 Task: Look for space in Paphos, Cyprus from 21st June, 2023 to 29th June, 2023 for 4 adults in price range Rs.7000 to Rs.12000. Place can be entire place with 2 bedrooms having 2 beds and 2 bathrooms. Property type can be house, flat, guest house. Booking option can be shelf check-in. Required host language is English.
Action: Mouse moved to (513, 103)
Screenshot: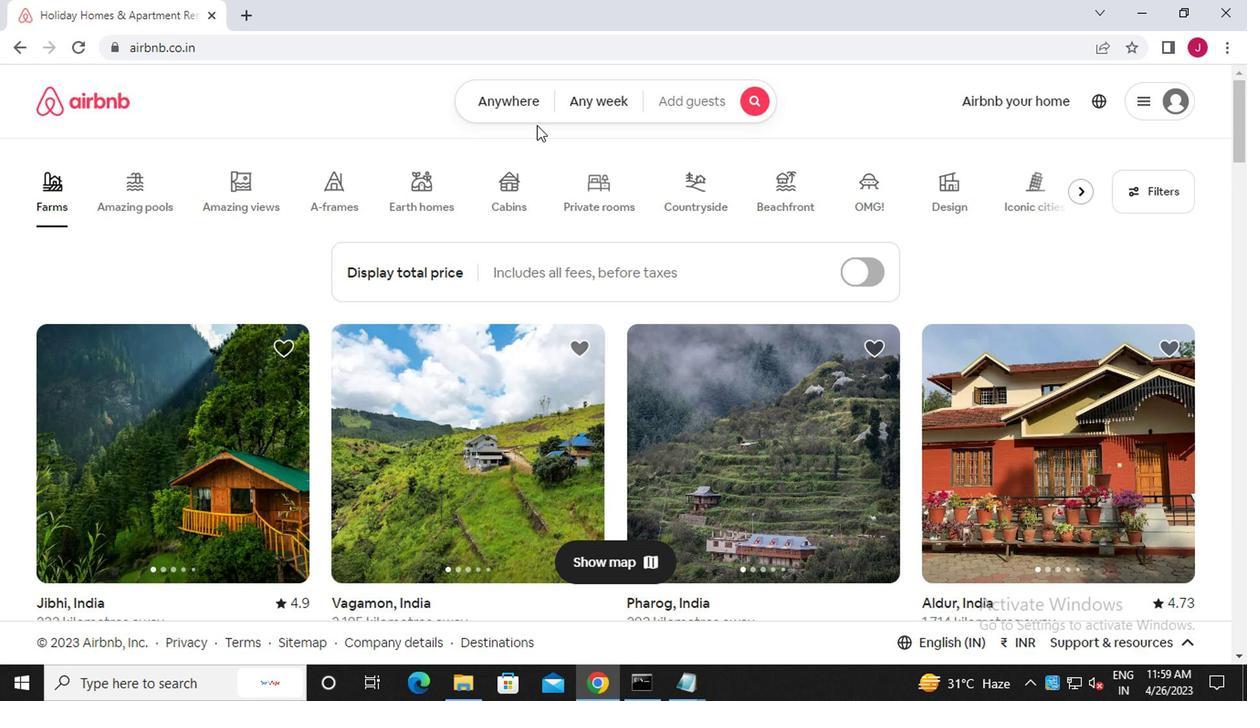
Action: Mouse pressed left at (513, 103)
Screenshot: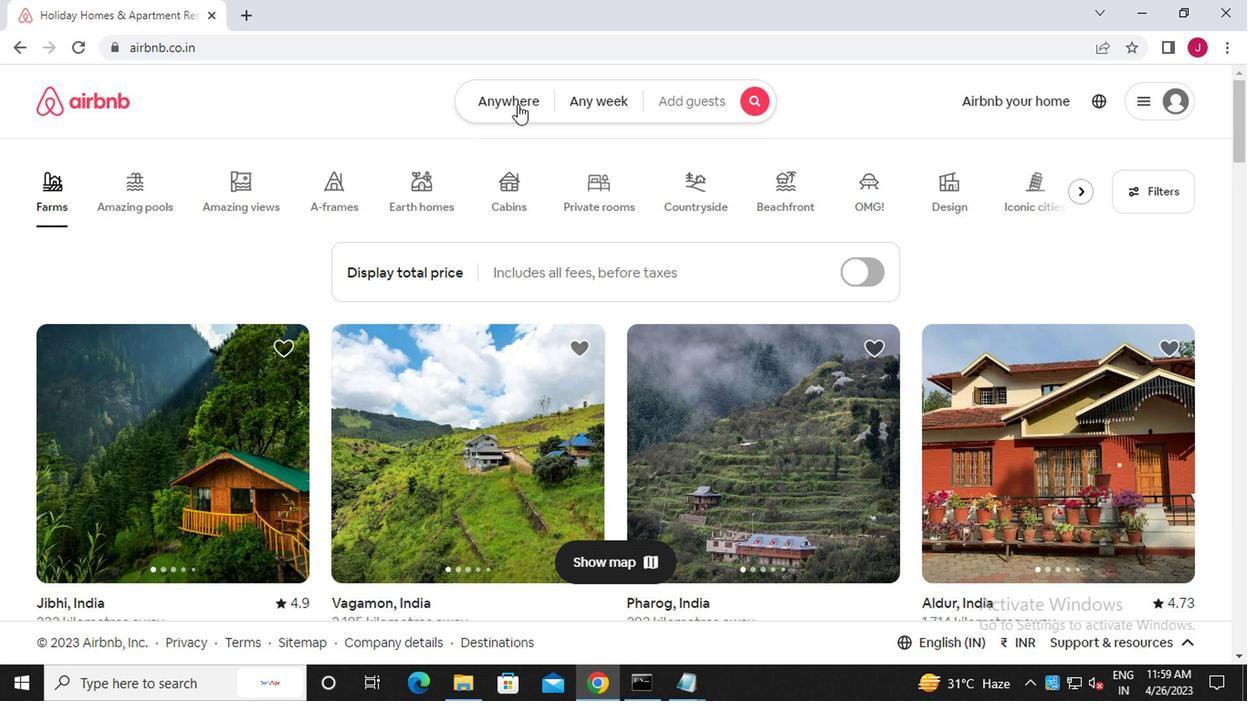 
Action: Mouse moved to (318, 174)
Screenshot: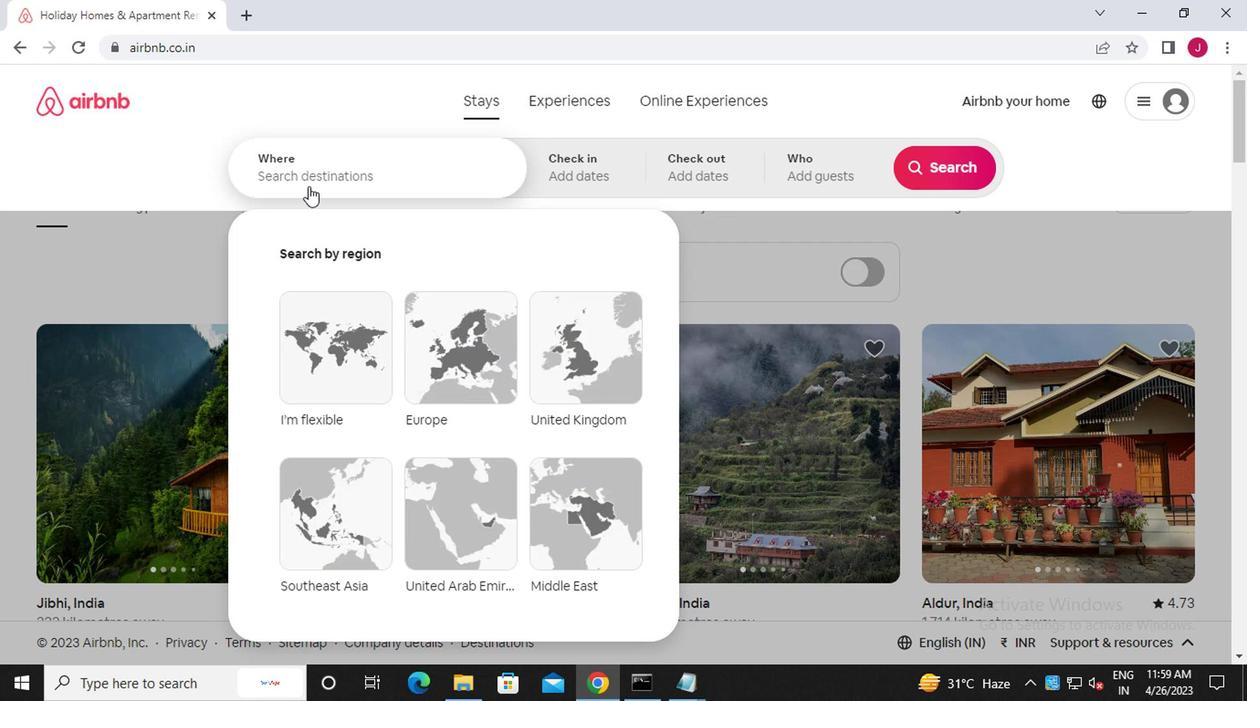 
Action: Mouse pressed left at (318, 174)
Screenshot: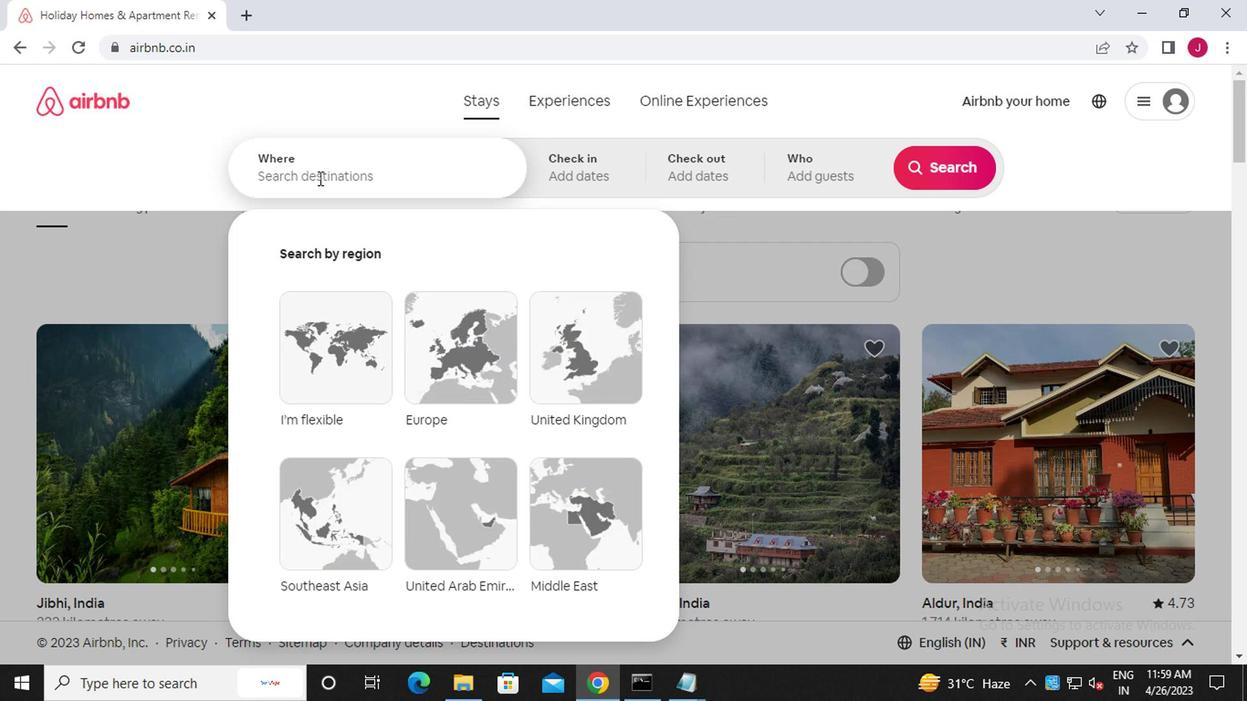 
Action: Key pressed p<Key.caps_lock>aphos
Screenshot: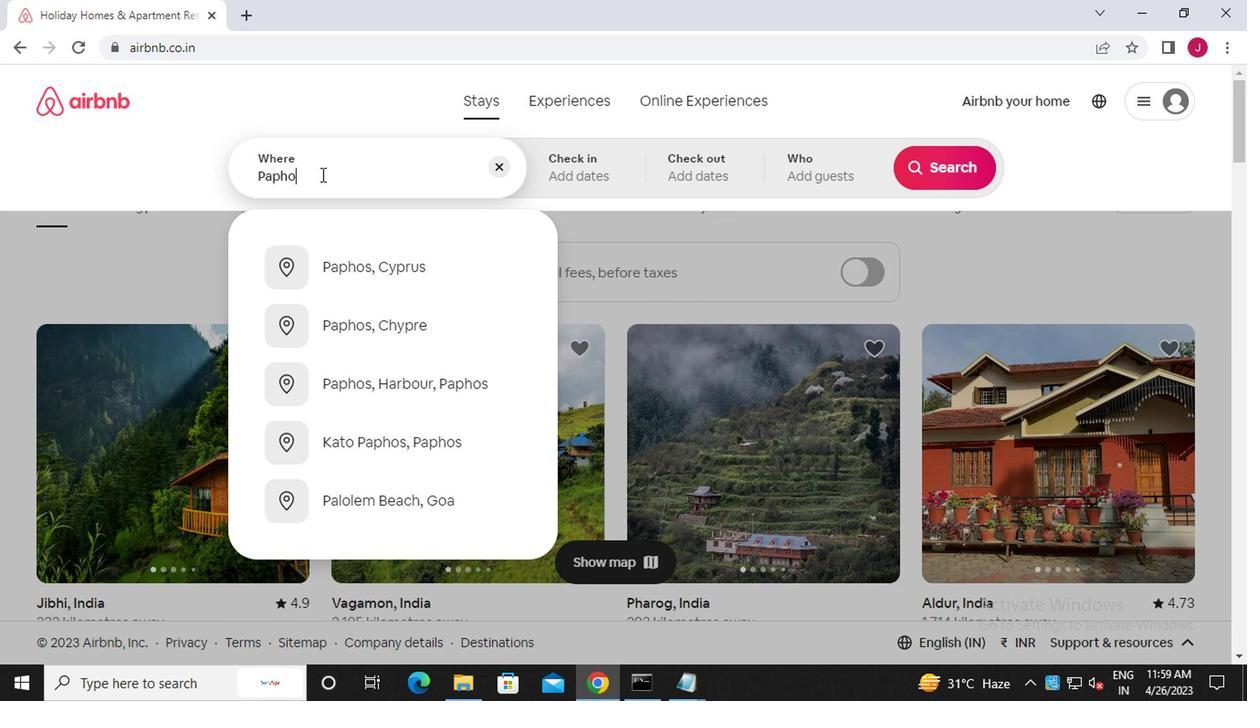 
Action: Mouse moved to (406, 267)
Screenshot: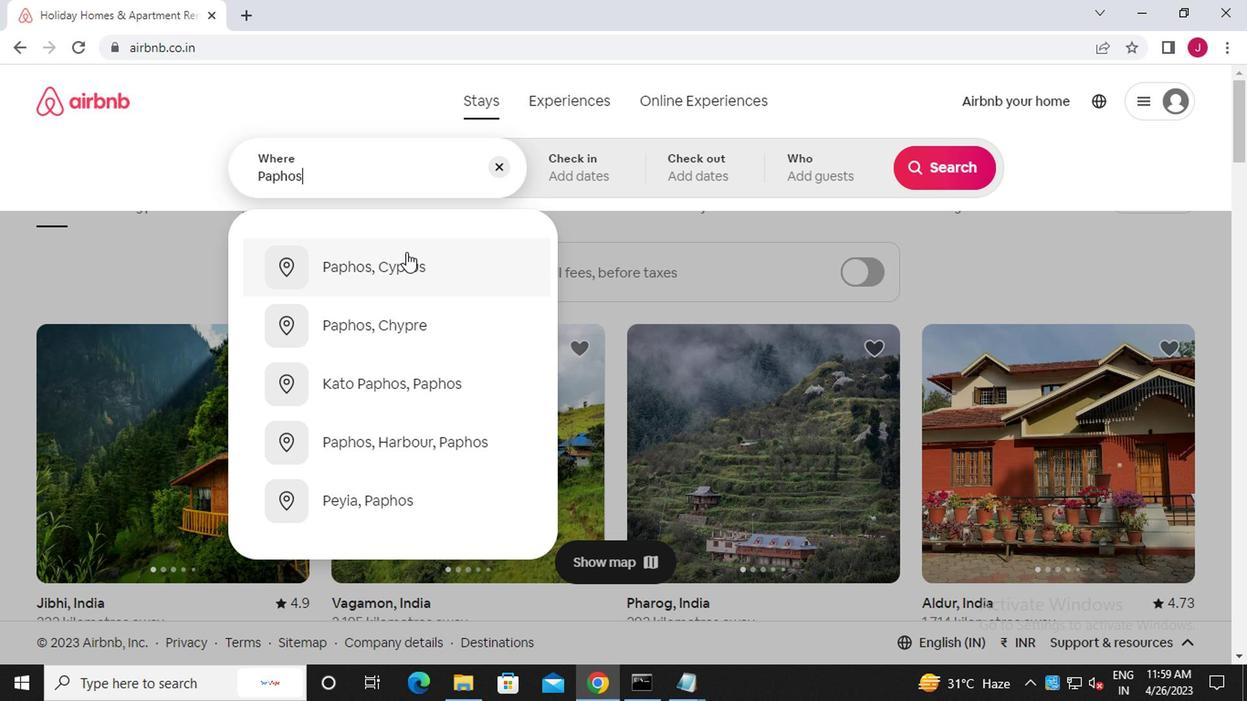 
Action: Mouse pressed left at (406, 267)
Screenshot: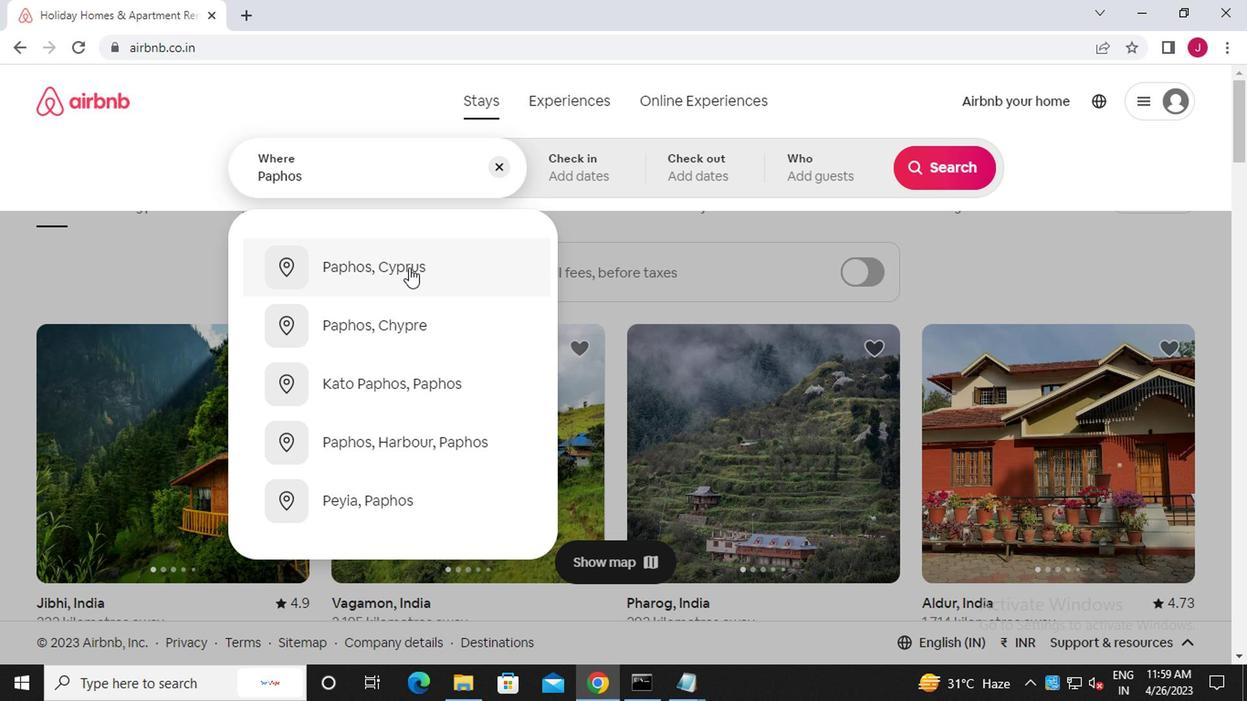 
Action: Mouse moved to (933, 316)
Screenshot: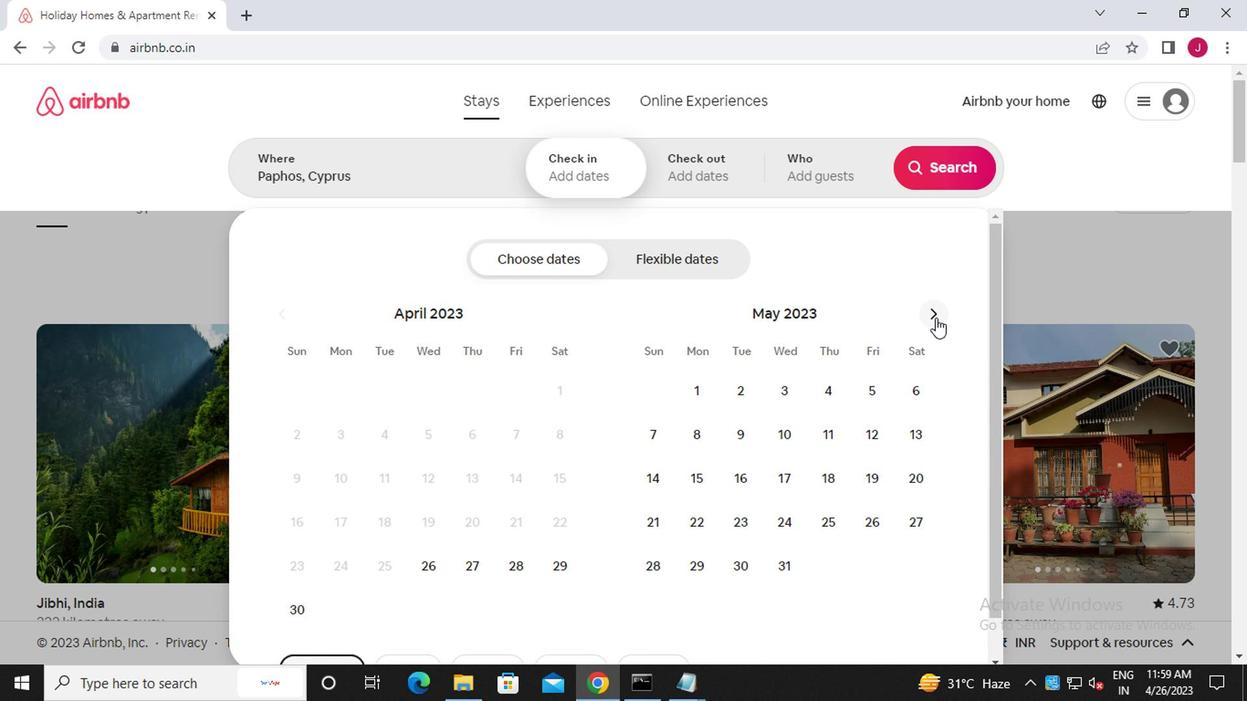 
Action: Mouse pressed left at (933, 316)
Screenshot: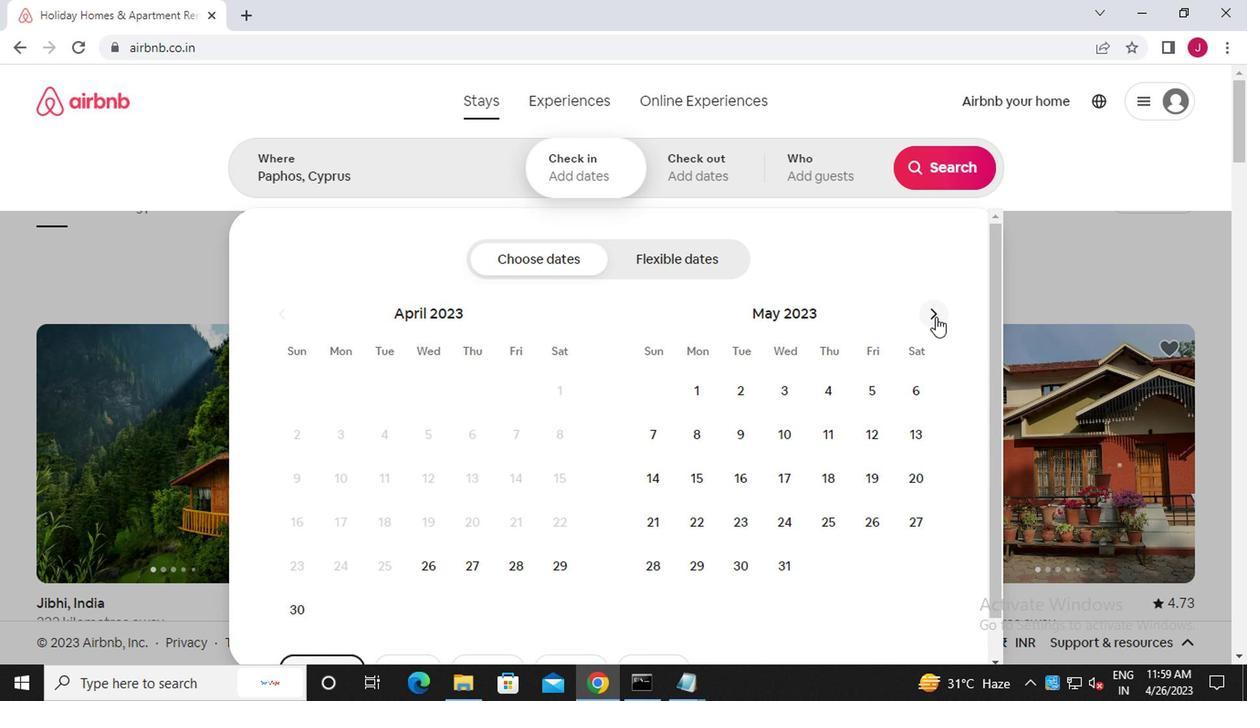 
Action: Mouse moved to (781, 526)
Screenshot: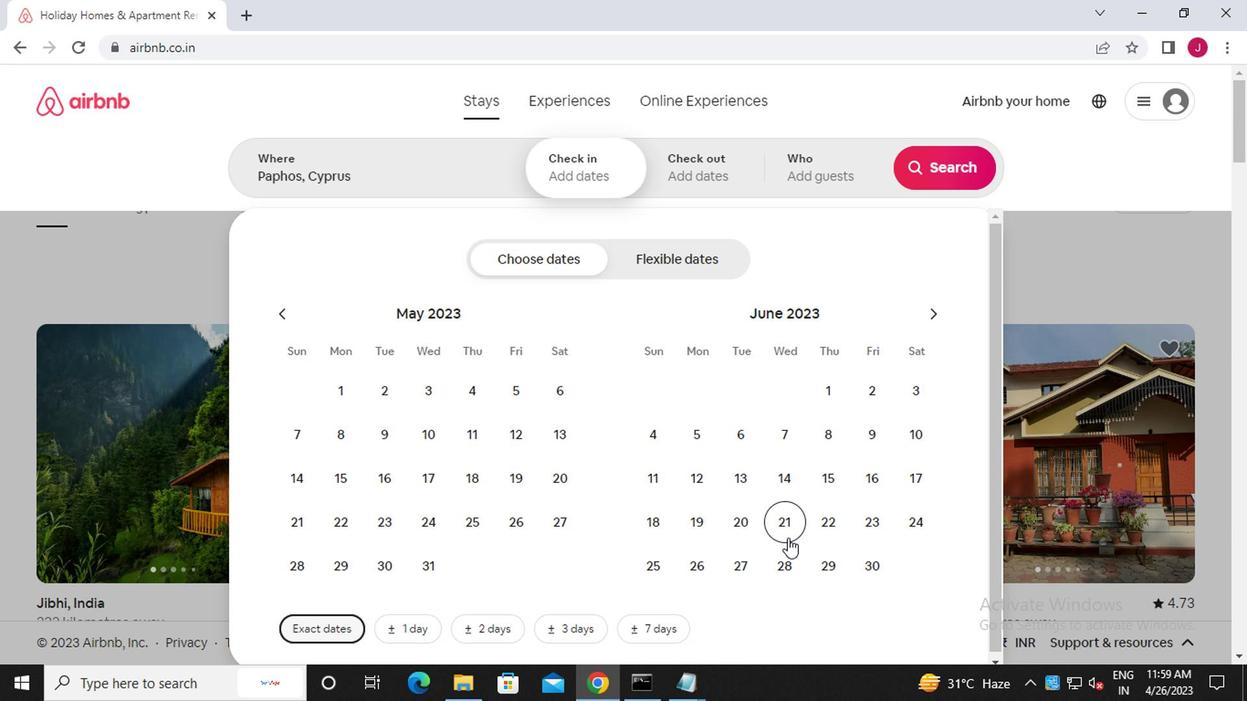
Action: Mouse pressed left at (781, 526)
Screenshot: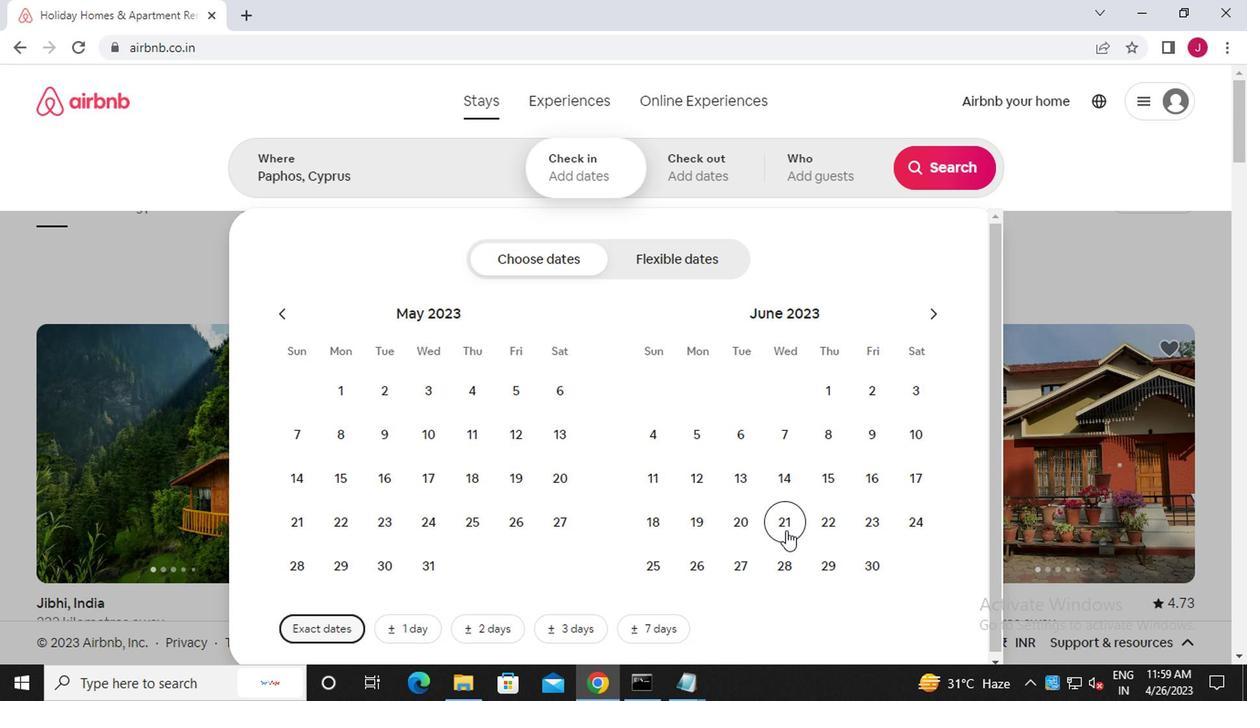 
Action: Mouse moved to (823, 564)
Screenshot: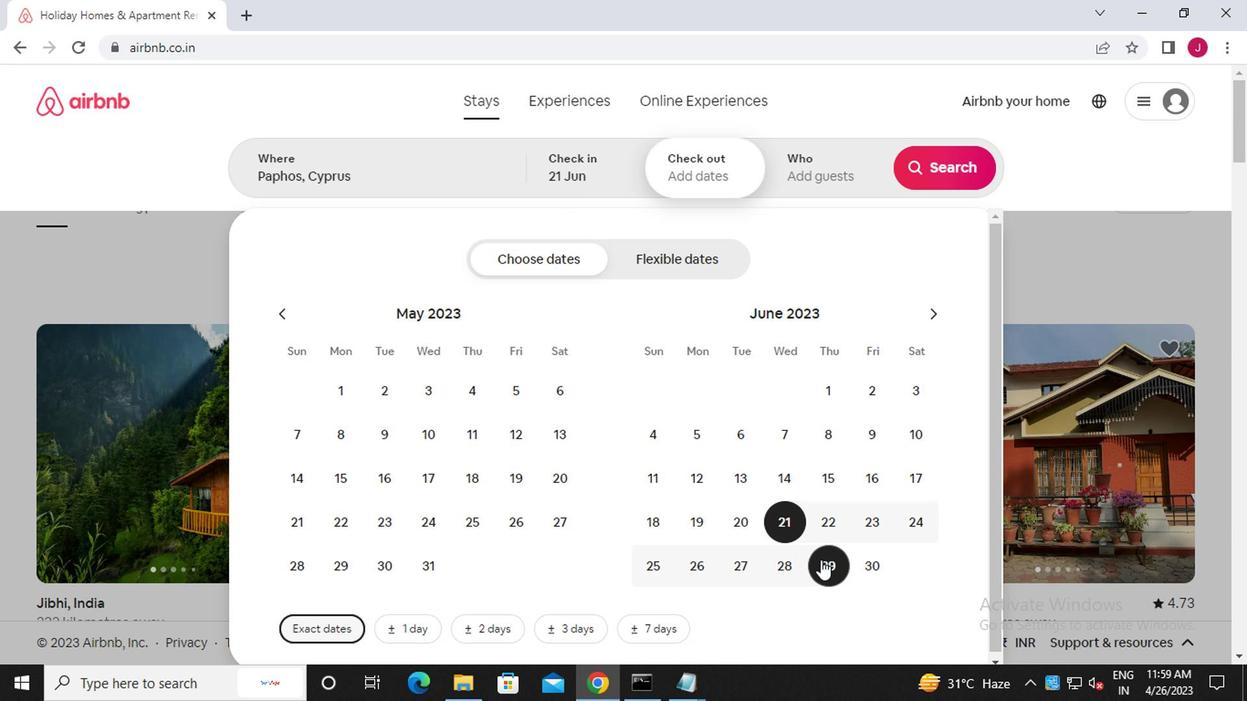 
Action: Mouse pressed left at (823, 564)
Screenshot: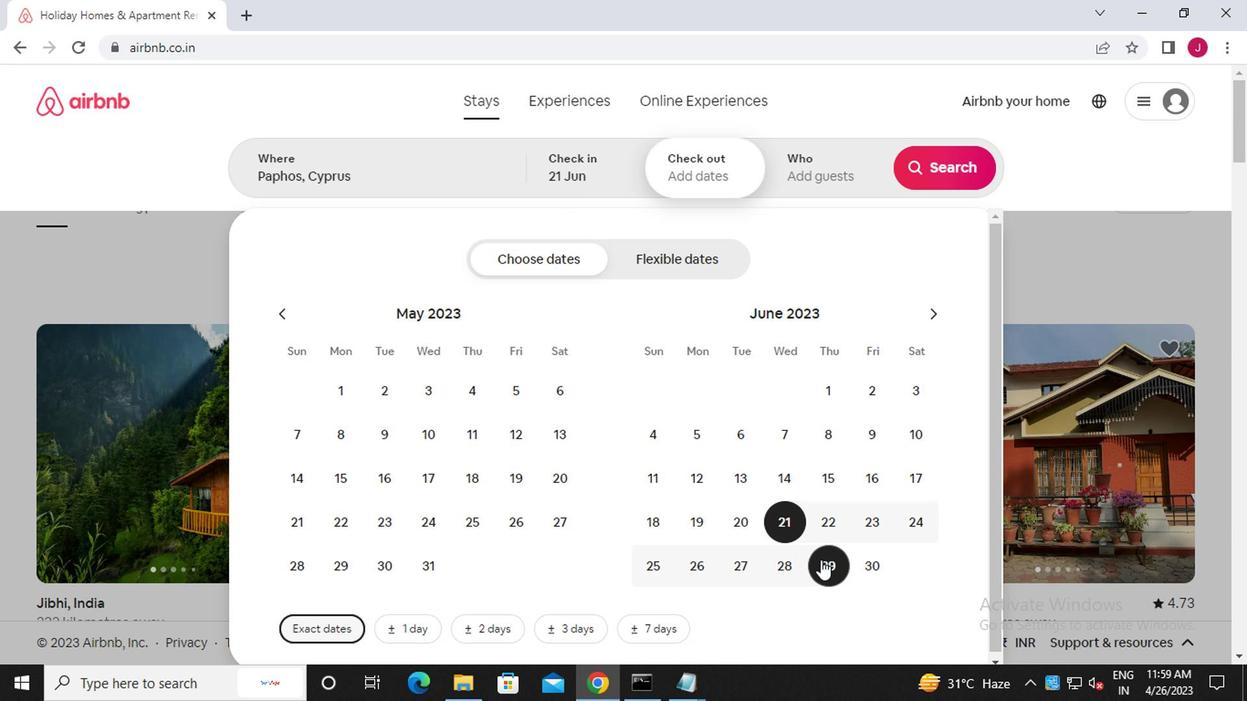 
Action: Mouse moved to (822, 174)
Screenshot: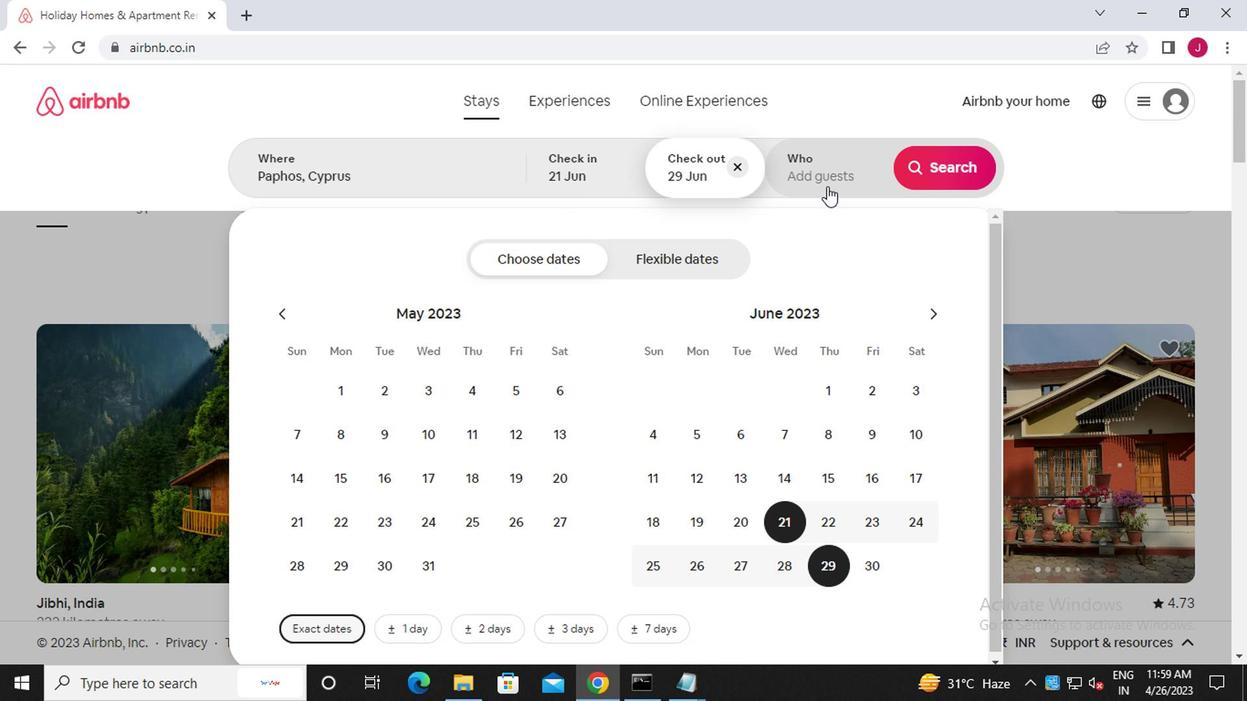 
Action: Mouse pressed left at (822, 174)
Screenshot: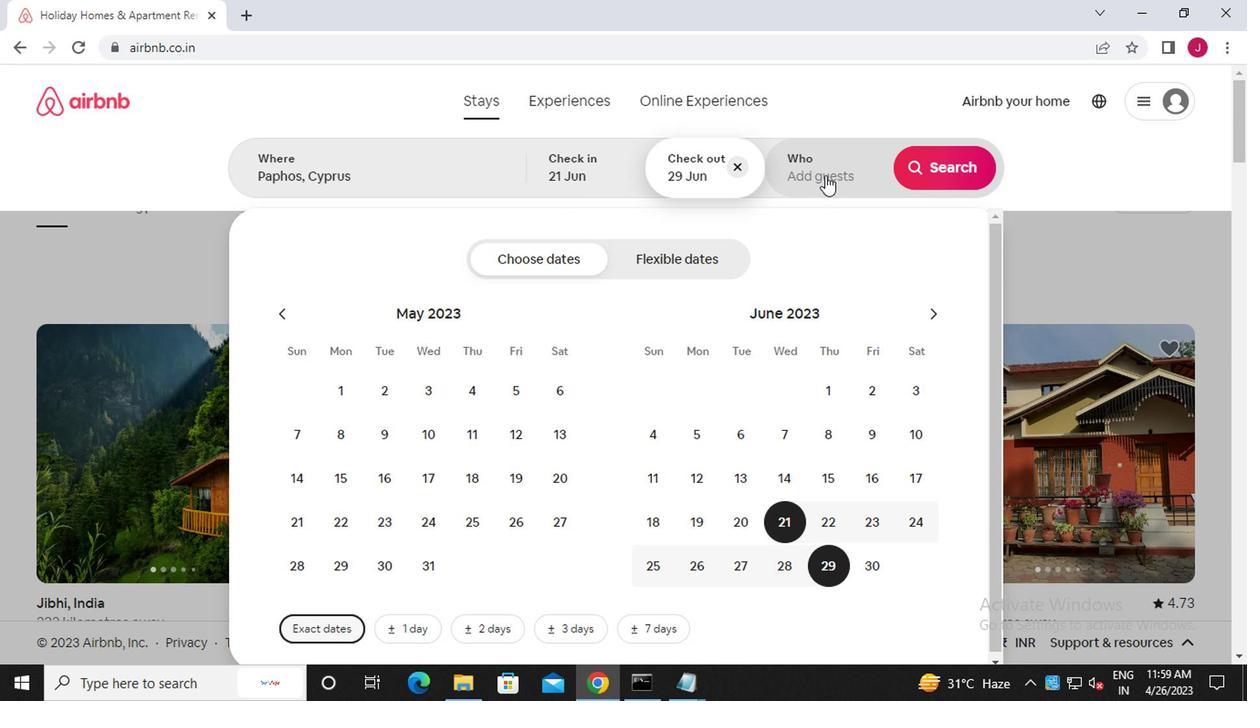 
Action: Mouse moved to (951, 272)
Screenshot: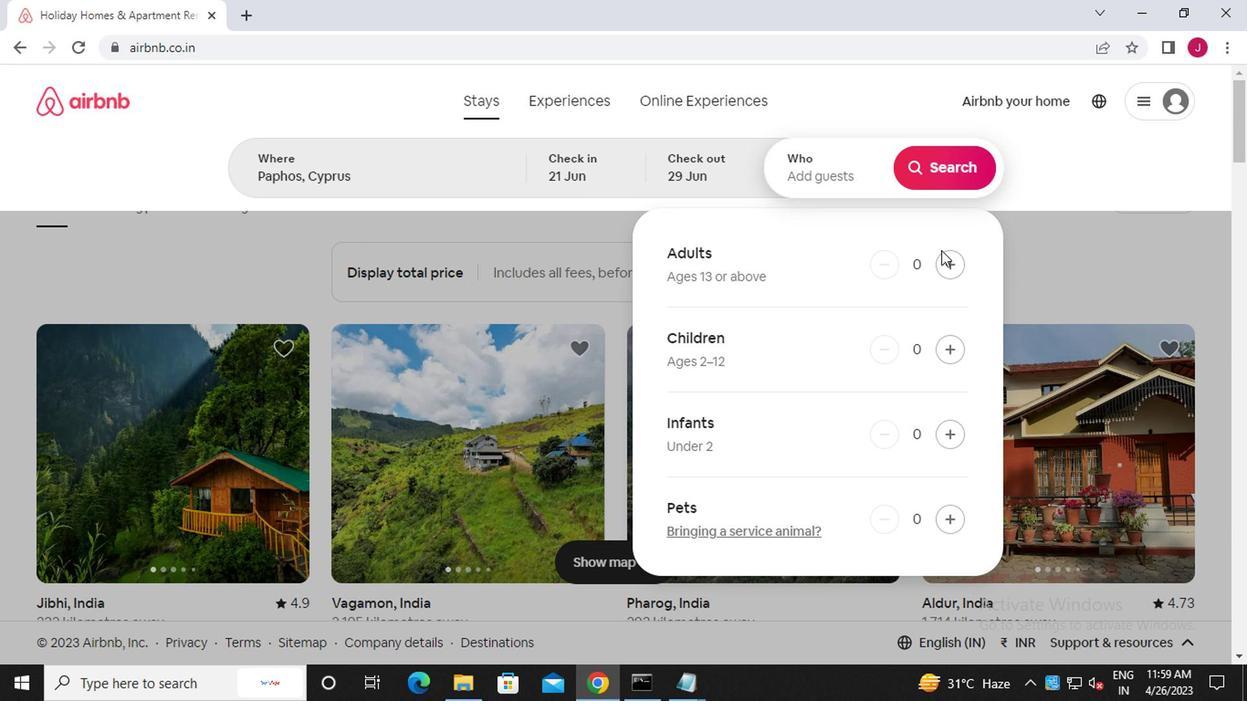 
Action: Mouse pressed left at (951, 272)
Screenshot: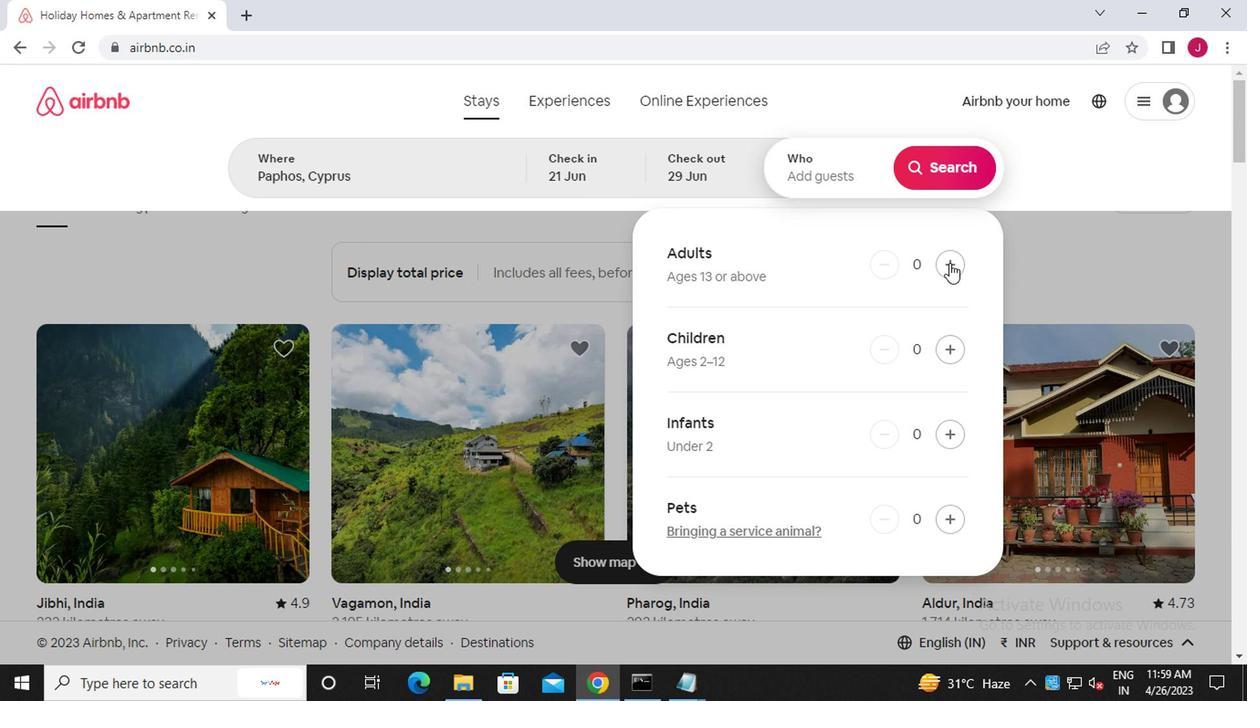 
Action: Mouse moved to (952, 272)
Screenshot: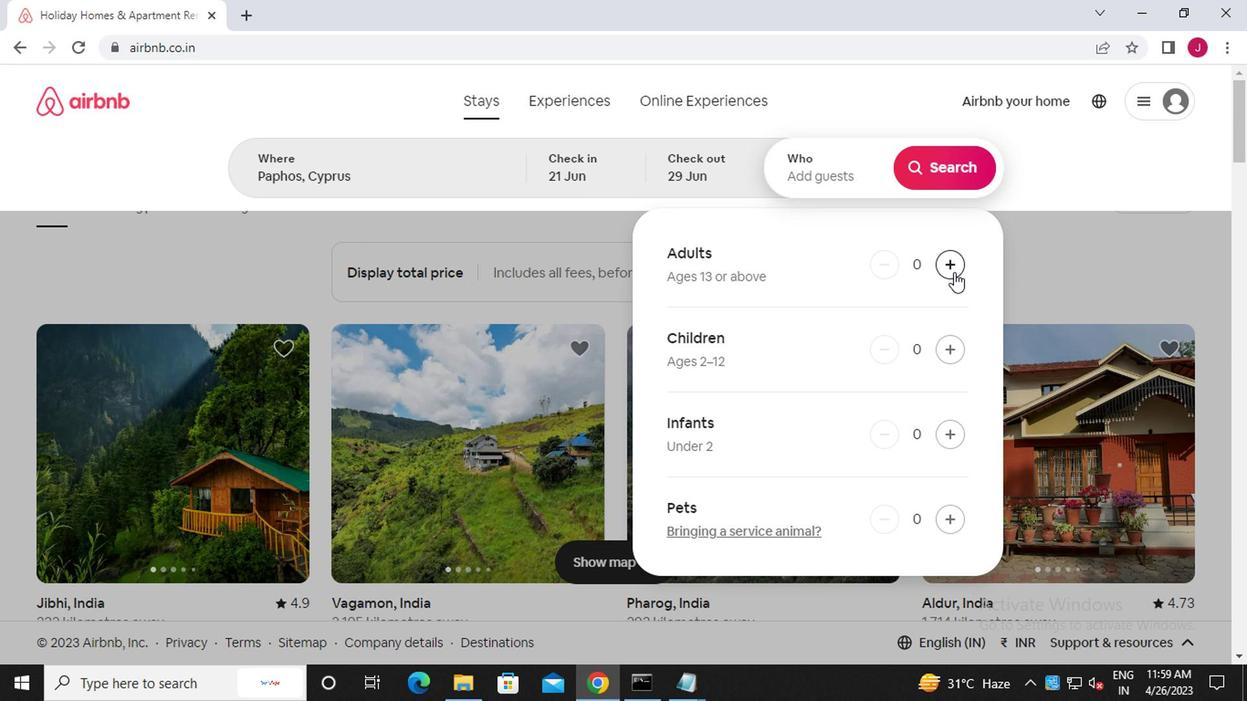 
Action: Mouse pressed left at (952, 272)
Screenshot: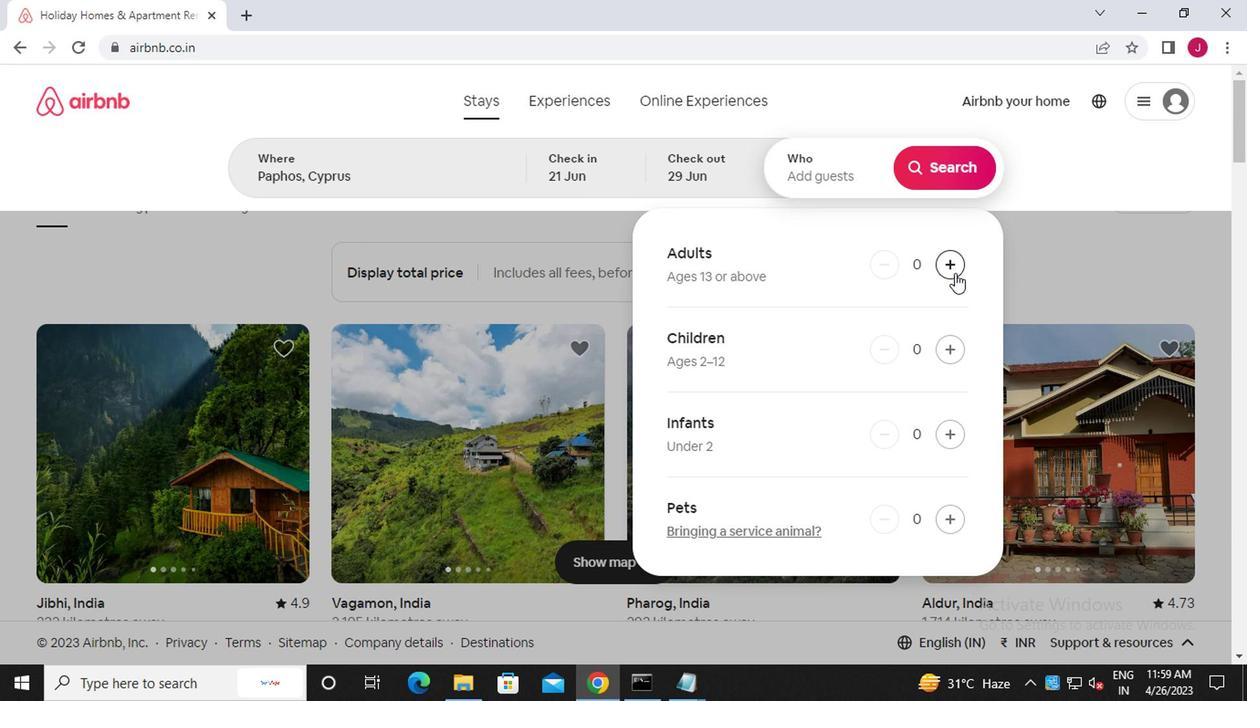 
Action: Mouse pressed left at (952, 272)
Screenshot: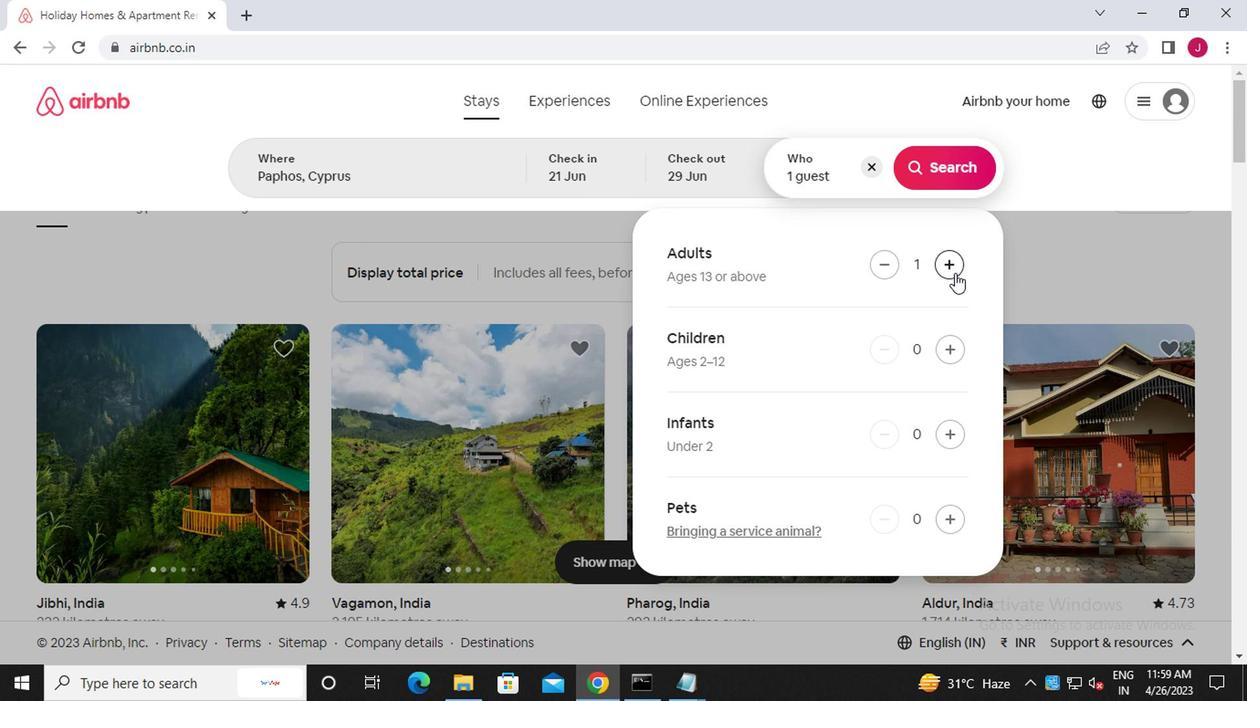 
Action: Mouse pressed left at (952, 272)
Screenshot: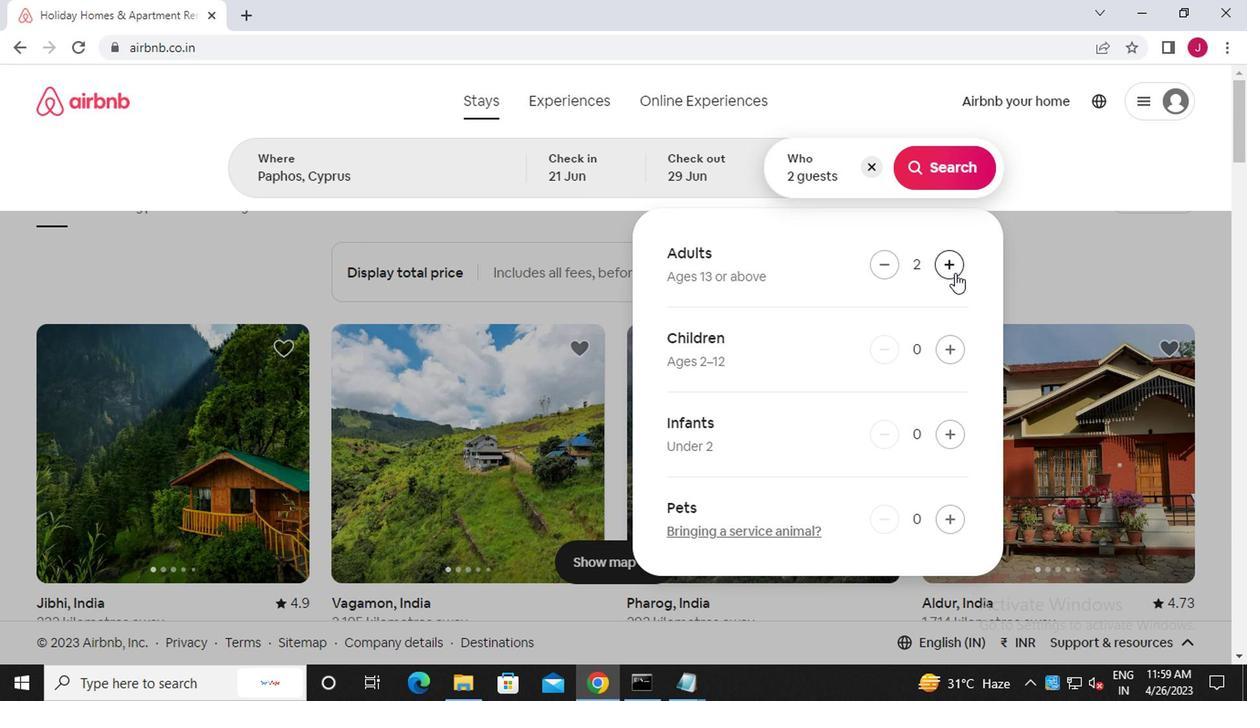 
Action: Mouse moved to (958, 166)
Screenshot: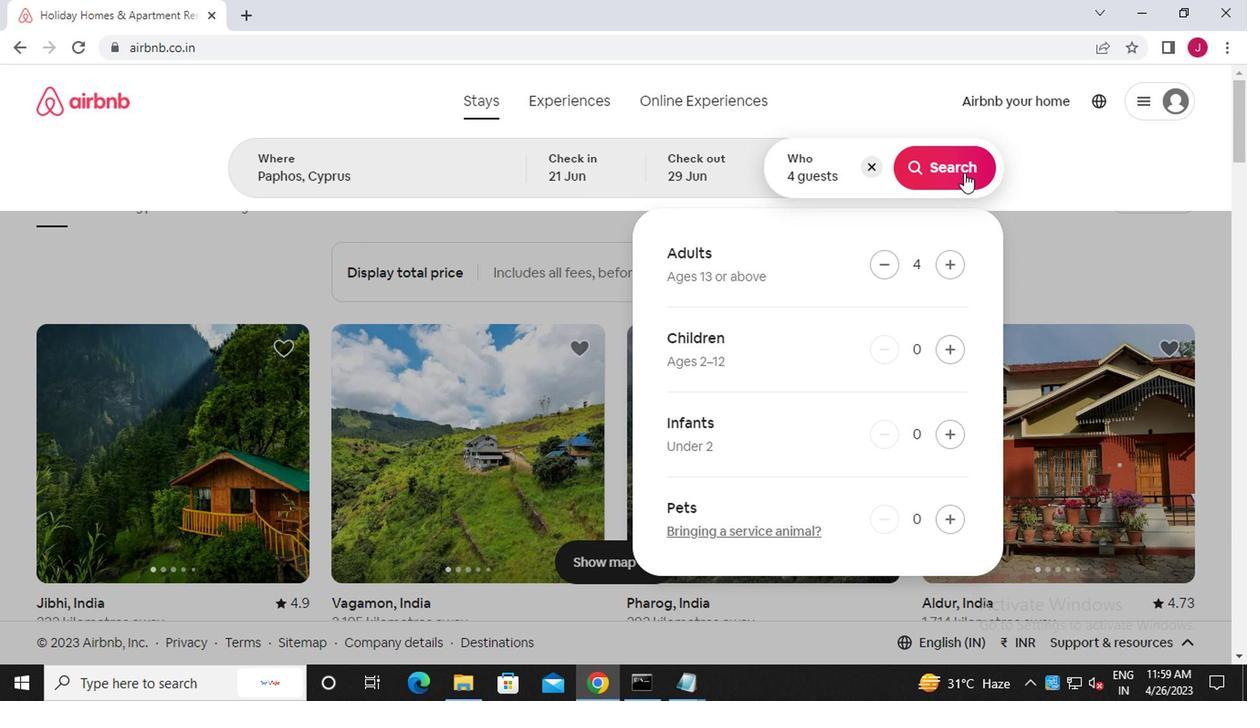 
Action: Mouse pressed left at (958, 166)
Screenshot: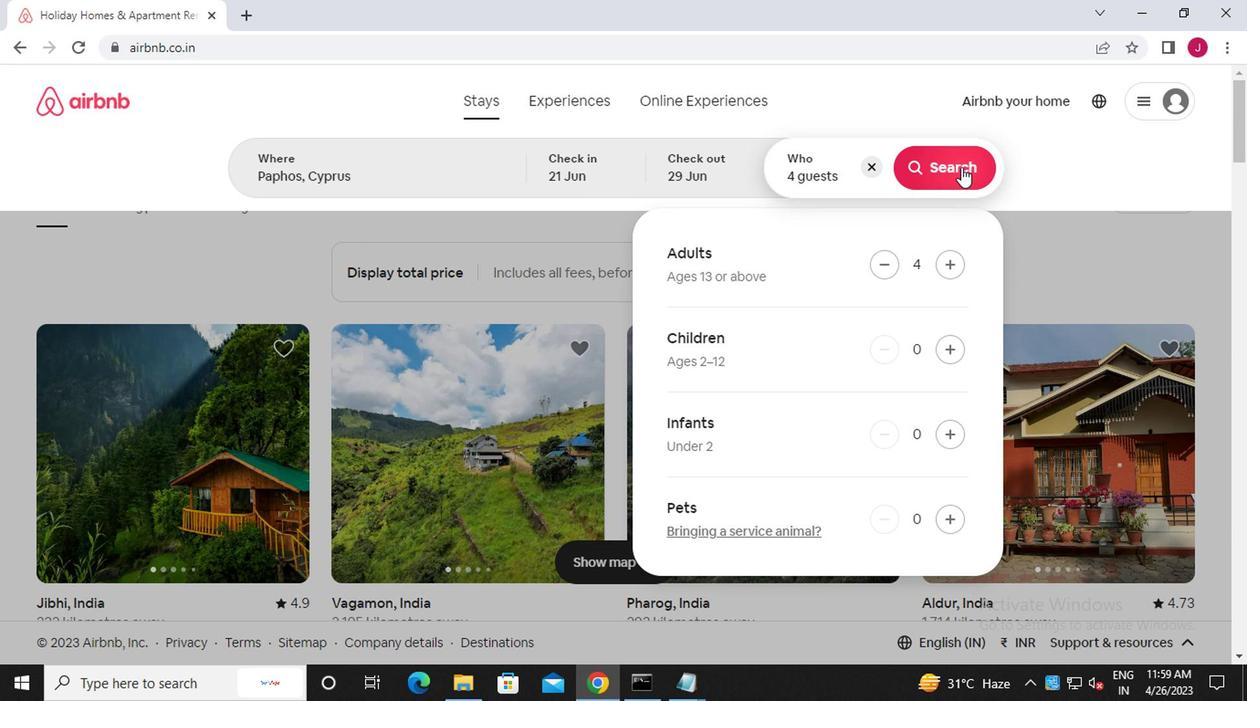 
Action: Mouse moved to (1180, 174)
Screenshot: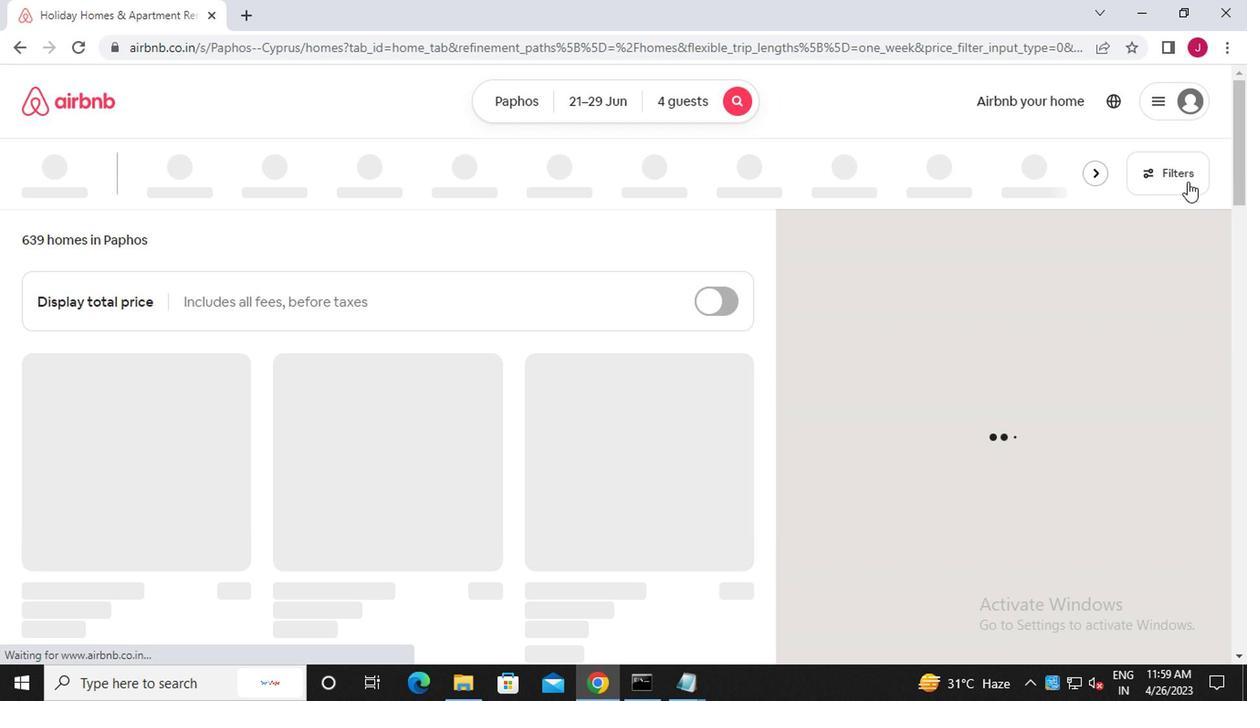 
Action: Mouse pressed left at (1180, 174)
Screenshot: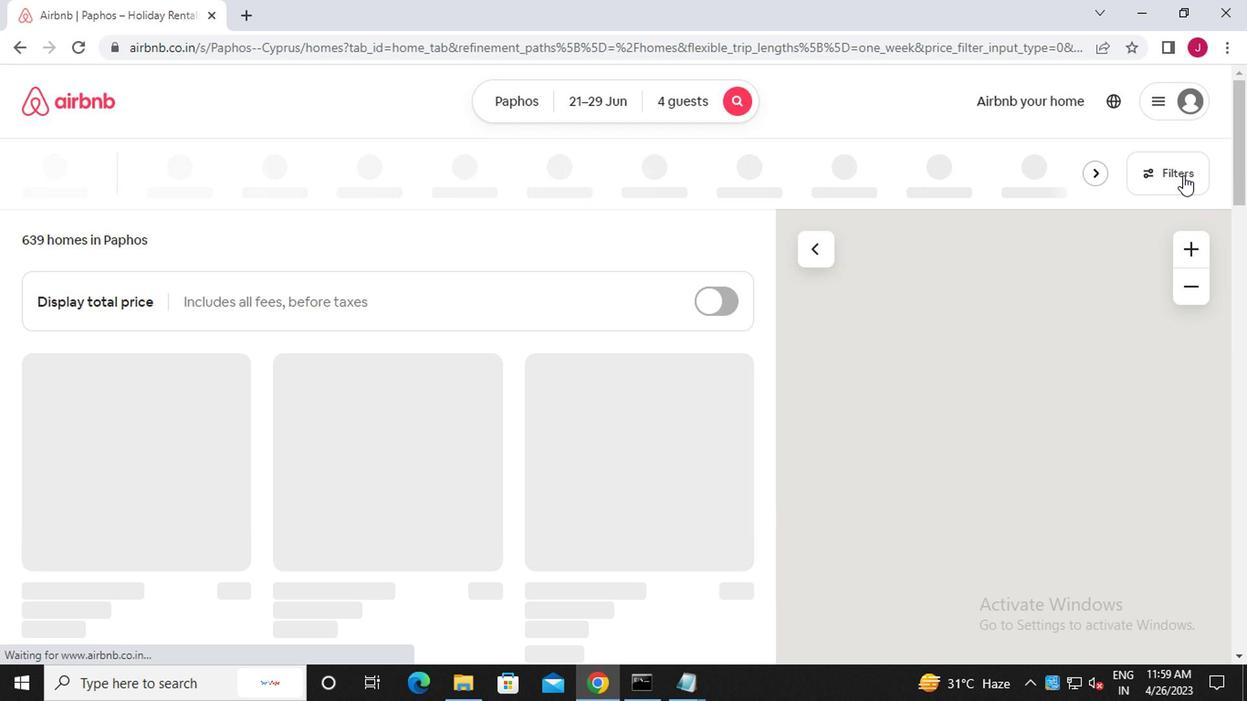 
Action: Mouse moved to (435, 408)
Screenshot: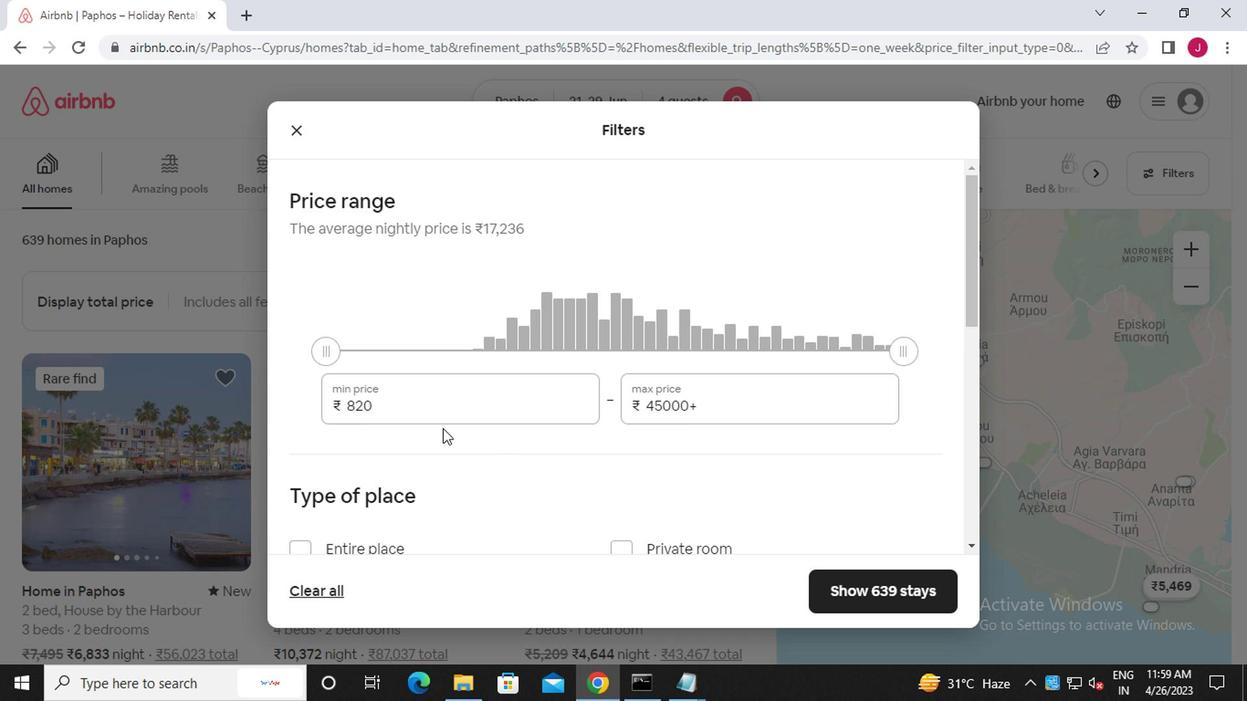 
Action: Mouse pressed left at (435, 408)
Screenshot: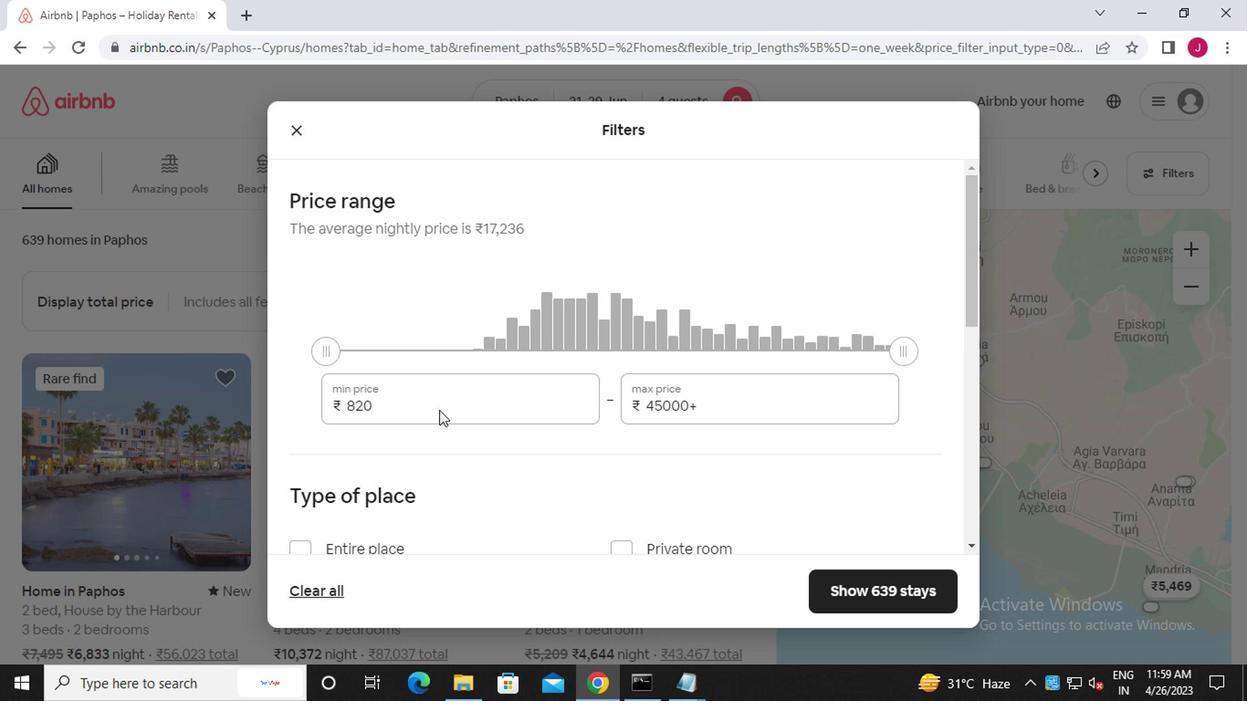 
Action: Mouse moved to (434, 403)
Screenshot: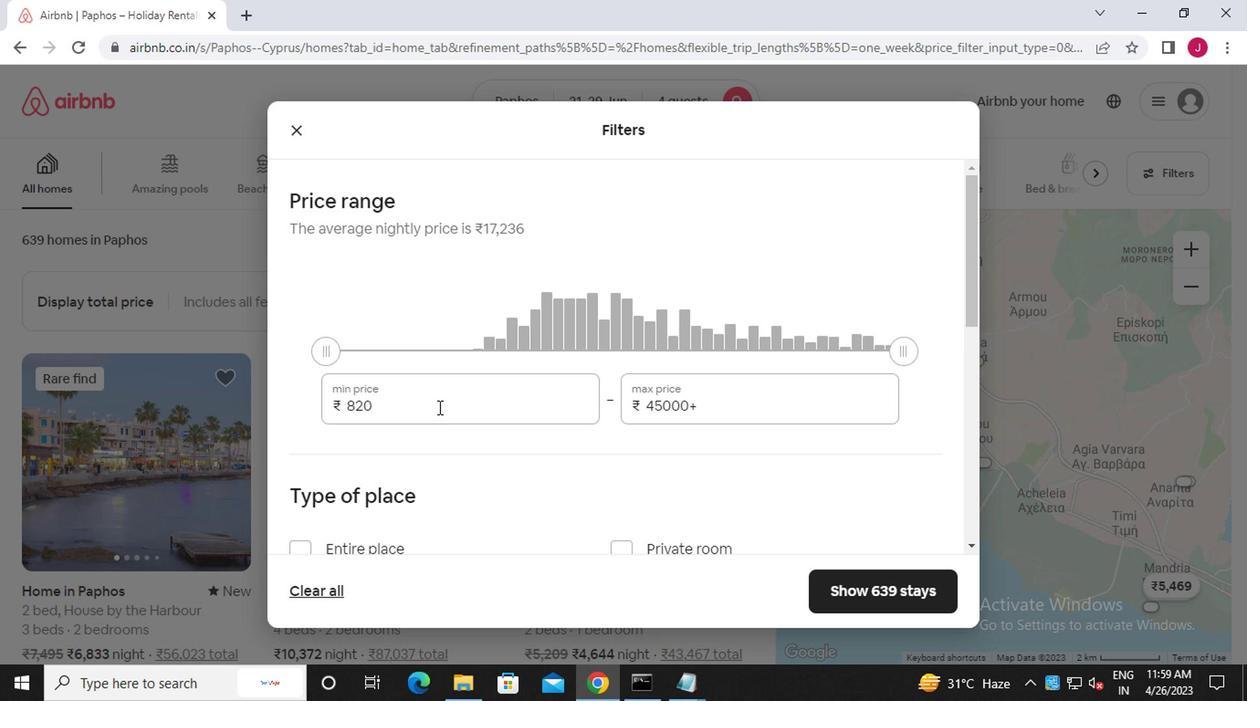 
Action: Key pressed <Key.backspace><Key.backspace><Key.backspace><<103>><<96>><<96>><<96>>
Screenshot: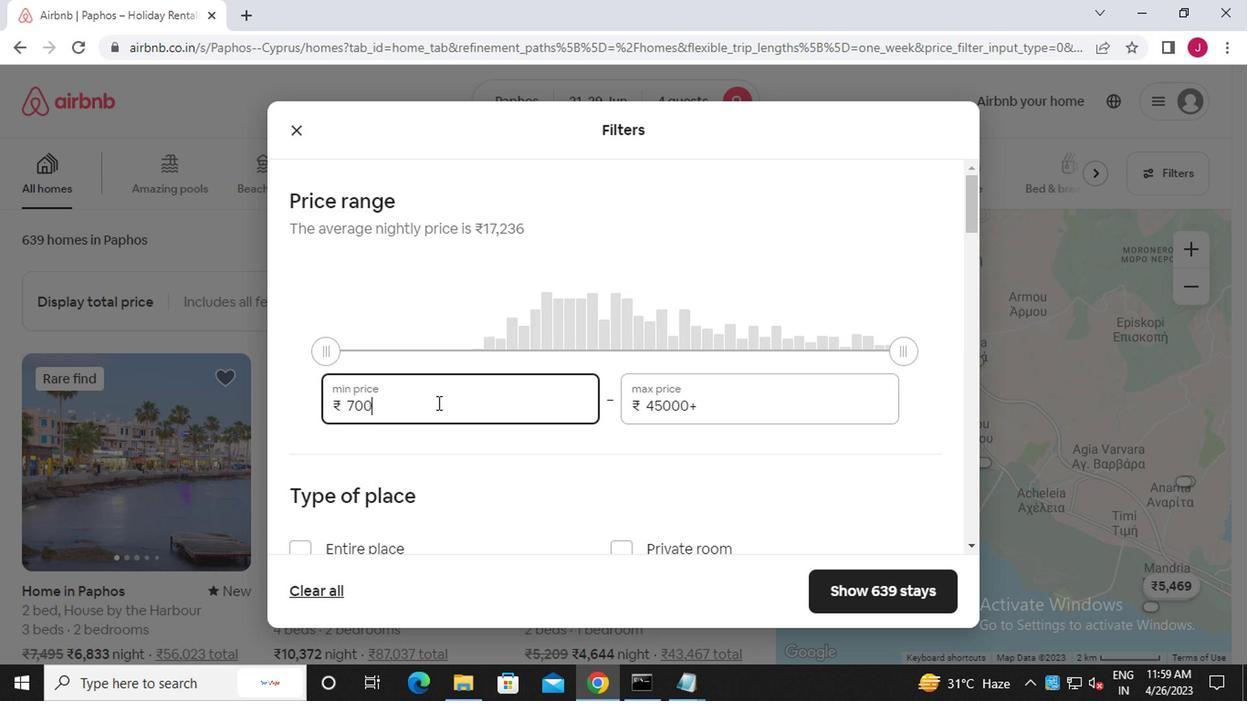 
Action: Mouse moved to (723, 408)
Screenshot: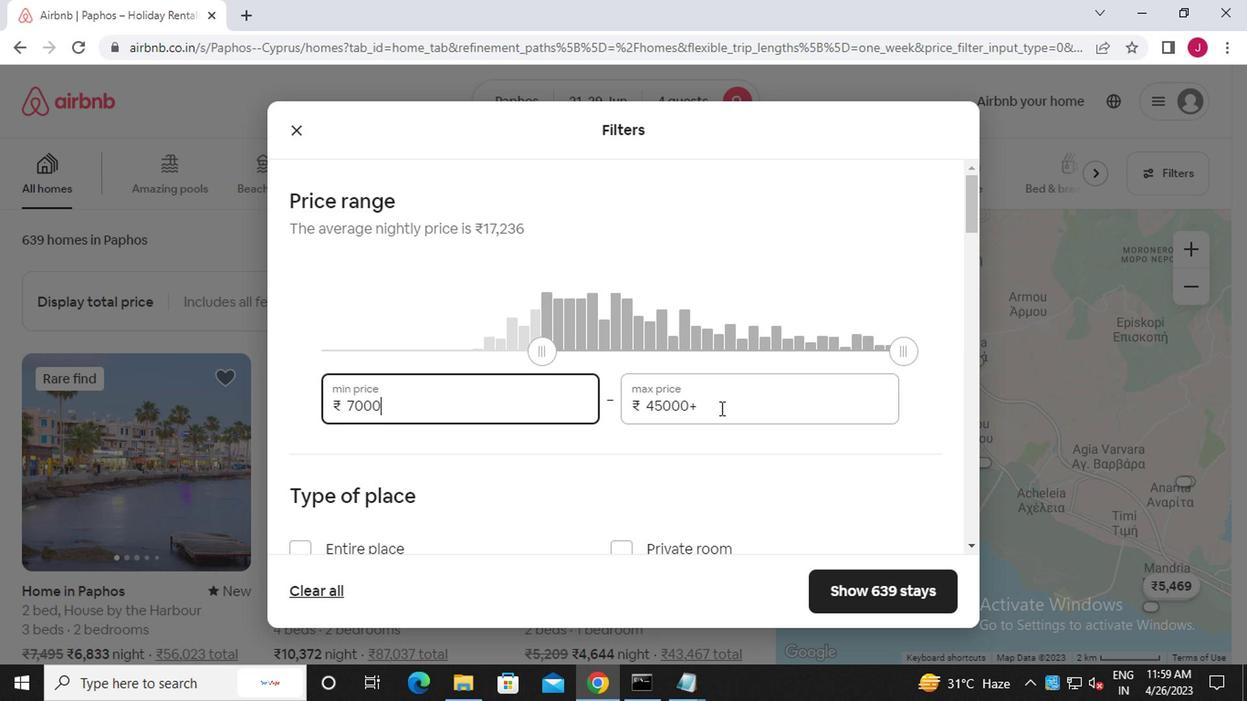 
Action: Mouse pressed left at (723, 408)
Screenshot: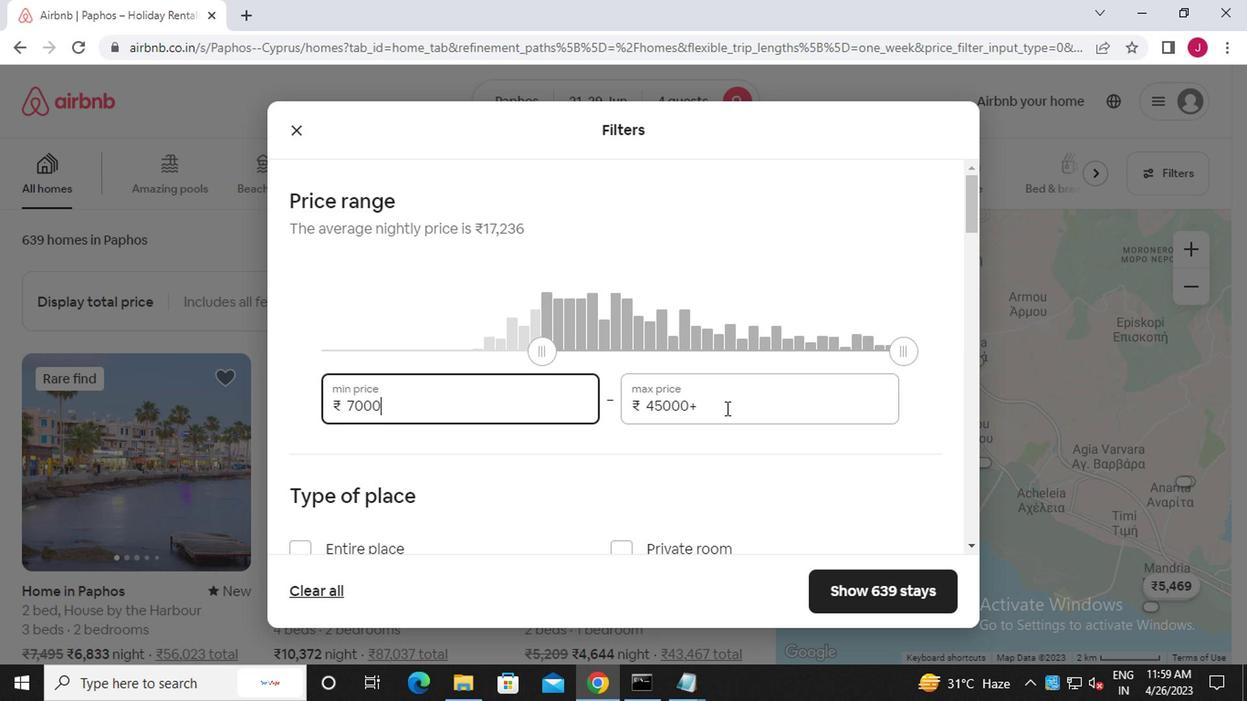 
Action: Mouse moved to (723, 408)
Screenshot: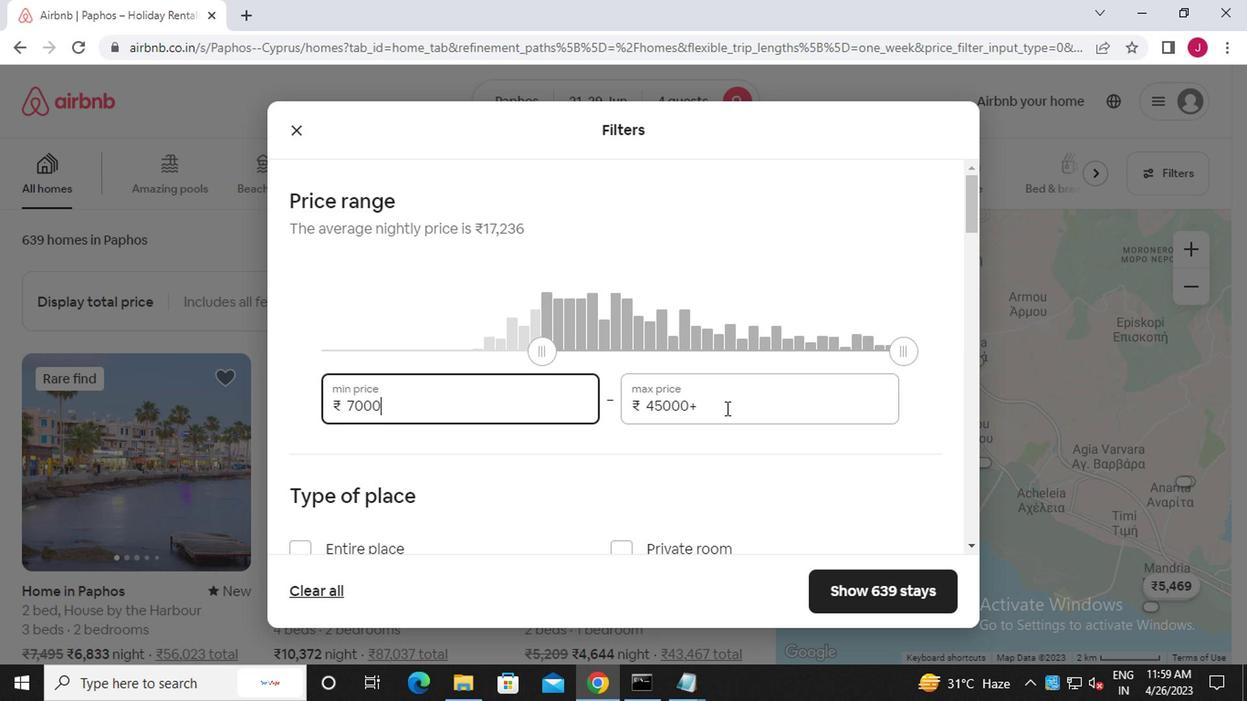 
Action: Key pressed <Key.backspace><Key.backspace><Key.backspace><Key.backspace><Key.backspace><Key.backspace><Key.backspace><Key.backspace><Key.backspace><Key.backspace><<97>><<98>><<96>><<96>><<96>>
Screenshot: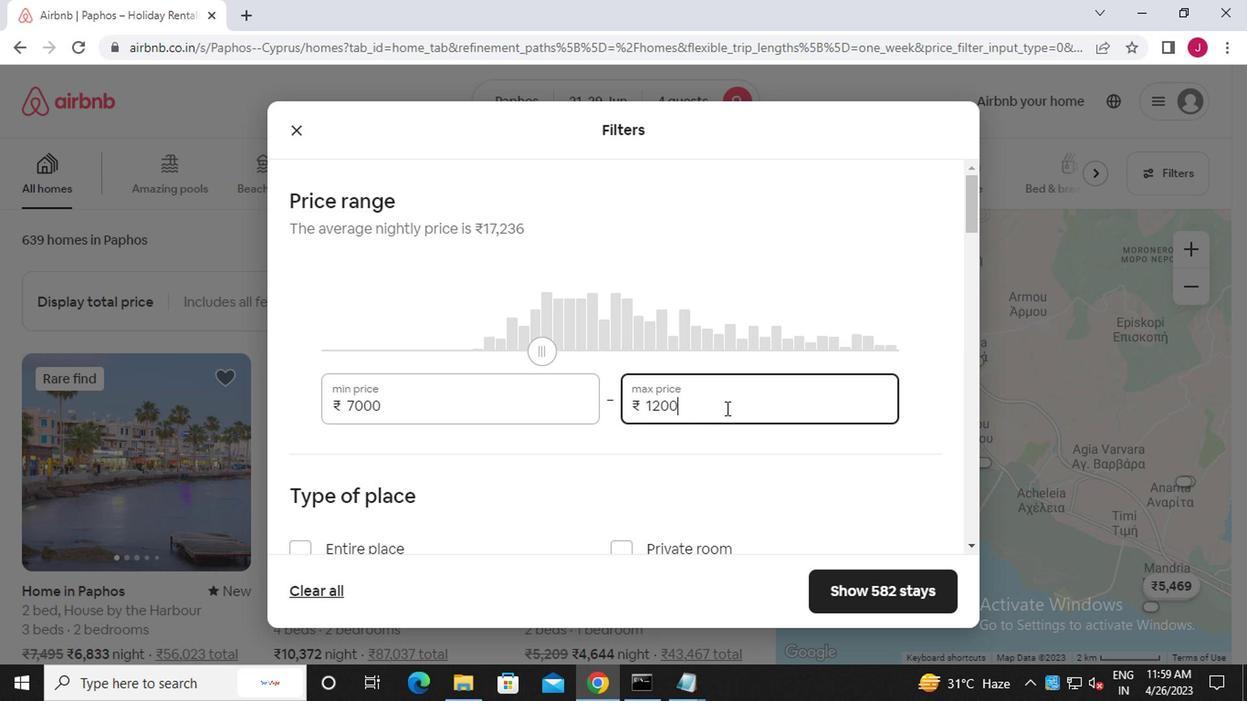 
Action: Mouse scrolled (723, 408) with delta (0, 0)
Screenshot: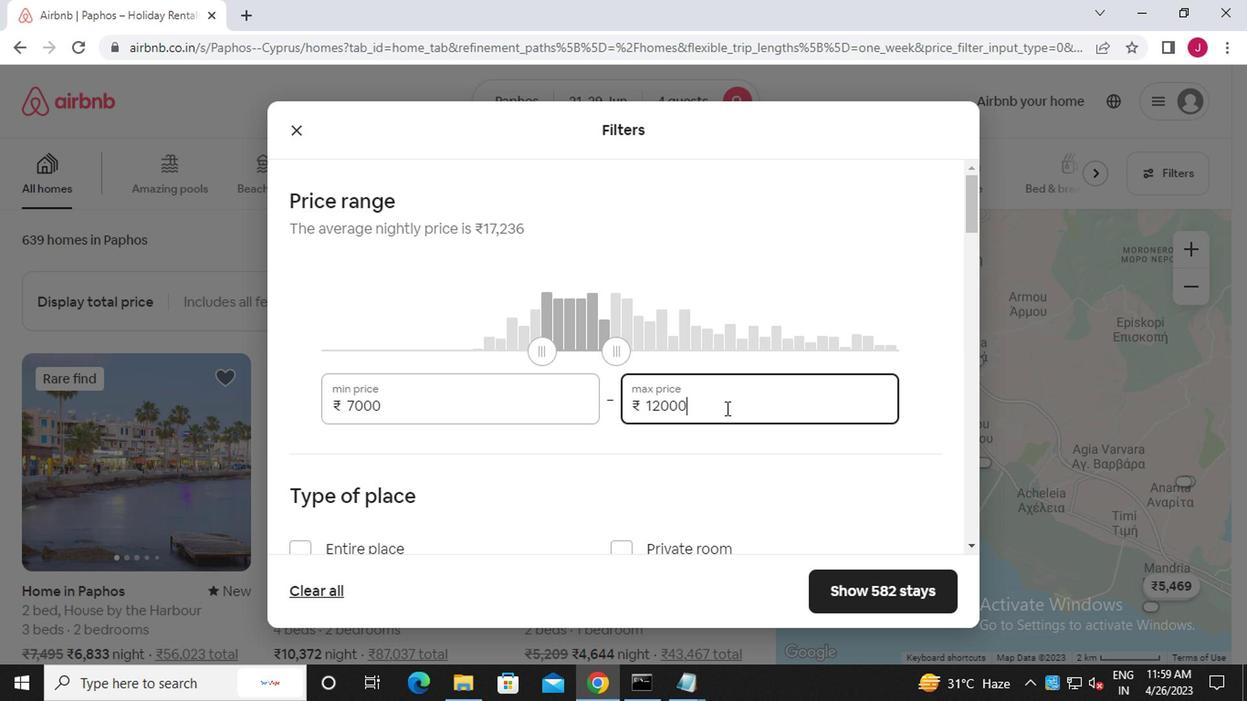 
Action: Mouse scrolled (723, 408) with delta (0, 0)
Screenshot: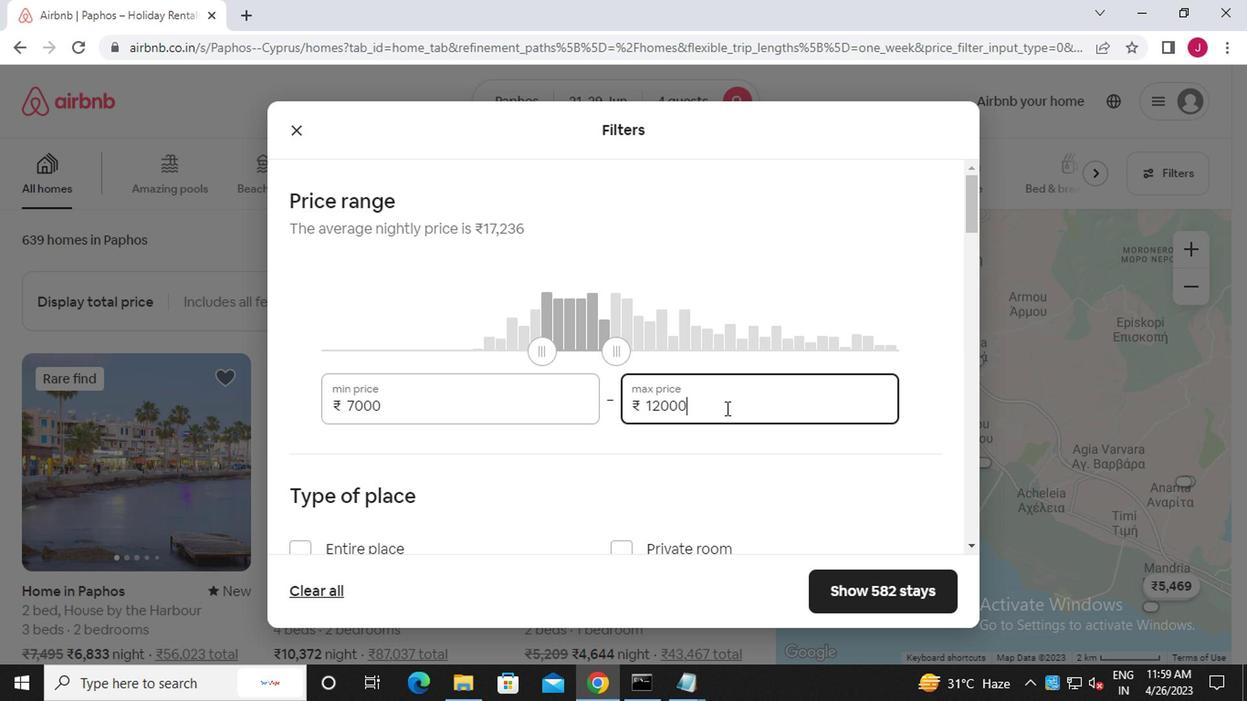 
Action: Mouse moved to (720, 408)
Screenshot: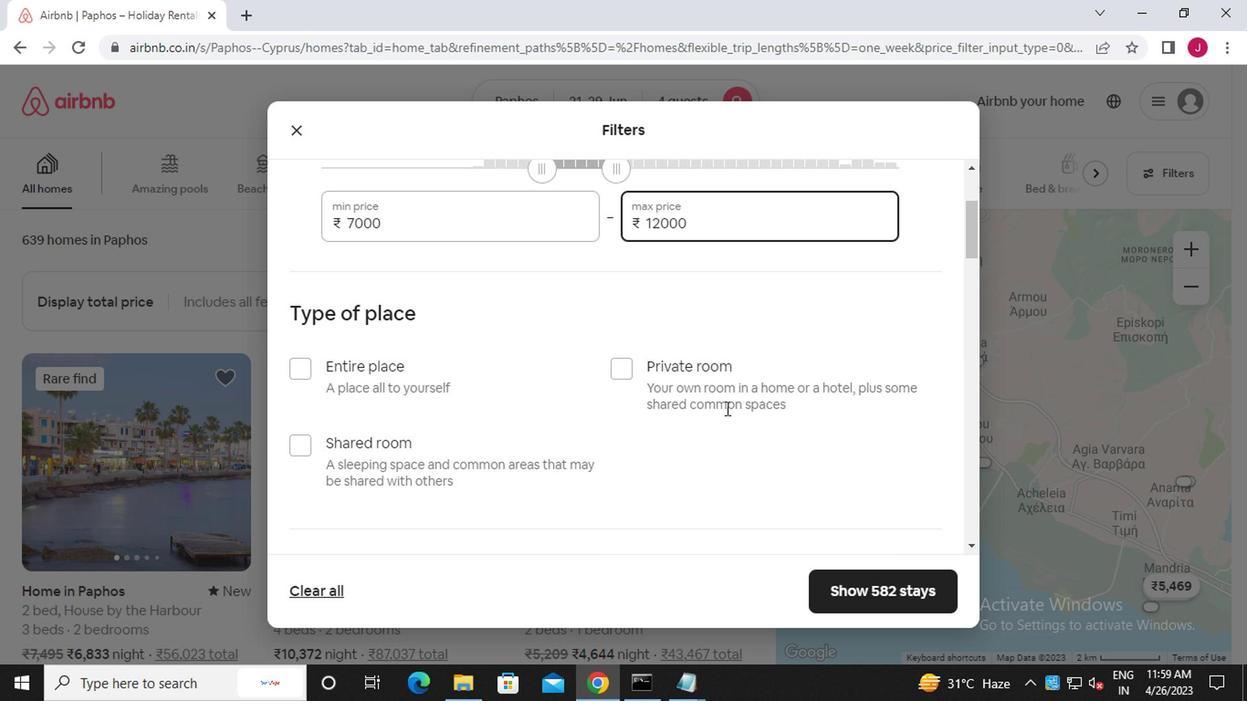 
Action: Mouse scrolled (720, 408) with delta (0, 0)
Screenshot: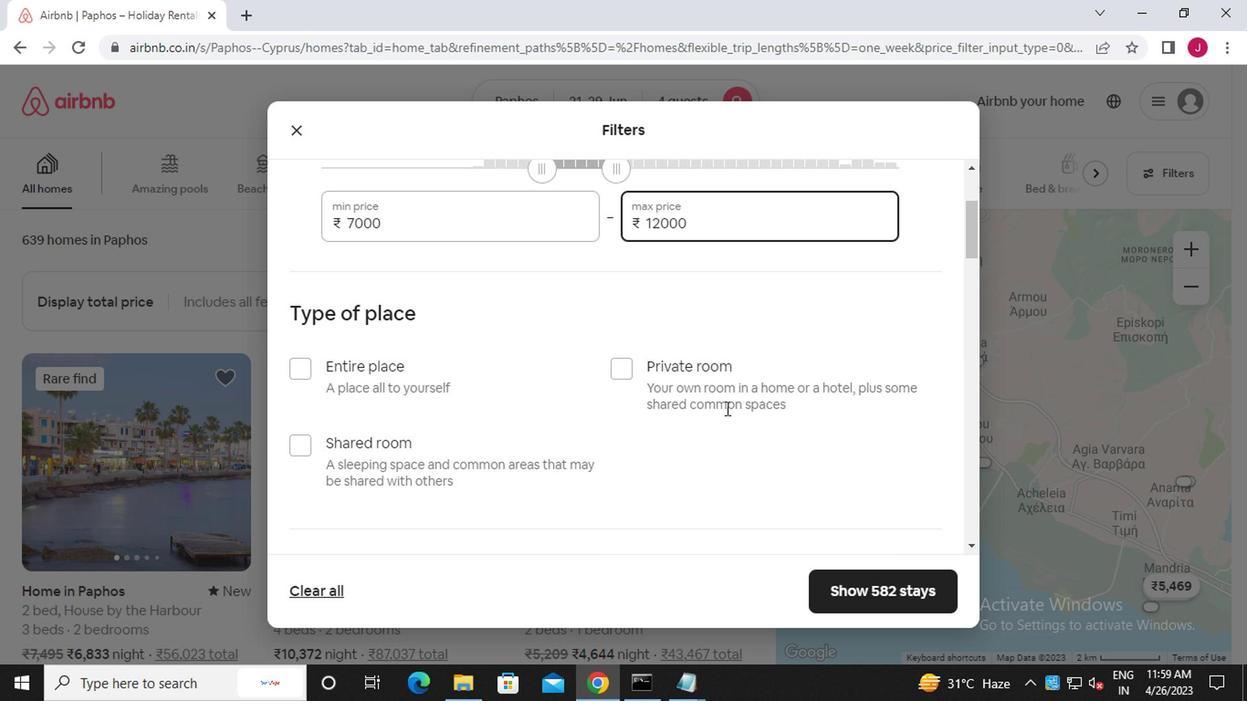 
Action: Mouse scrolled (720, 408) with delta (0, 0)
Screenshot: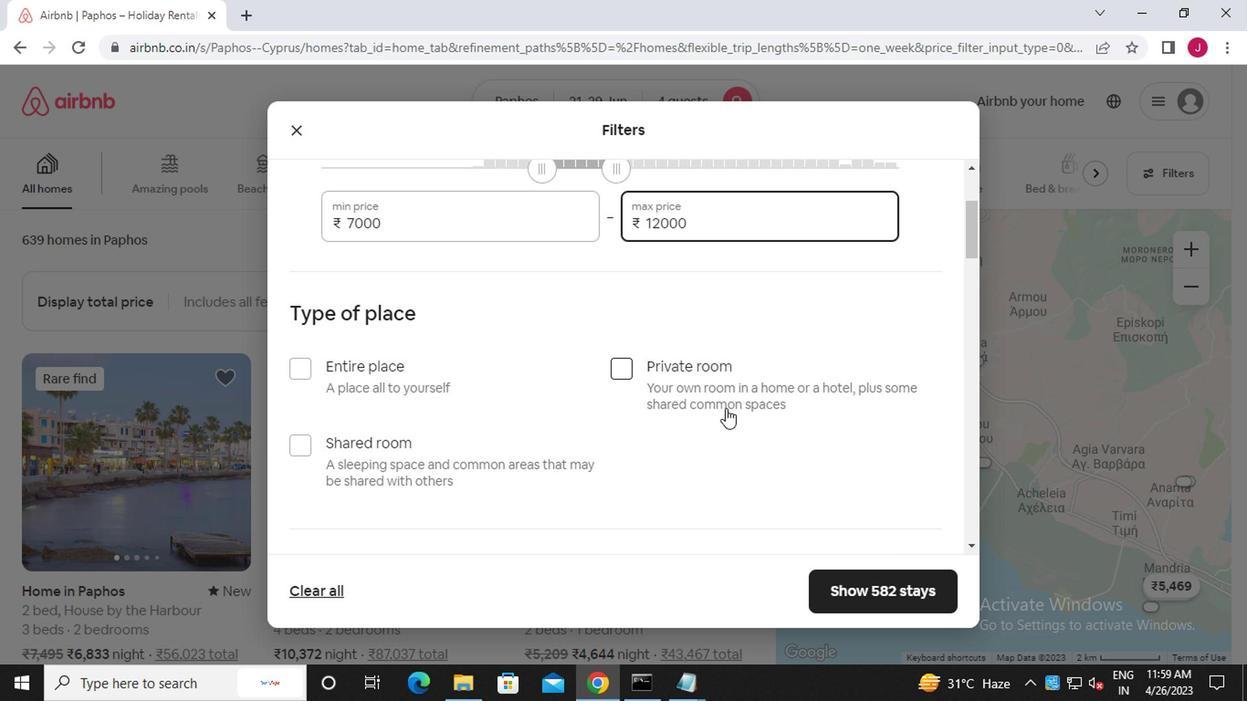 
Action: Mouse scrolled (720, 408) with delta (0, 0)
Screenshot: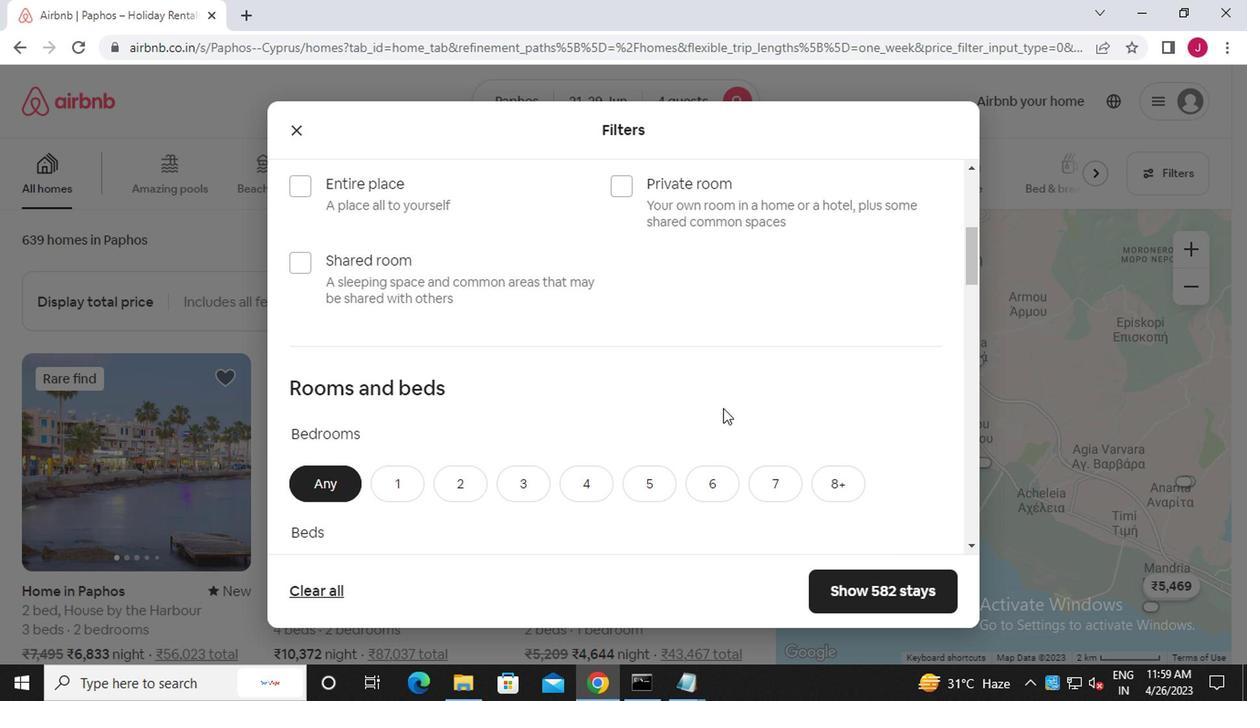 
Action: Mouse moved to (422, 317)
Screenshot: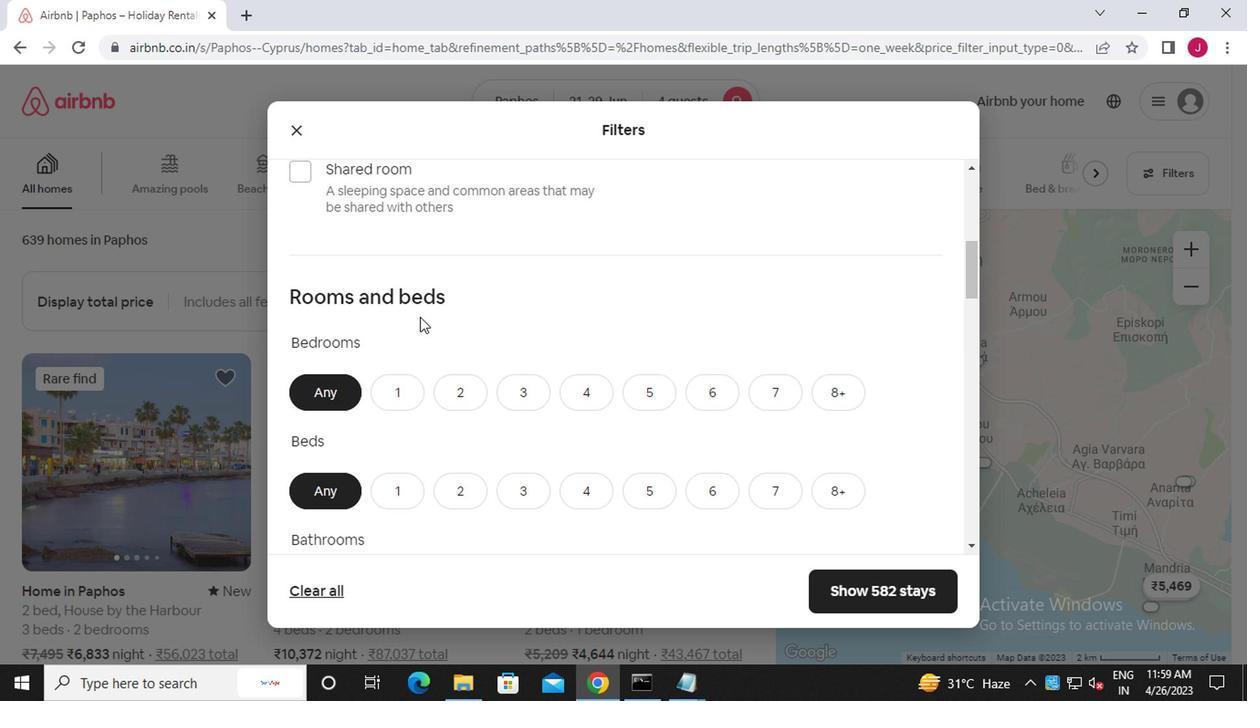 
Action: Mouse scrolled (422, 317) with delta (0, 0)
Screenshot: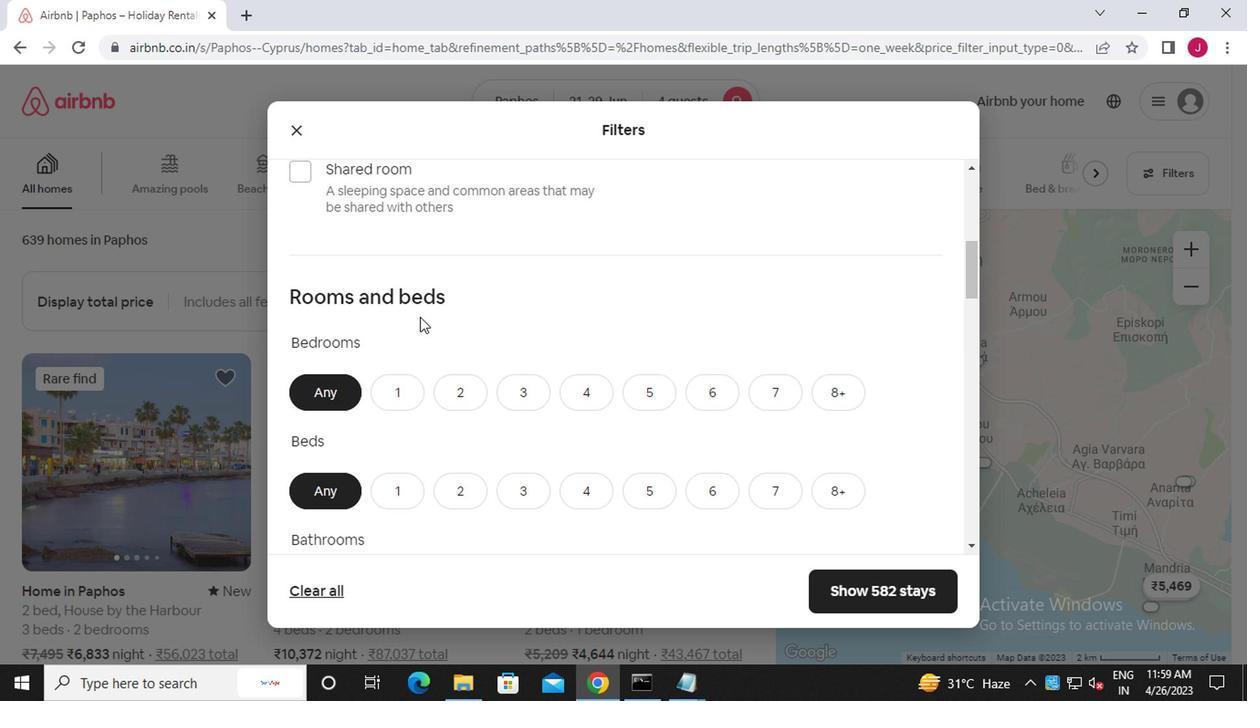 
Action: Mouse scrolled (422, 317) with delta (0, 0)
Screenshot: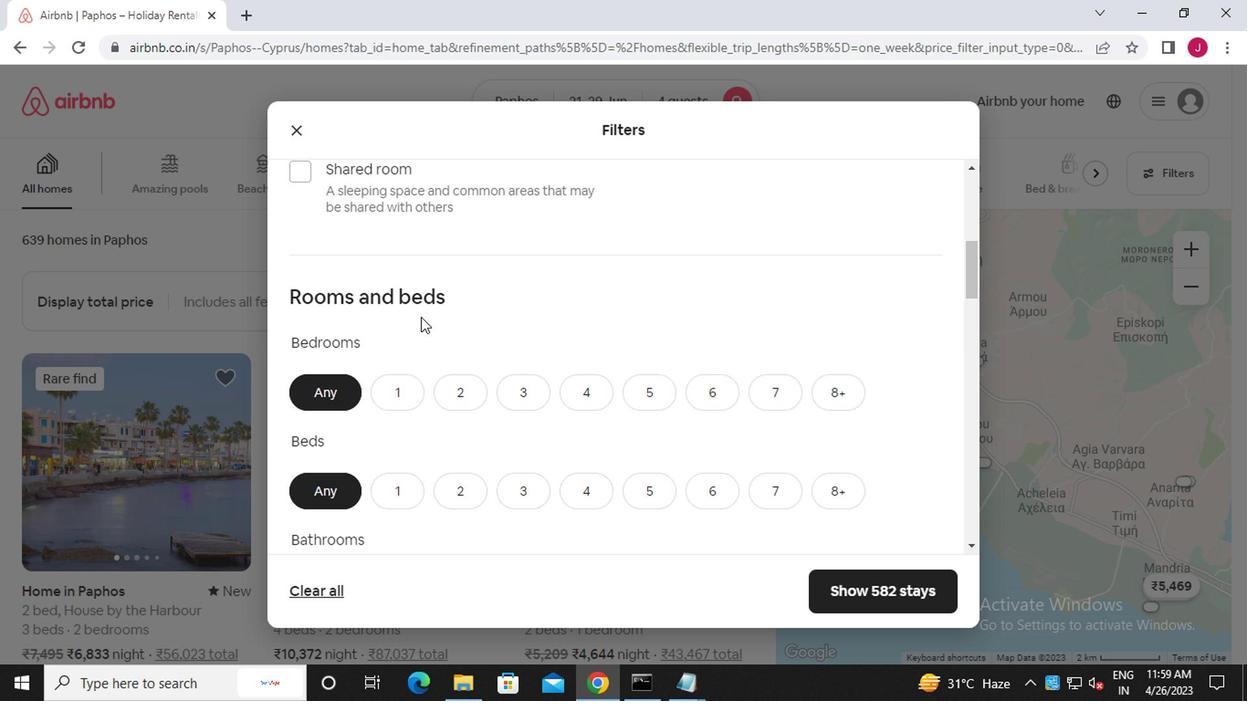 
Action: Mouse moved to (296, 276)
Screenshot: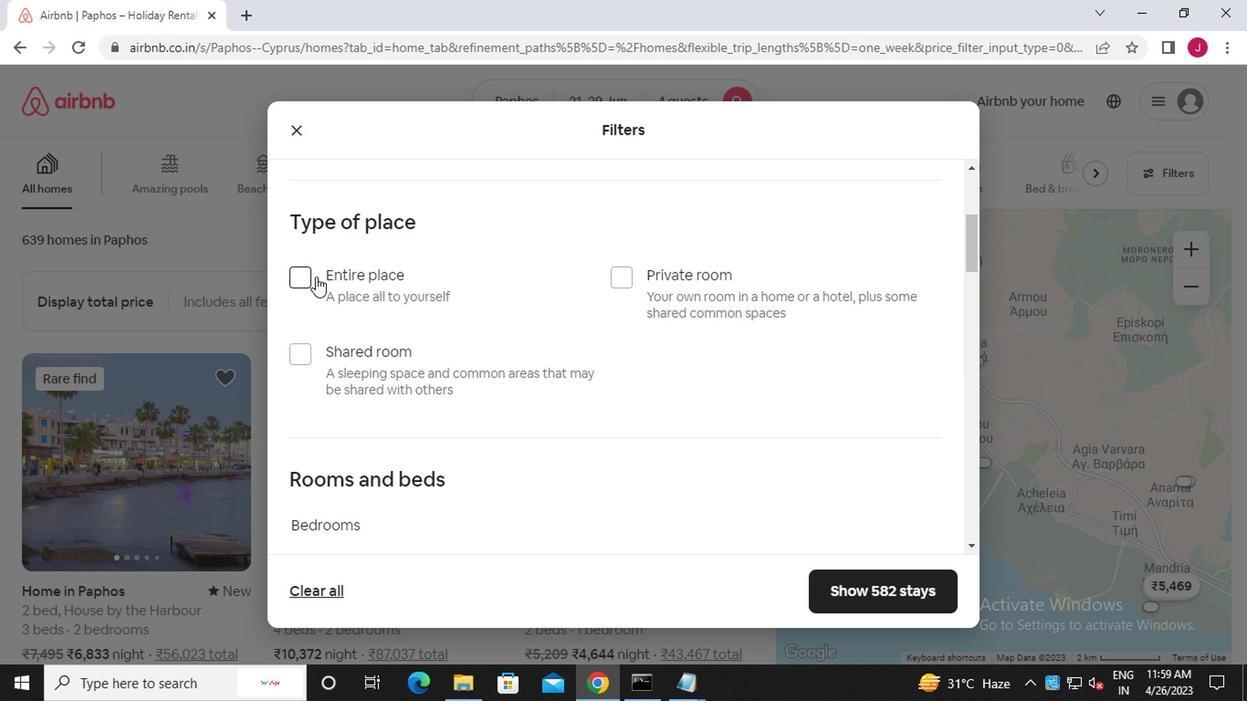 
Action: Mouse pressed left at (296, 276)
Screenshot: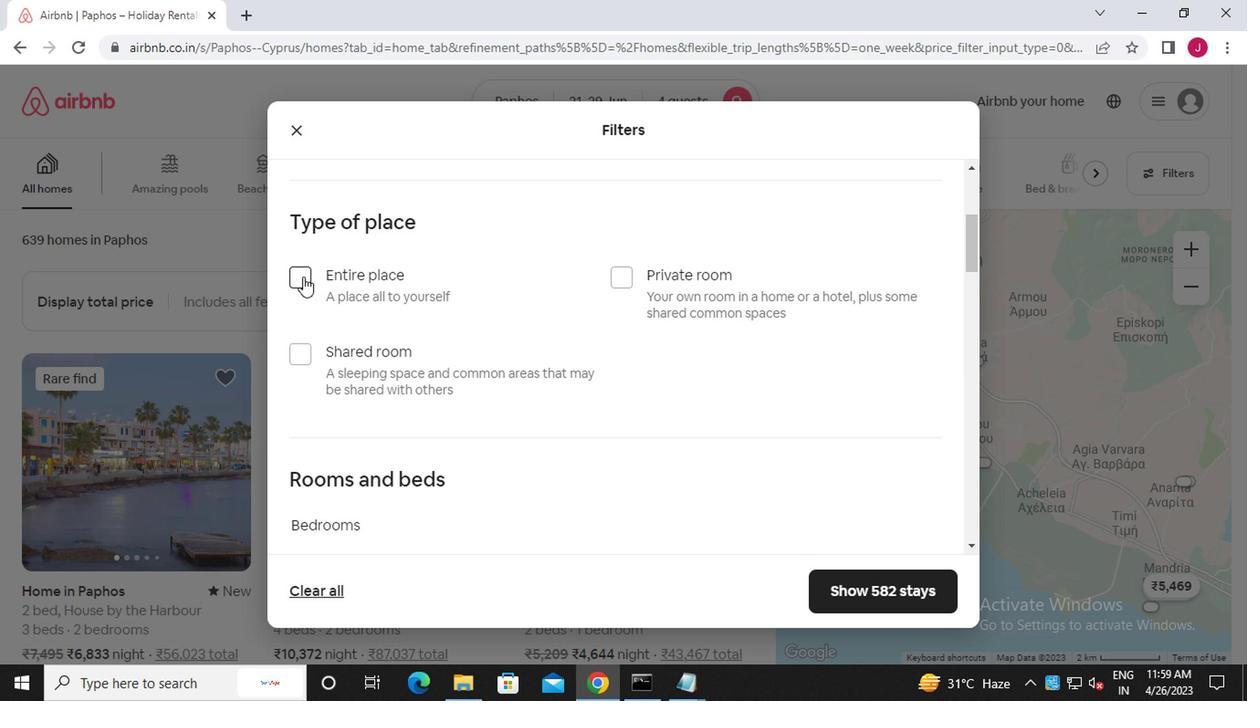 
Action: Mouse moved to (447, 330)
Screenshot: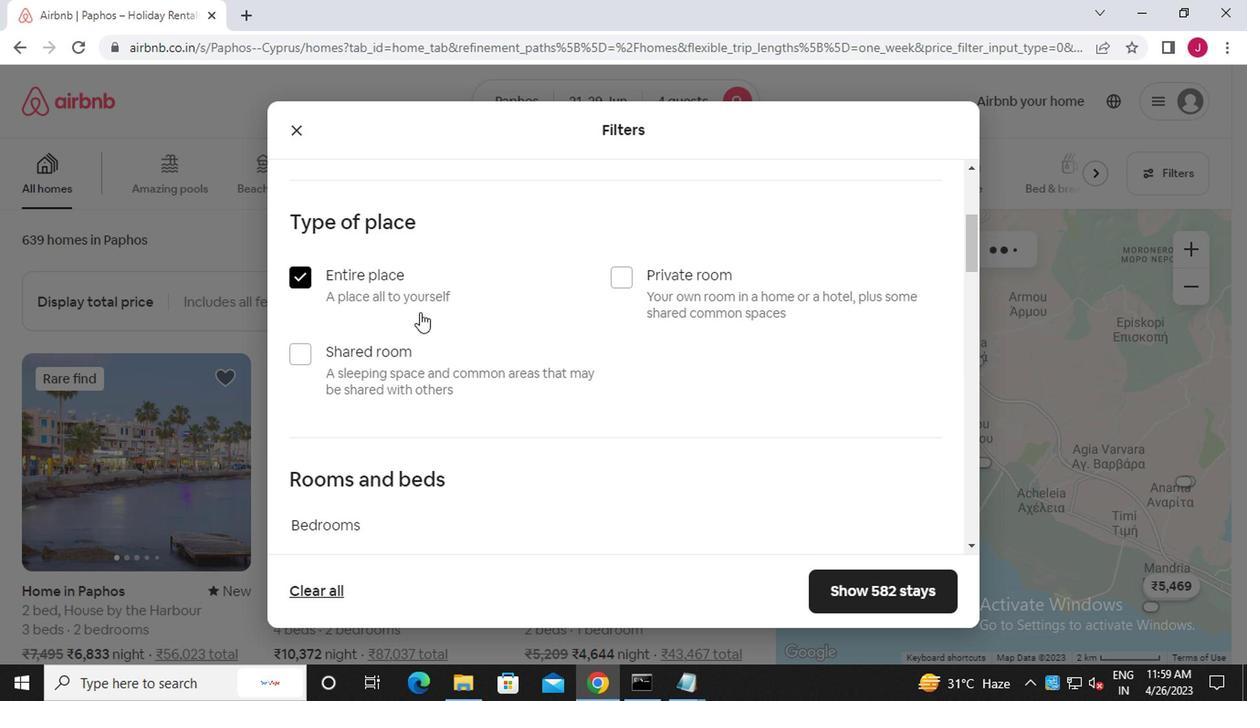 
Action: Mouse scrolled (447, 330) with delta (0, 0)
Screenshot: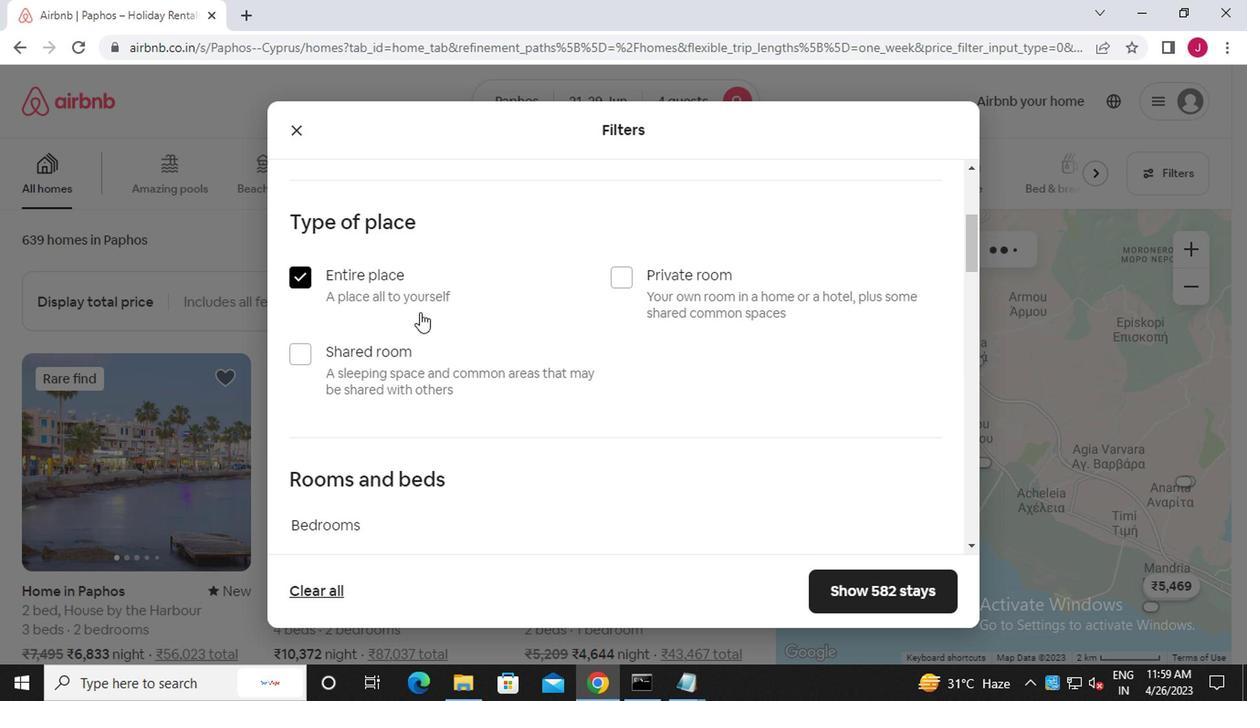 
Action: Mouse moved to (447, 332)
Screenshot: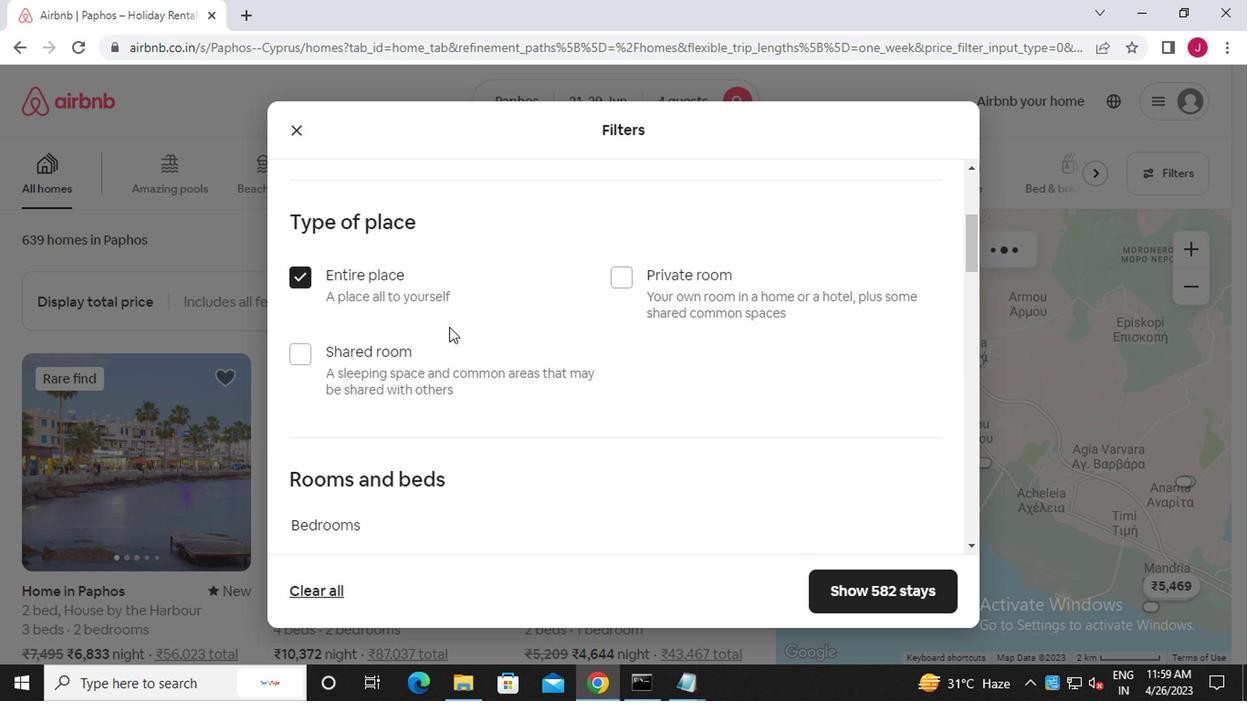 
Action: Mouse scrolled (447, 332) with delta (0, 0)
Screenshot: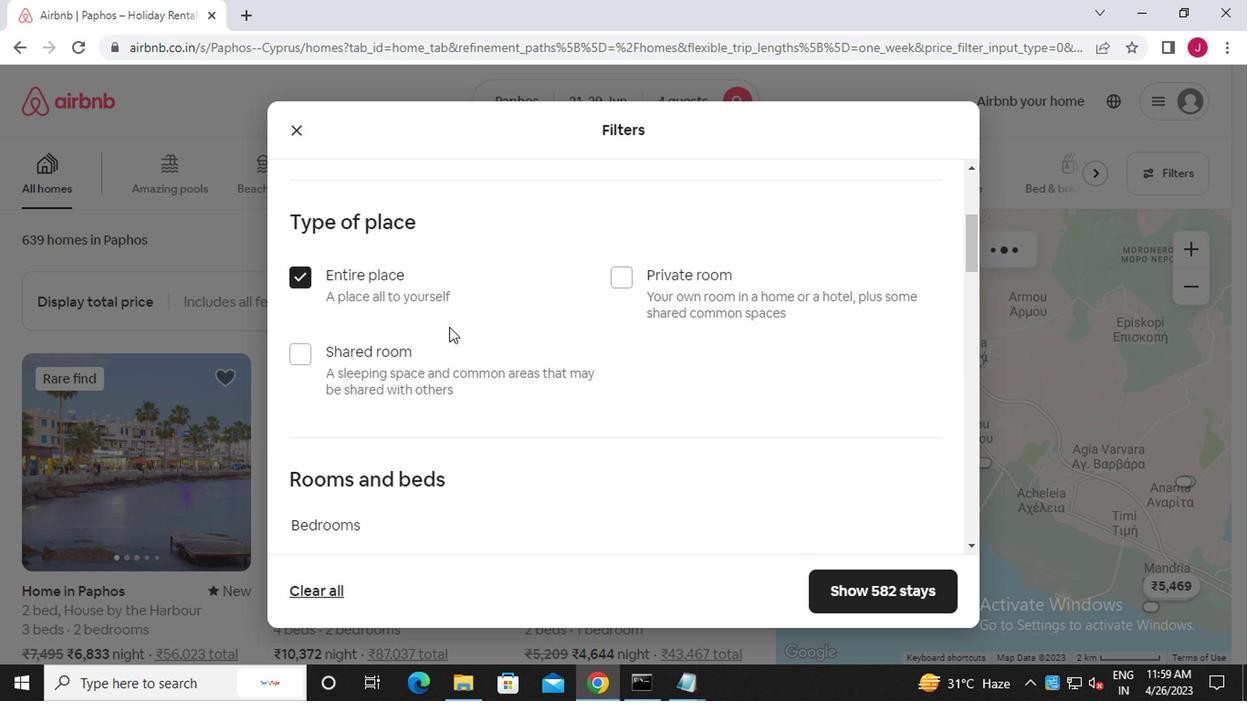 
Action: Mouse scrolled (447, 332) with delta (0, 0)
Screenshot: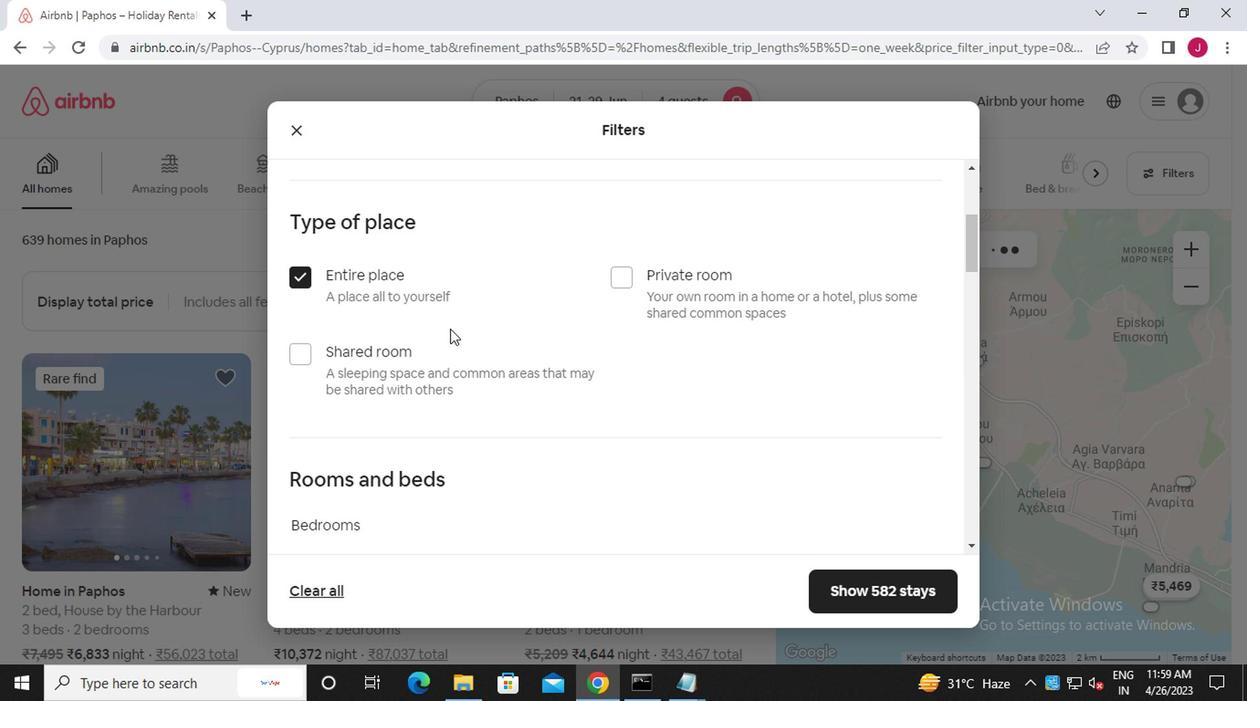 
Action: Mouse scrolled (447, 332) with delta (0, 0)
Screenshot: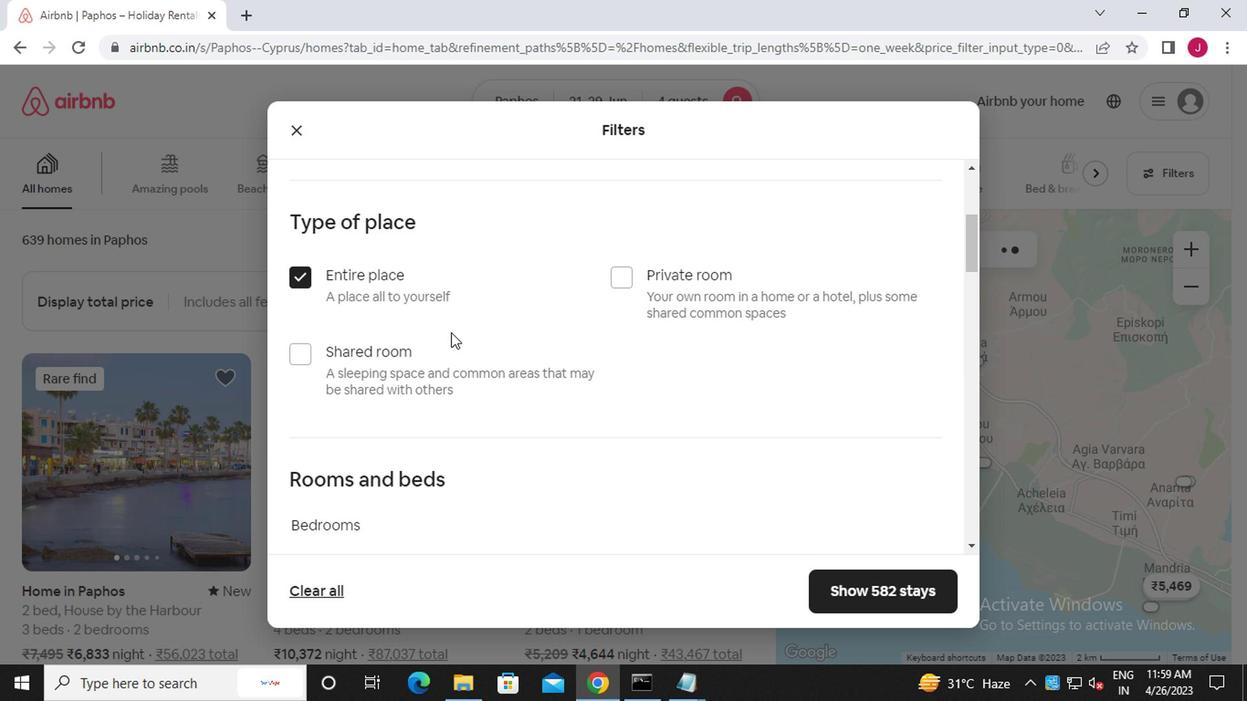
Action: Mouse scrolled (447, 332) with delta (0, 0)
Screenshot: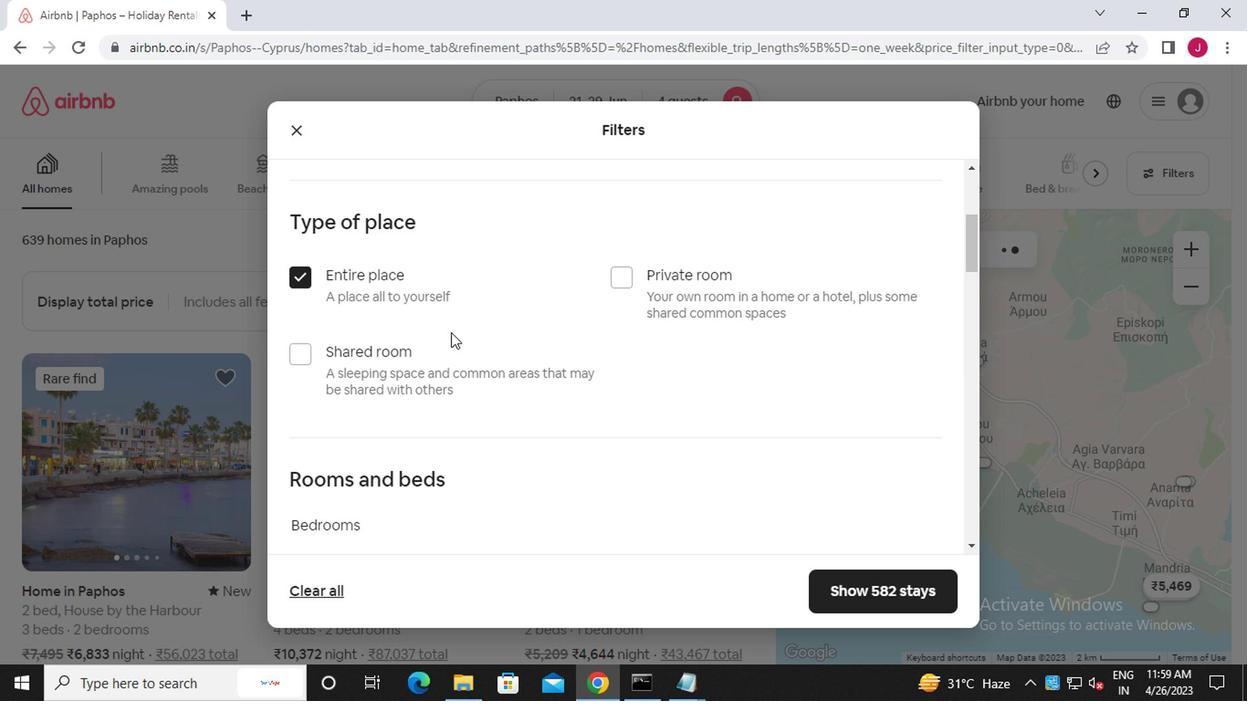 
Action: Mouse moved to (436, 207)
Screenshot: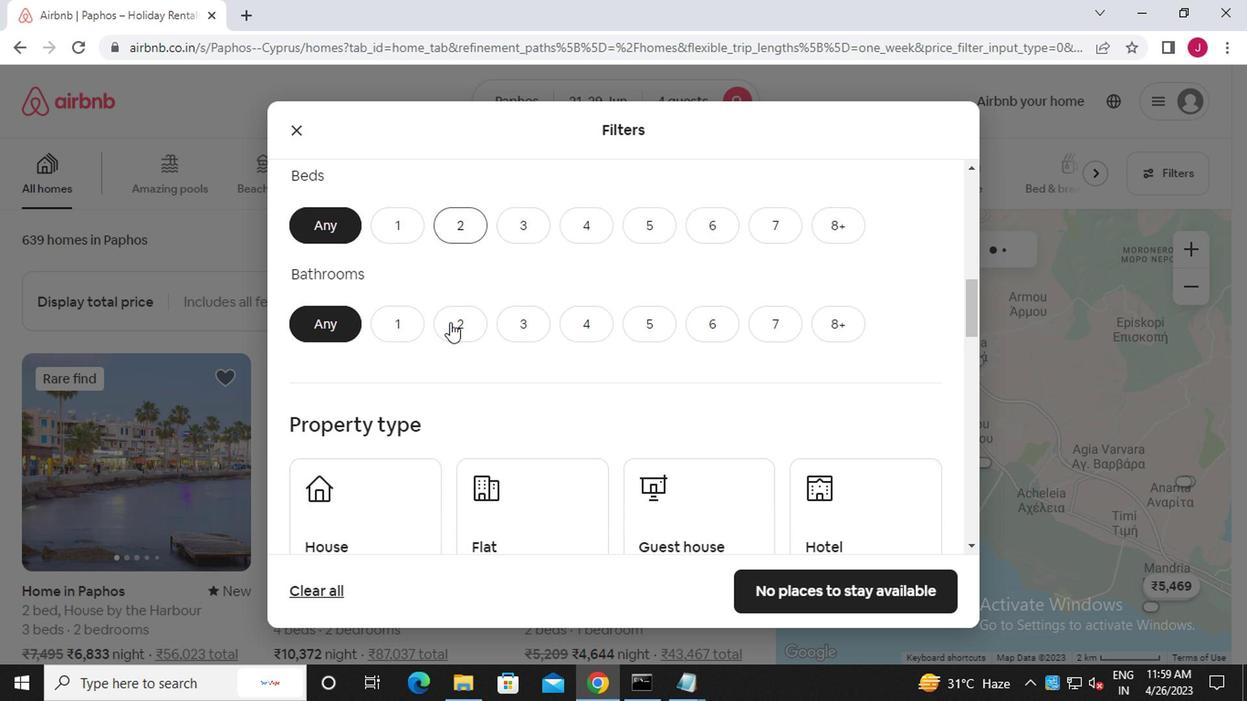 
Action: Mouse scrolled (436, 208) with delta (0, 0)
Screenshot: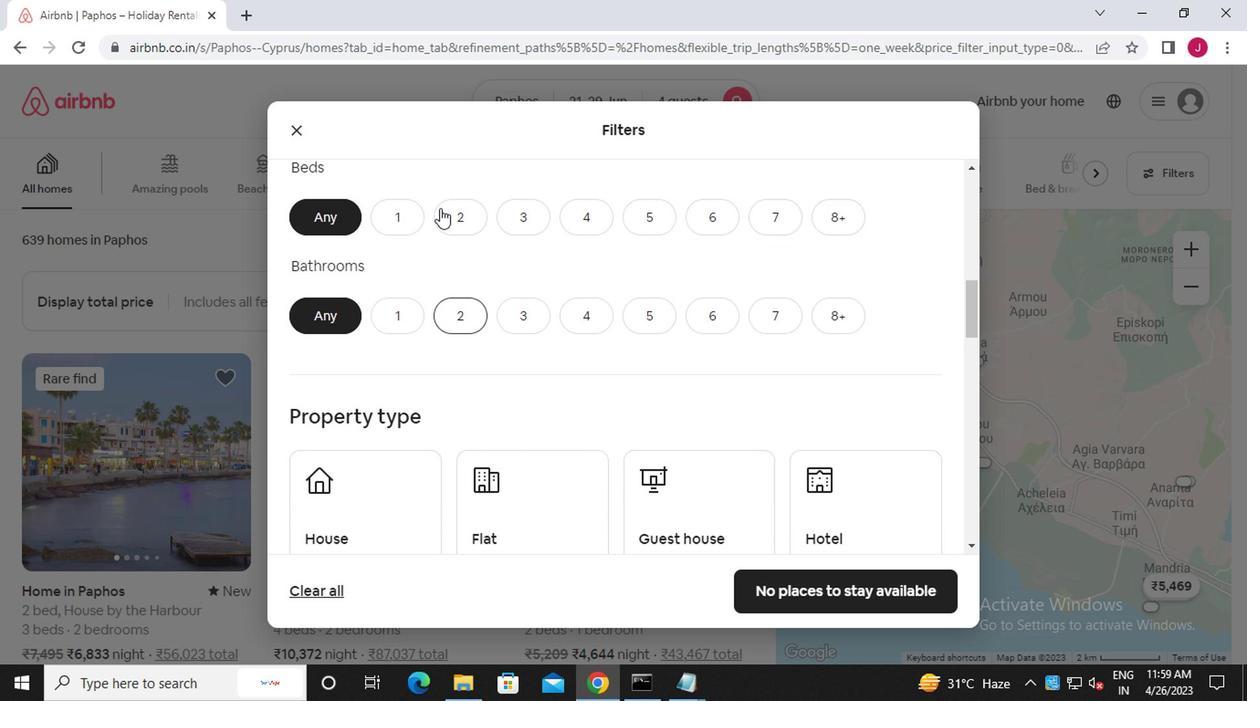 
Action: Mouse moved to (447, 209)
Screenshot: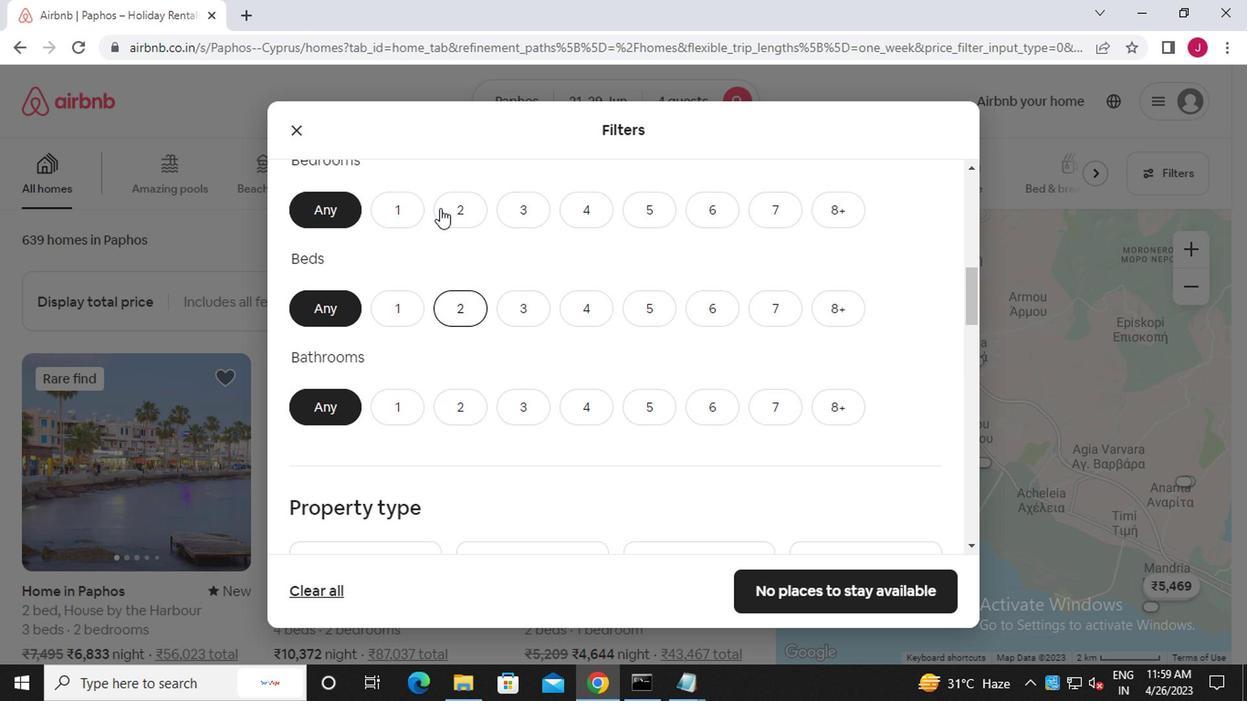 
Action: Mouse pressed left at (447, 209)
Screenshot: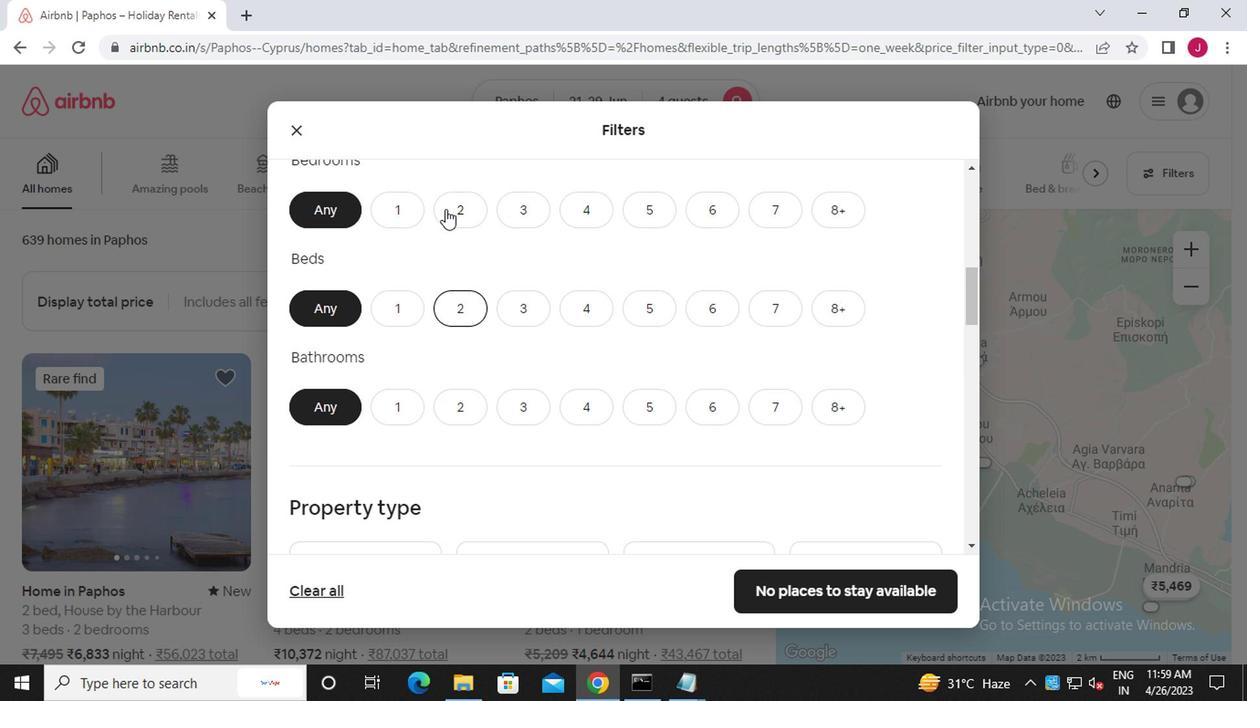 
Action: Mouse moved to (454, 308)
Screenshot: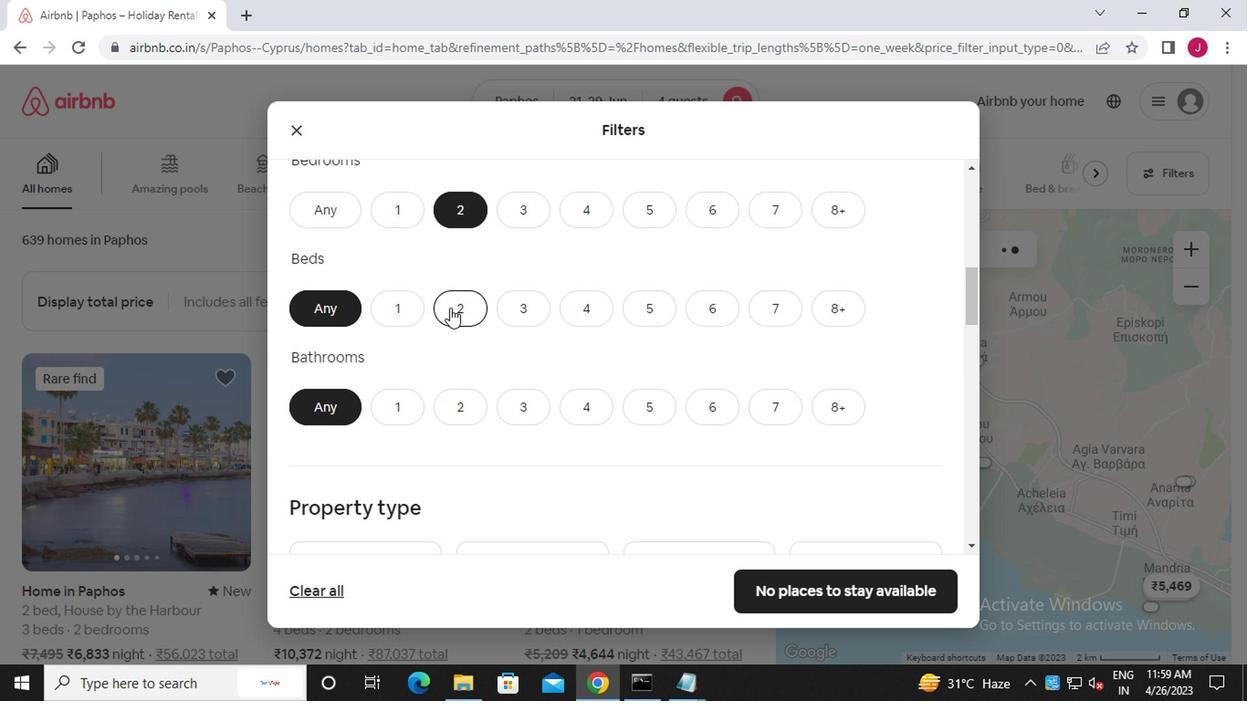
Action: Mouse pressed left at (454, 308)
Screenshot: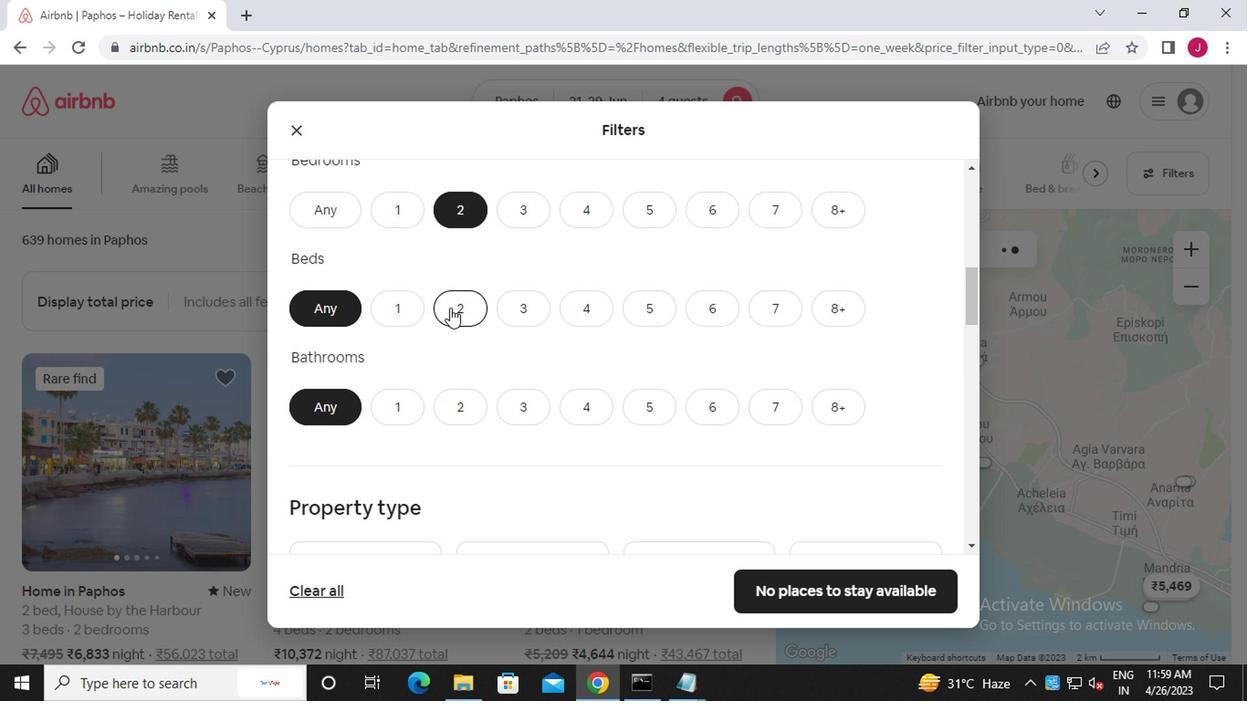 
Action: Mouse moved to (452, 401)
Screenshot: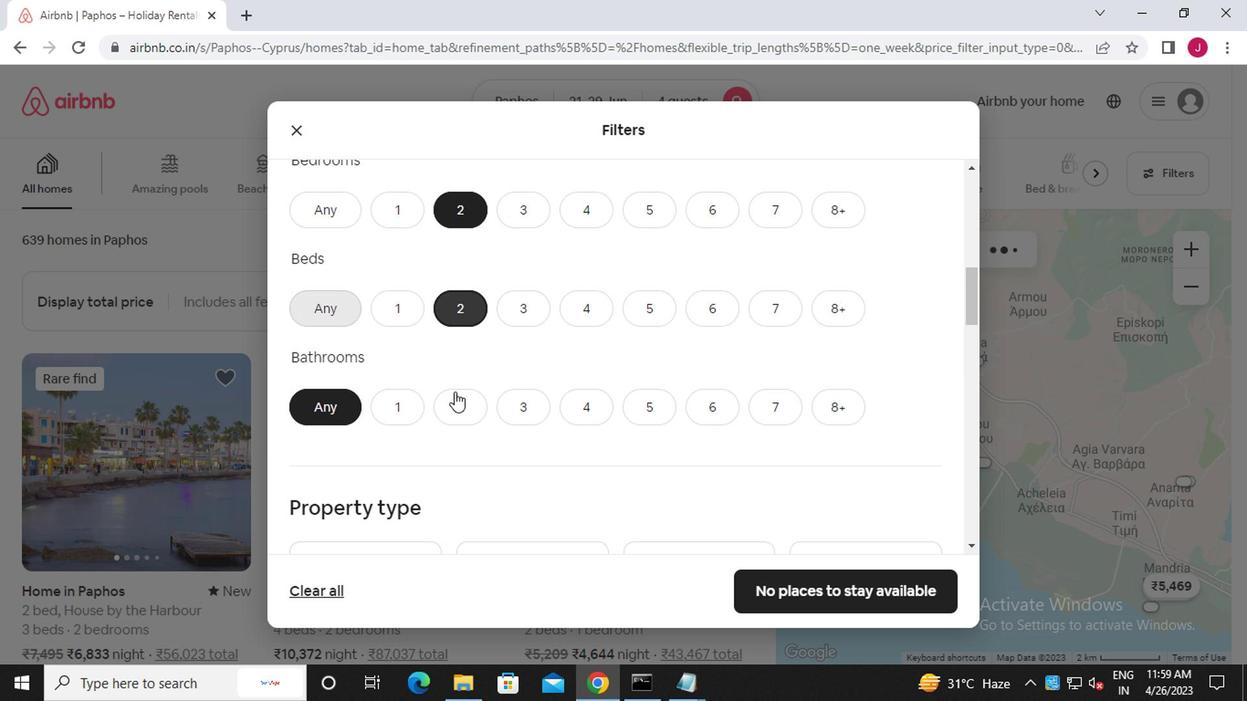 
Action: Mouse pressed left at (452, 401)
Screenshot: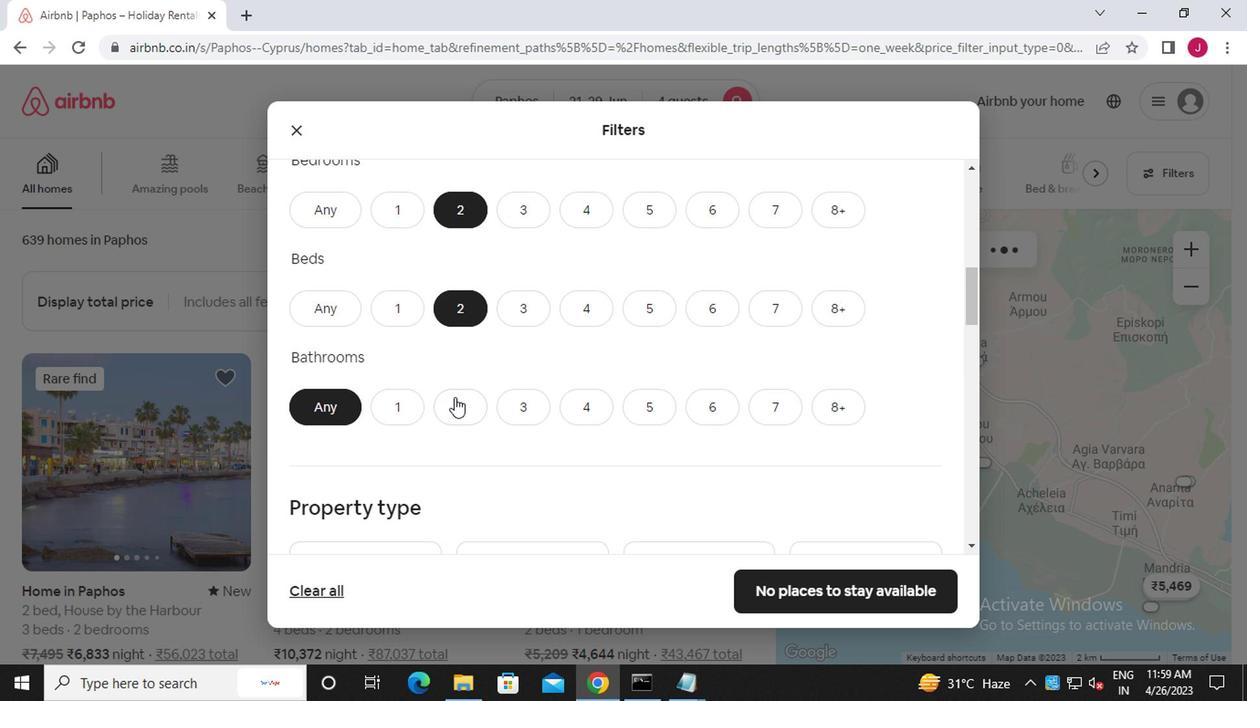 
Action: Mouse moved to (458, 406)
Screenshot: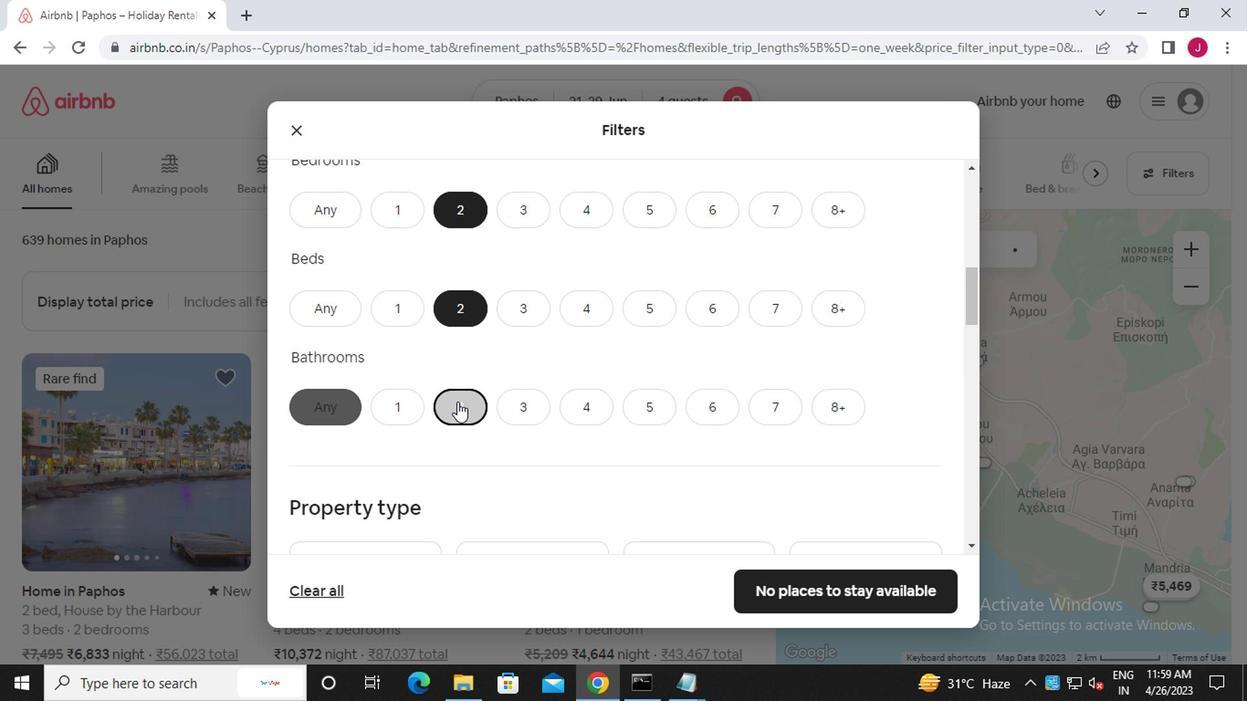 
Action: Mouse scrolled (458, 406) with delta (0, 0)
Screenshot: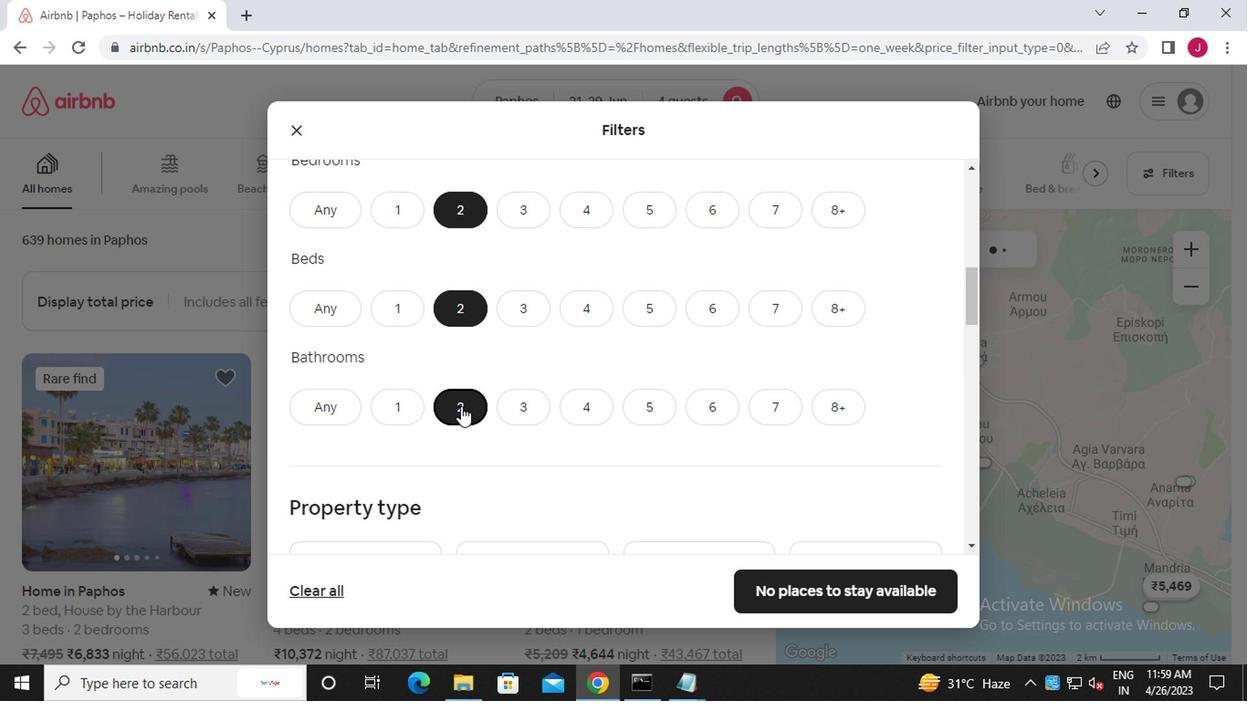 
Action: Mouse scrolled (458, 406) with delta (0, 0)
Screenshot: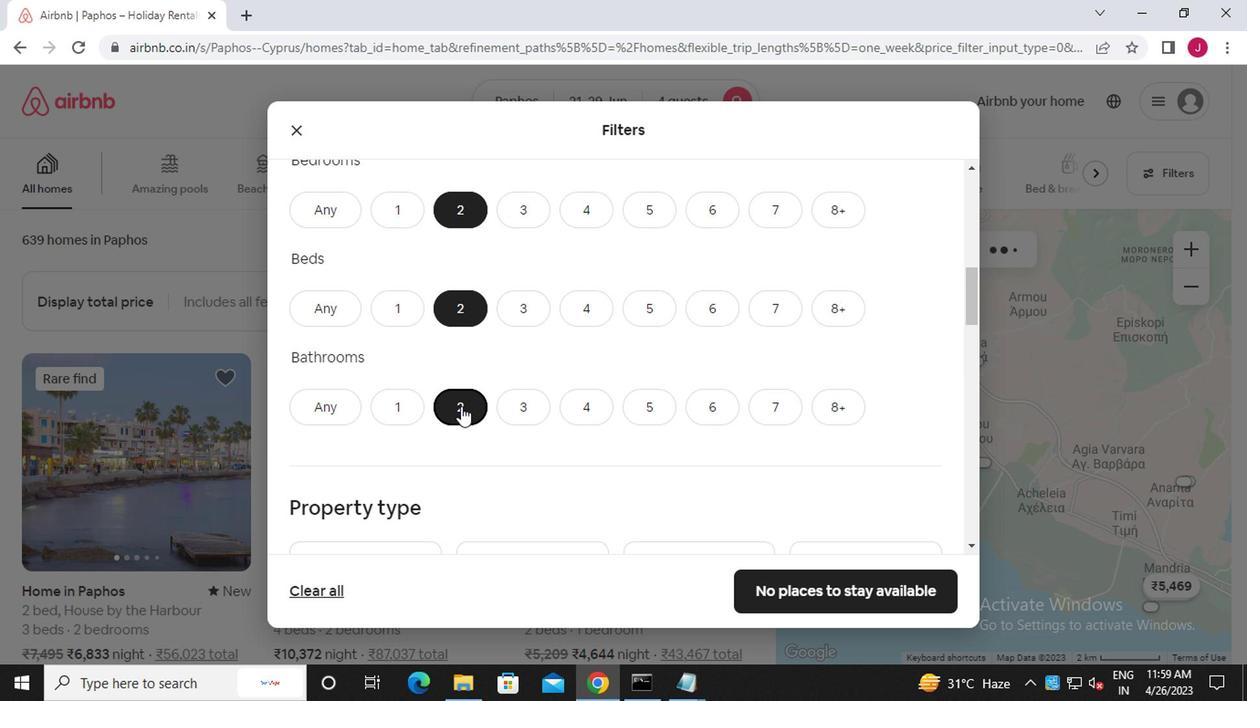 
Action: Mouse scrolled (458, 406) with delta (0, 0)
Screenshot: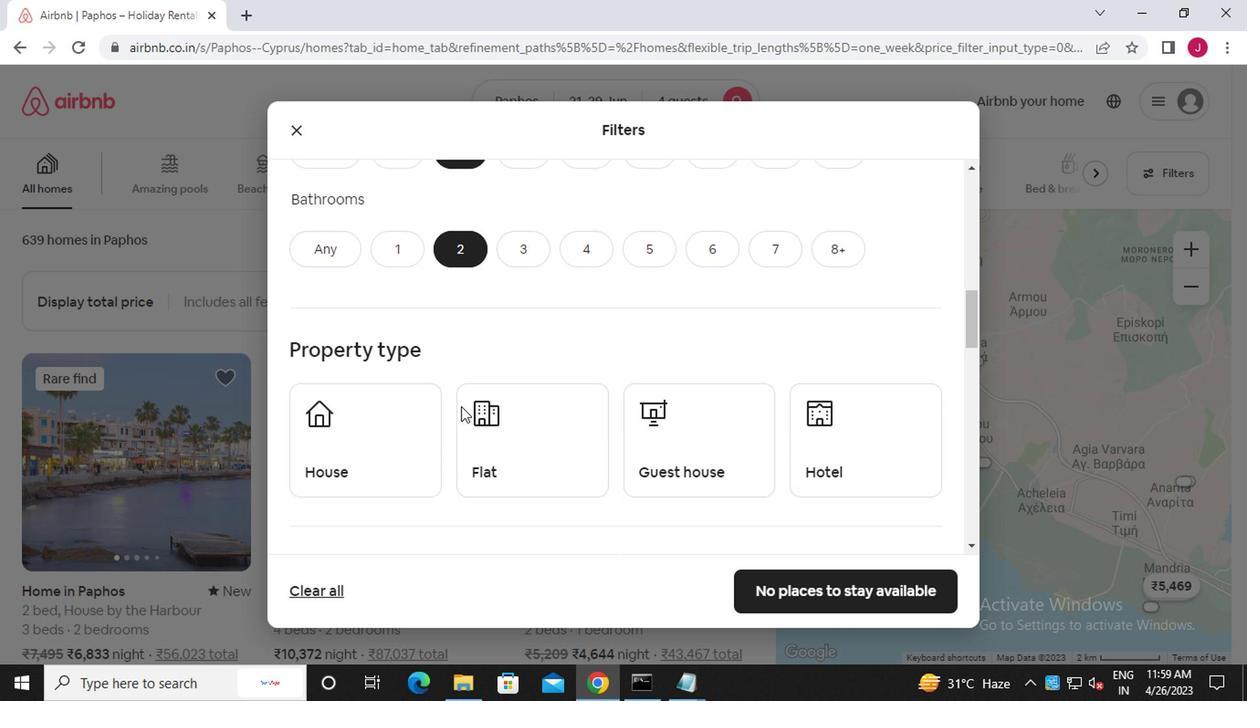 
Action: Mouse scrolled (458, 406) with delta (0, 0)
Screenshot: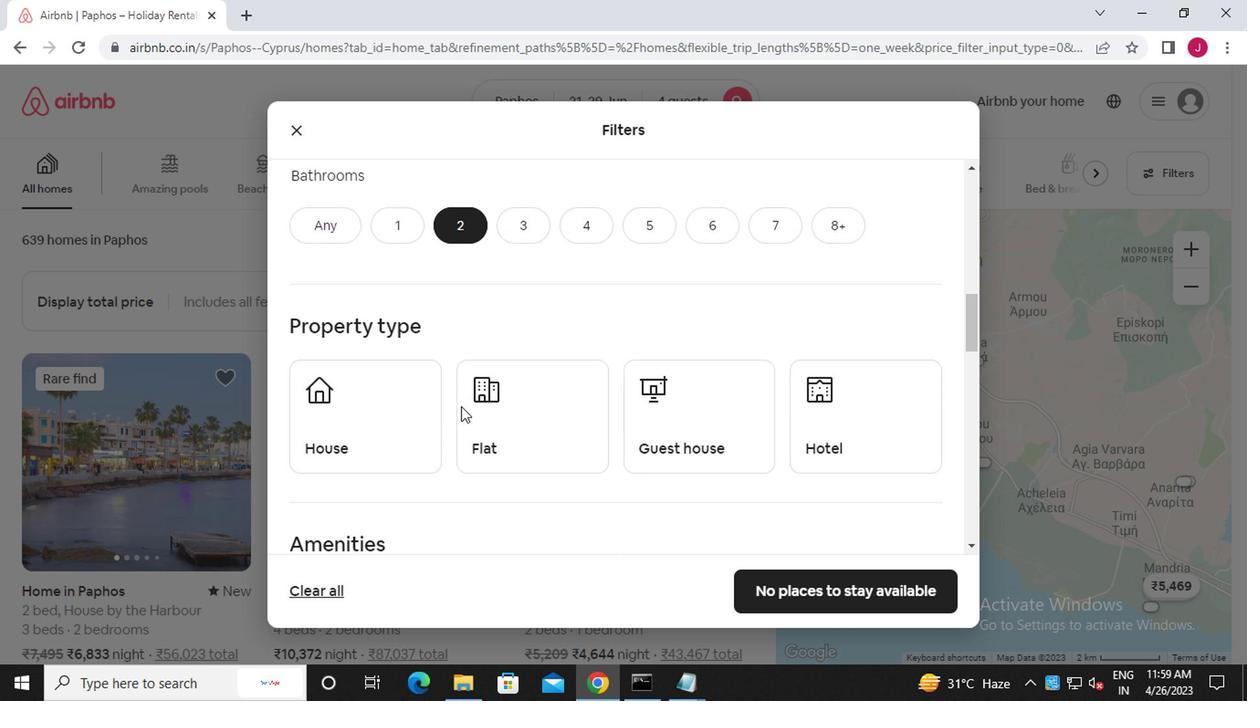 
Action: Mouse moved to (460, 428)
Screenshot: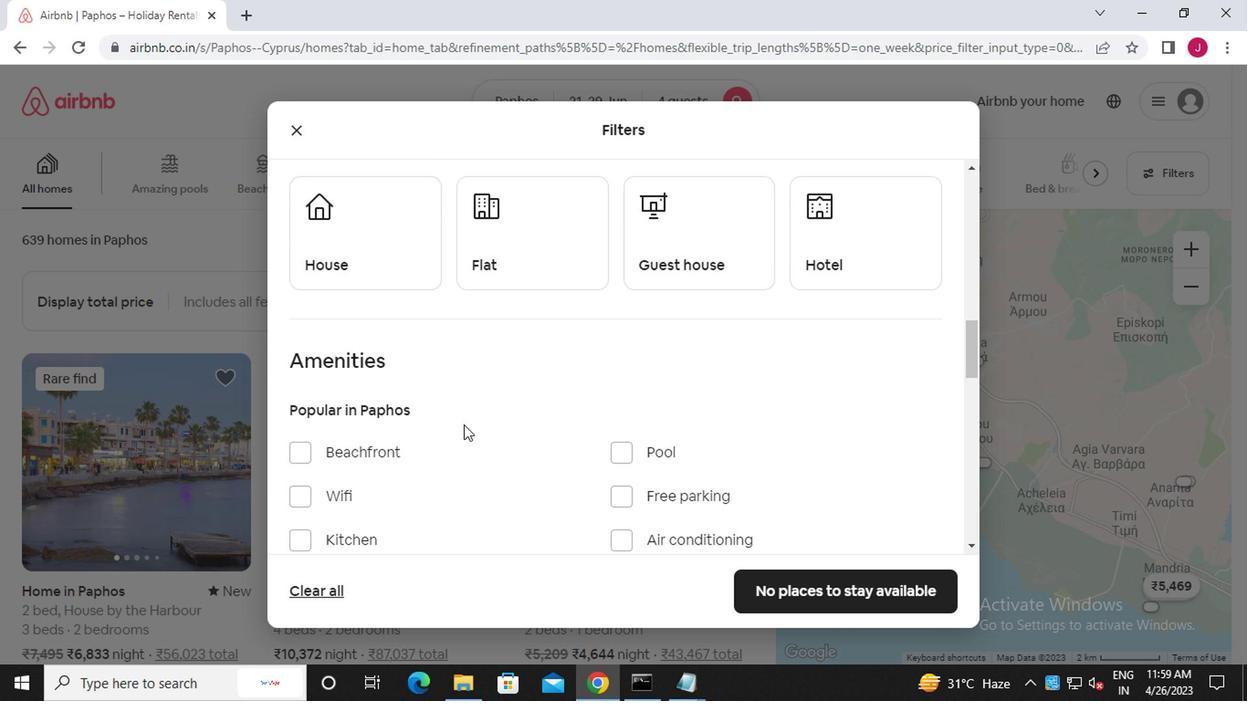 
Action: Mouse scrolled (460, 427) with delta (0, 0)
Screenshot: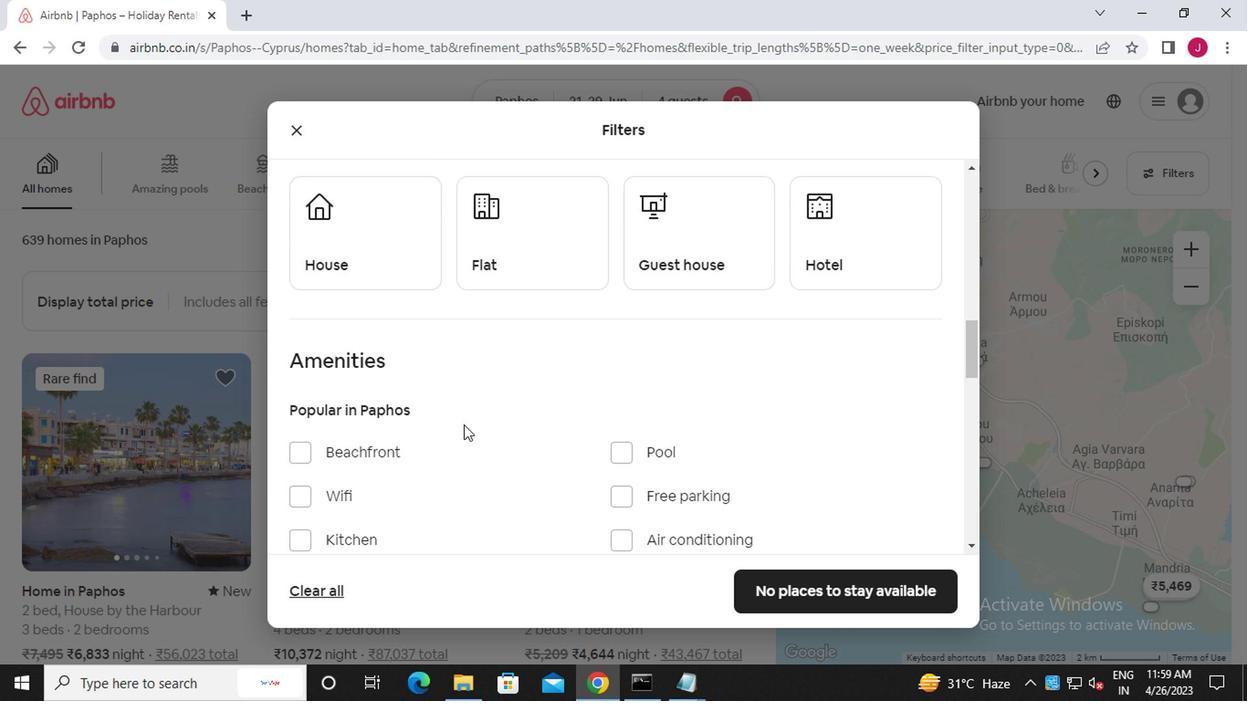 
Action: Mouse moved to (460, 428)
Screenshot: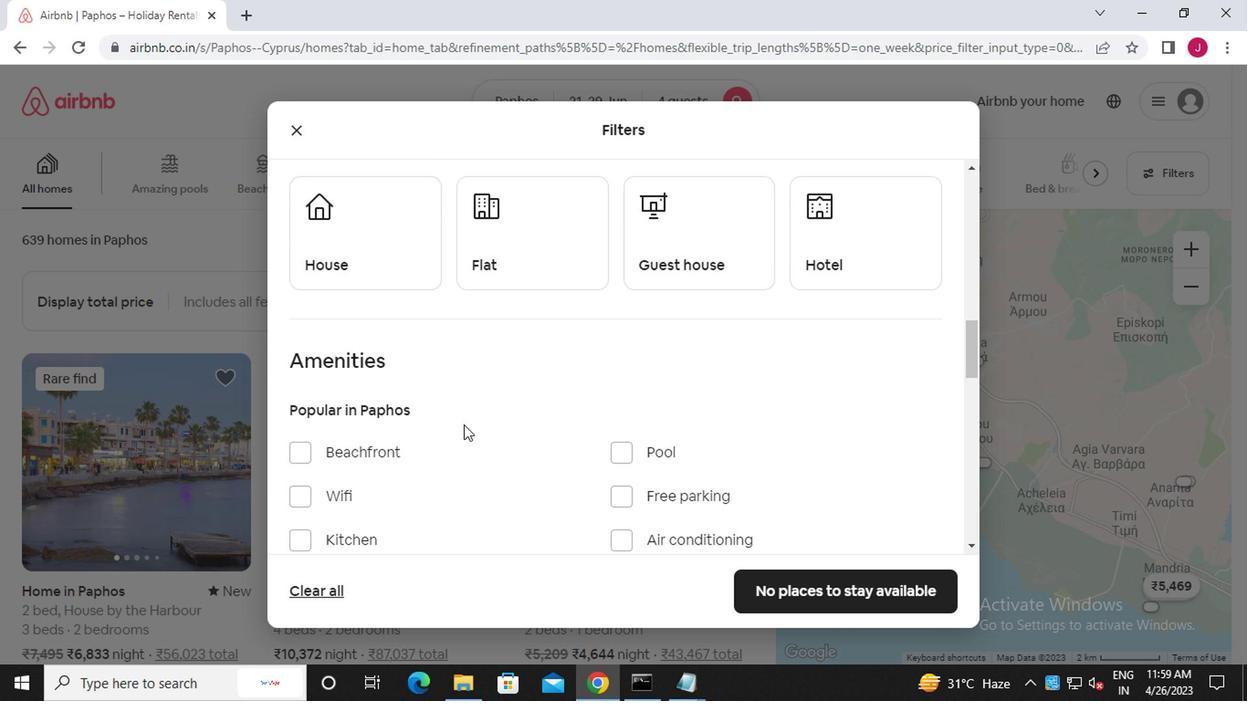 
Action: Mouse scrolled (460, 428) with delta (0, 0)
Screenshot: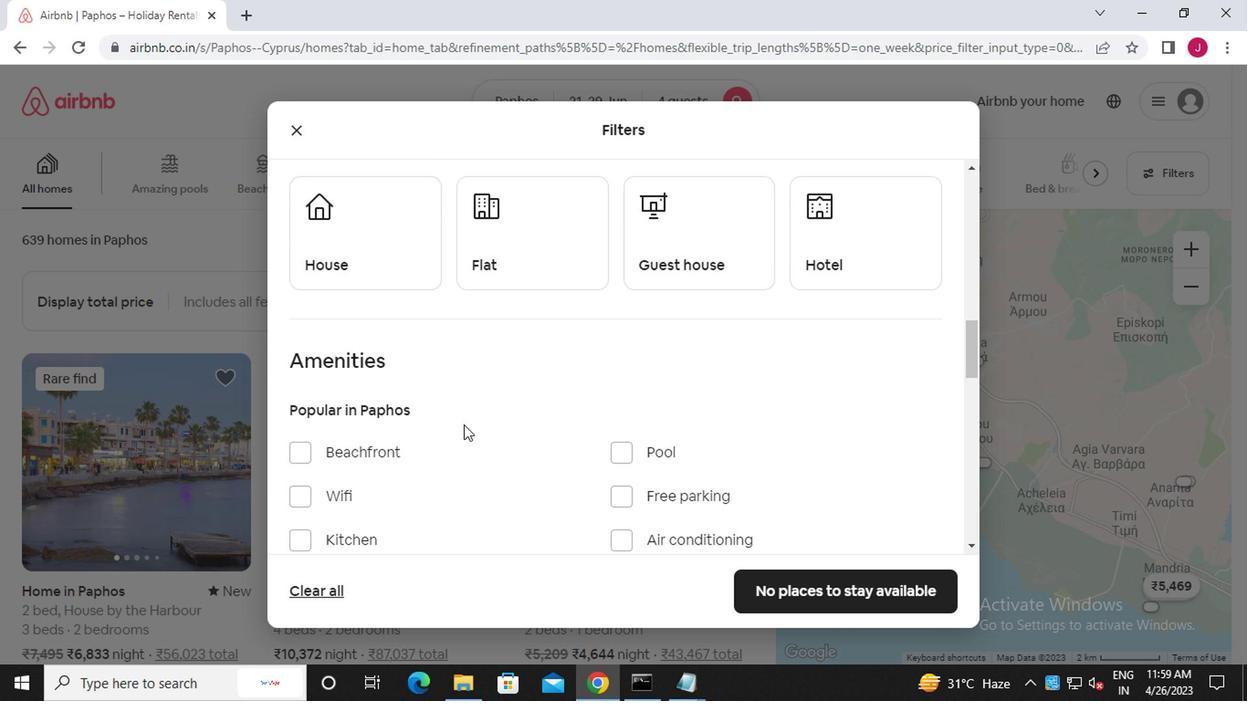 
Action: Mouse moved to (404, 300)
Screenshot: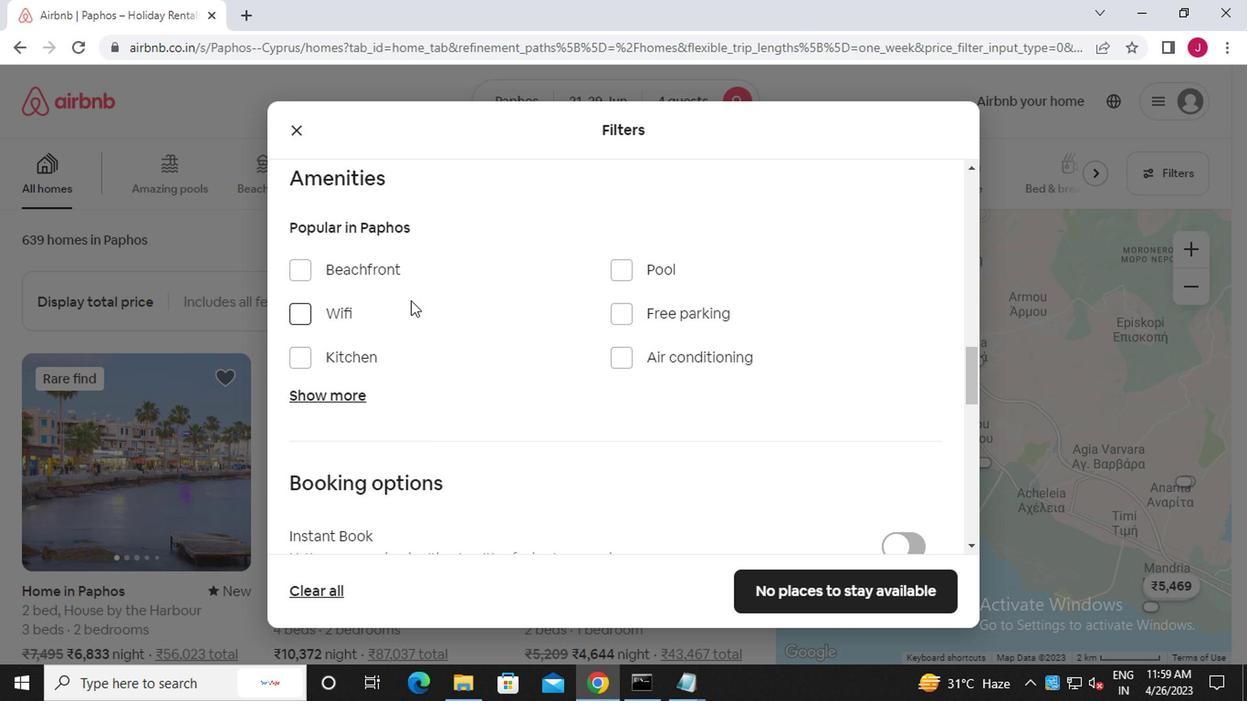 
Action: Mouse scrolled (404, 301) with delta (0, 0)
Screenshot: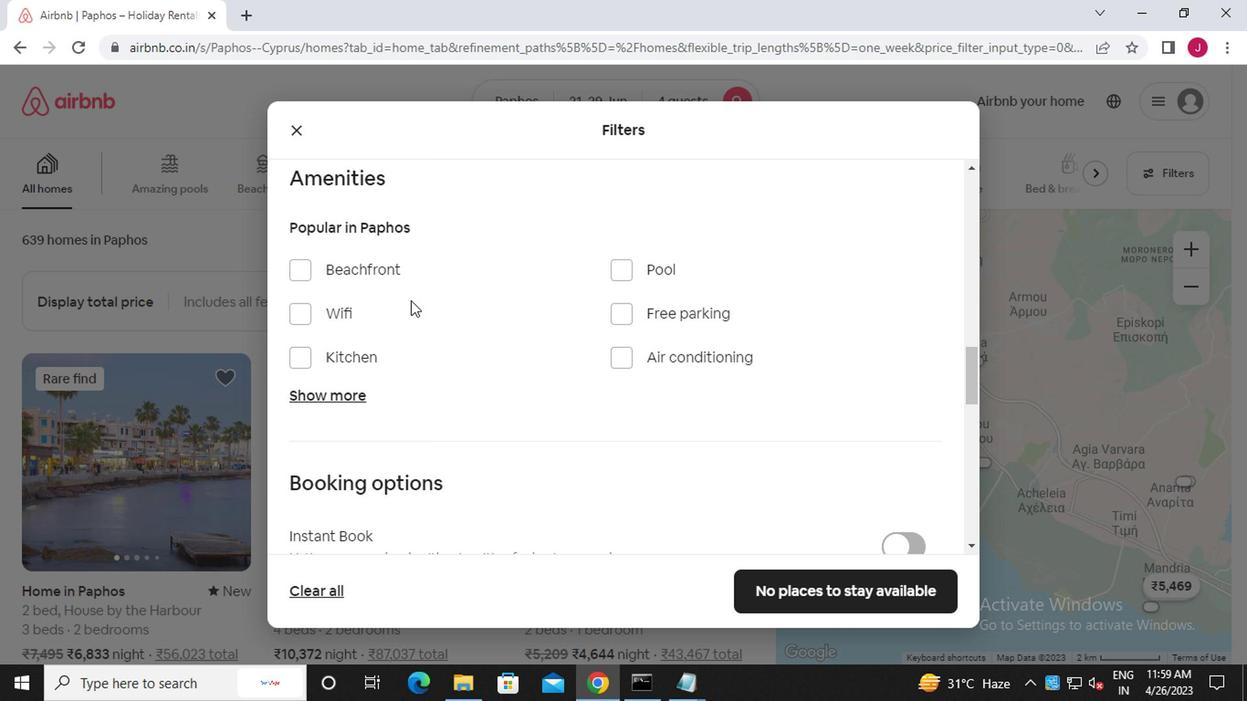
Action: Mouse scrolled (404, 301) with delta (0, 0)
Screenshot: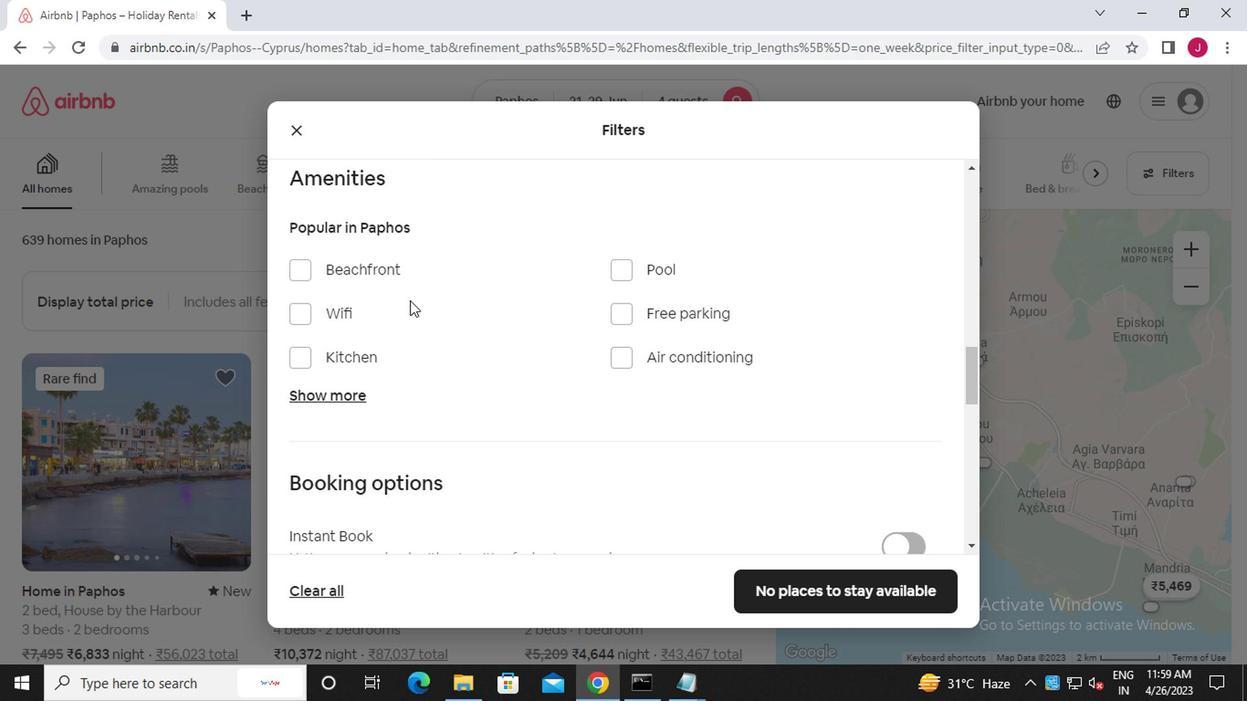 
Action: Mouse moved to (348, 236)
Screenshot: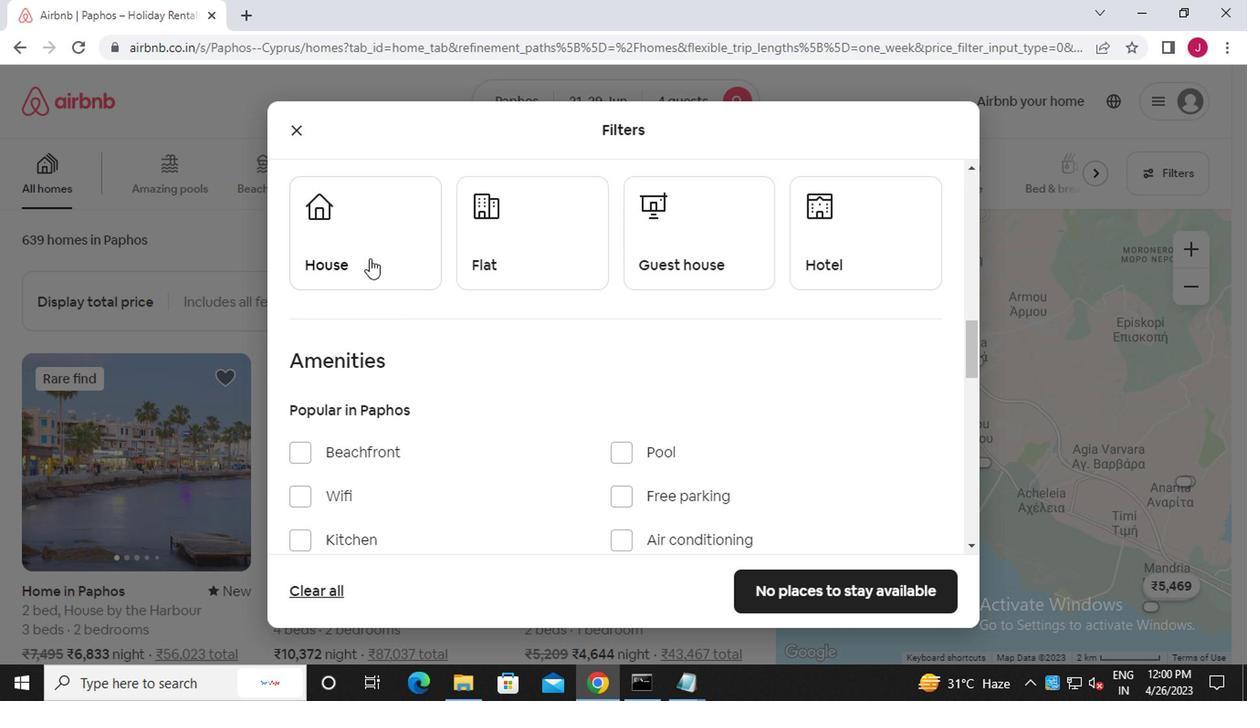 
Action: Mouse pressed left at (348, 236)
Screenshot: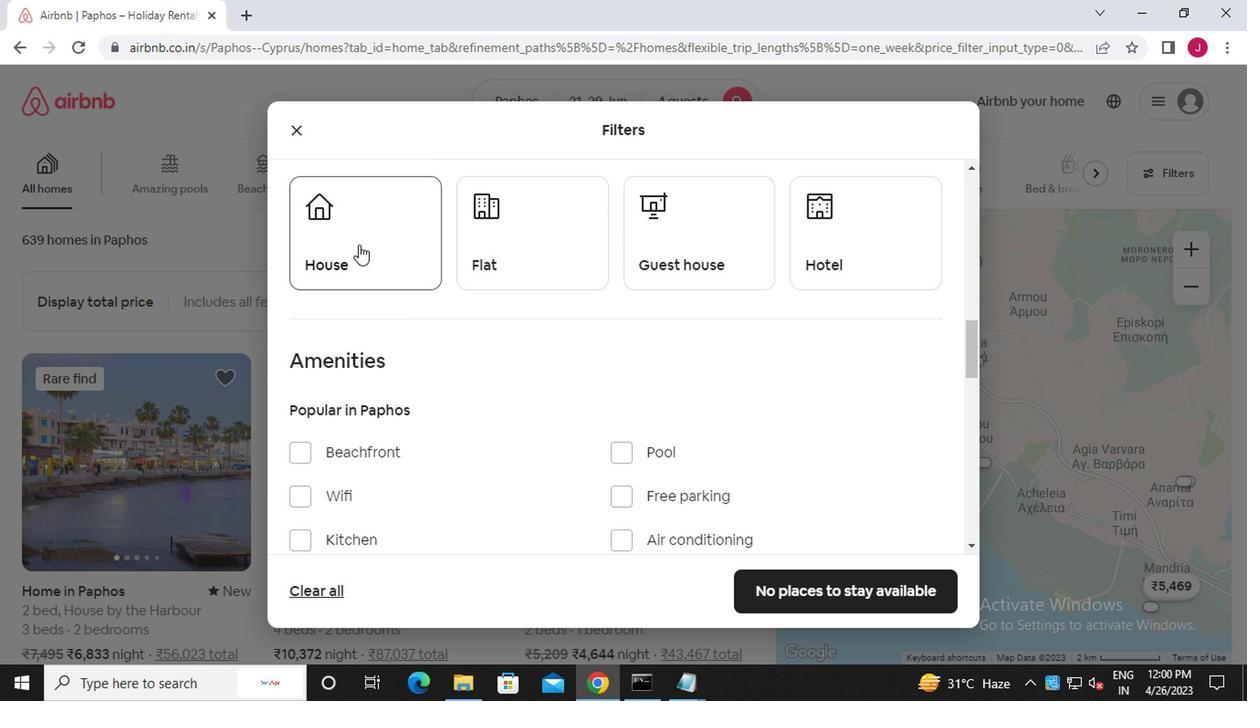 
Action: Mouse moved to (510, 250)
Screenshot: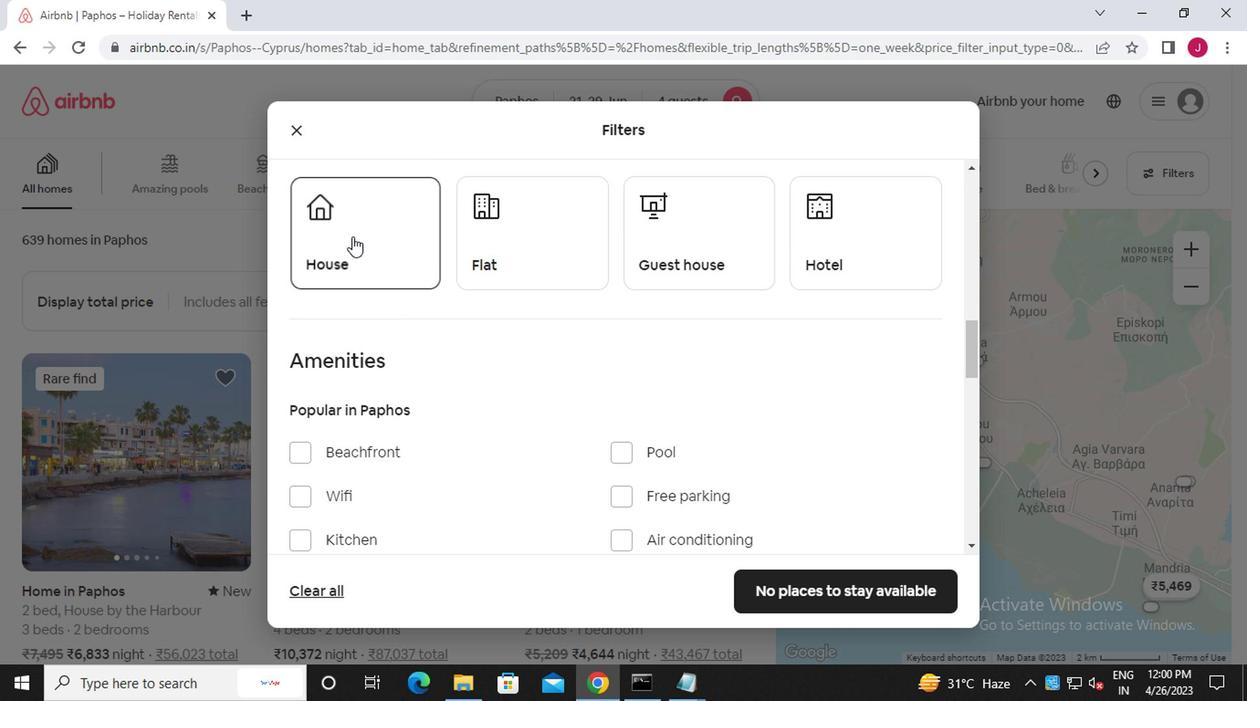 
Action: Mouse pressed left at (510, 250)
Screenshot: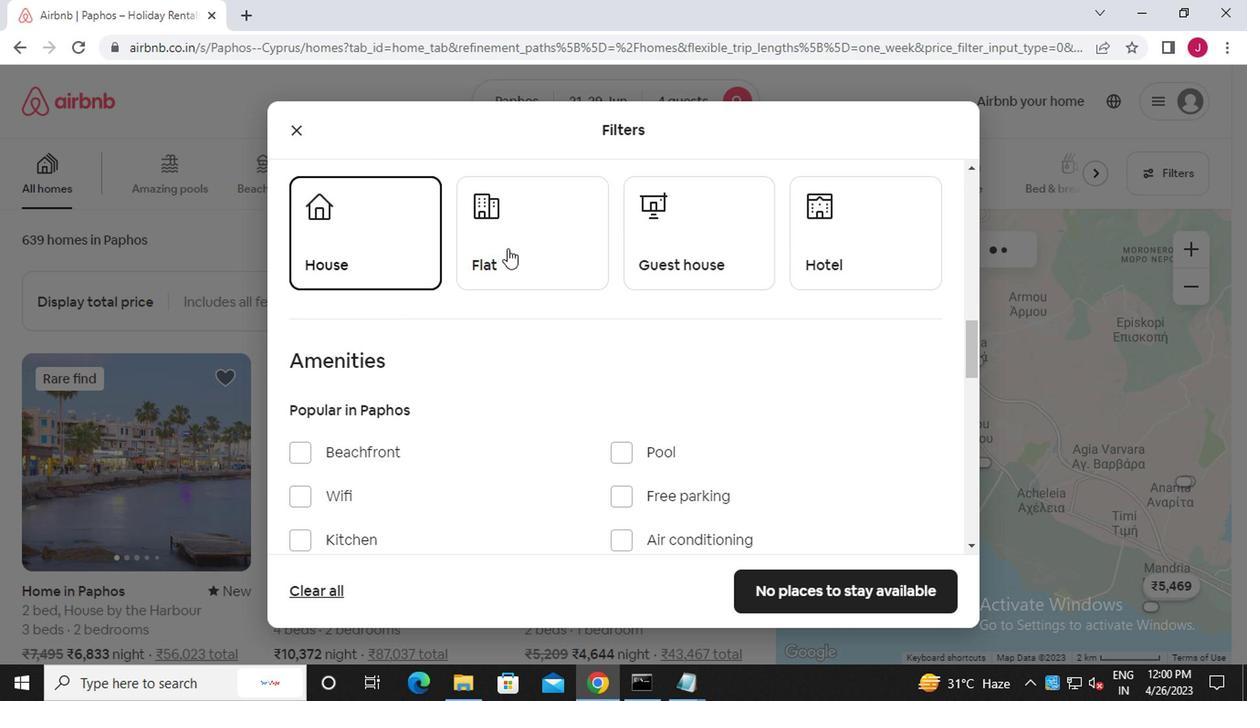 
Action: Mouse moved to (652, 254)
Screenshot: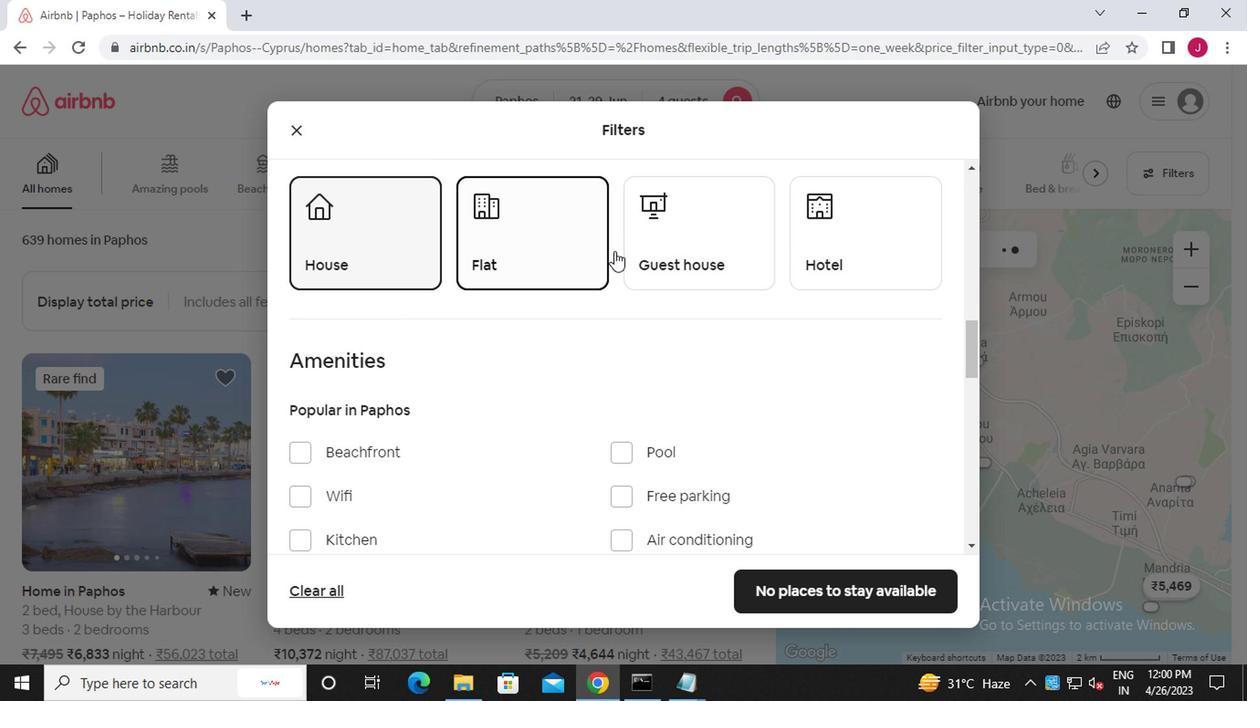 
Action: Mouse pressed left at (652, 254)
Screenshot: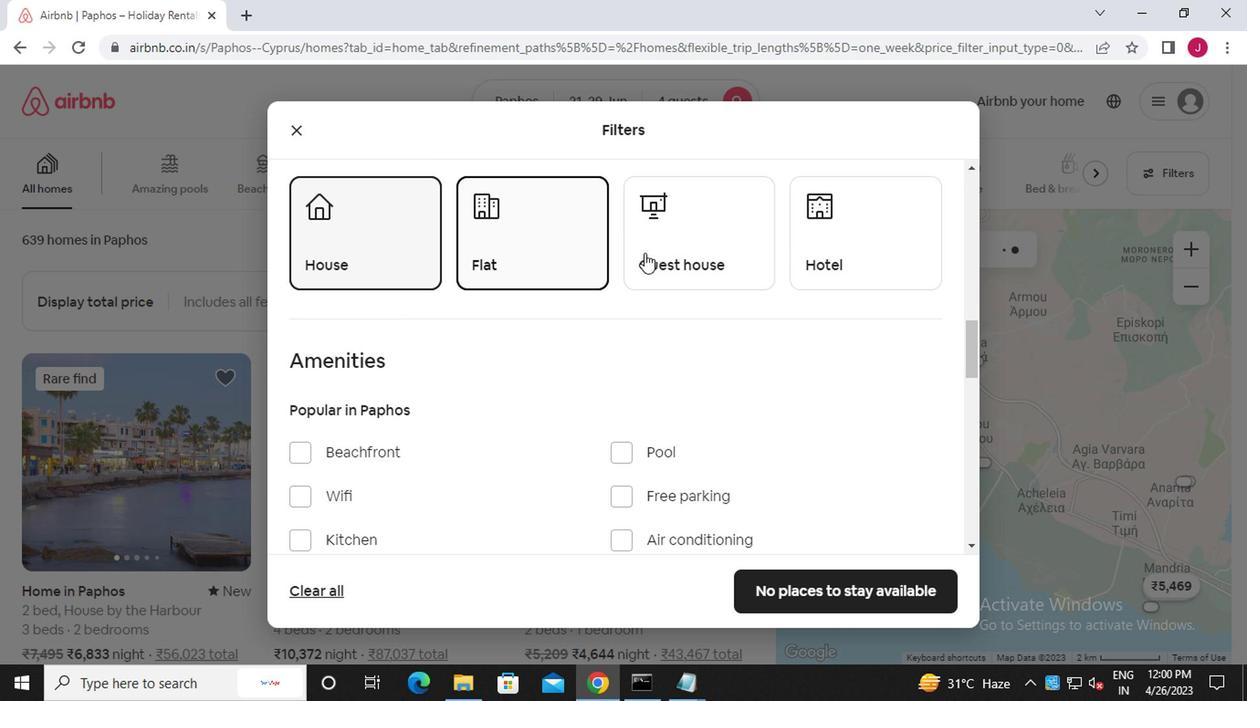 
Action: Mouse moved to (640, 355)
Screenshot: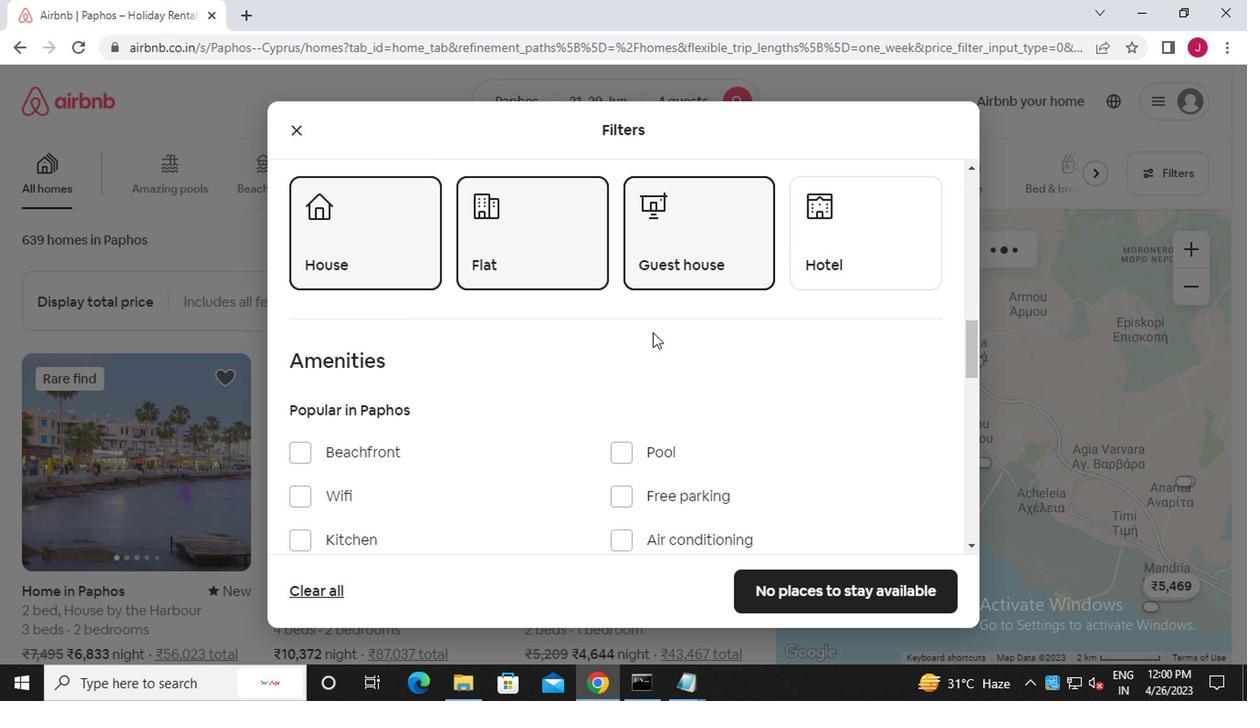 
Action: Mouse scrolled (640, 354) with delta (0, 0)
Screenshot: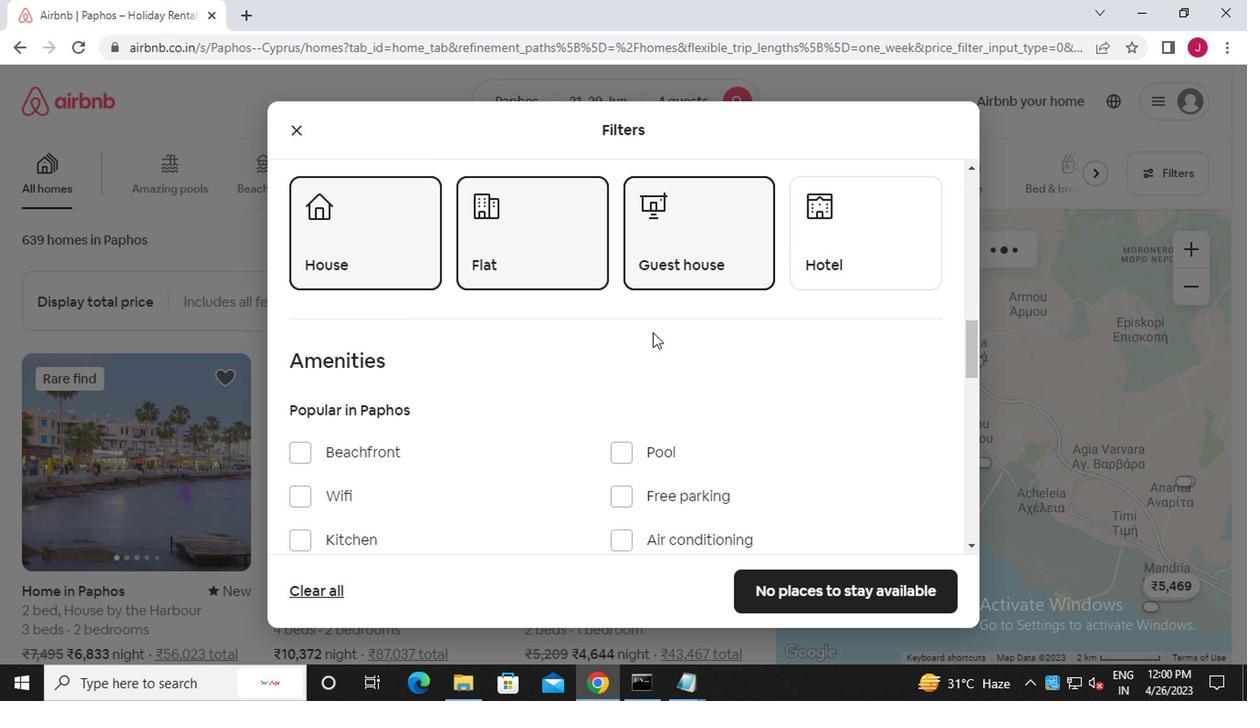 
Action: Mouse moved to (640, 358)
Screenshot: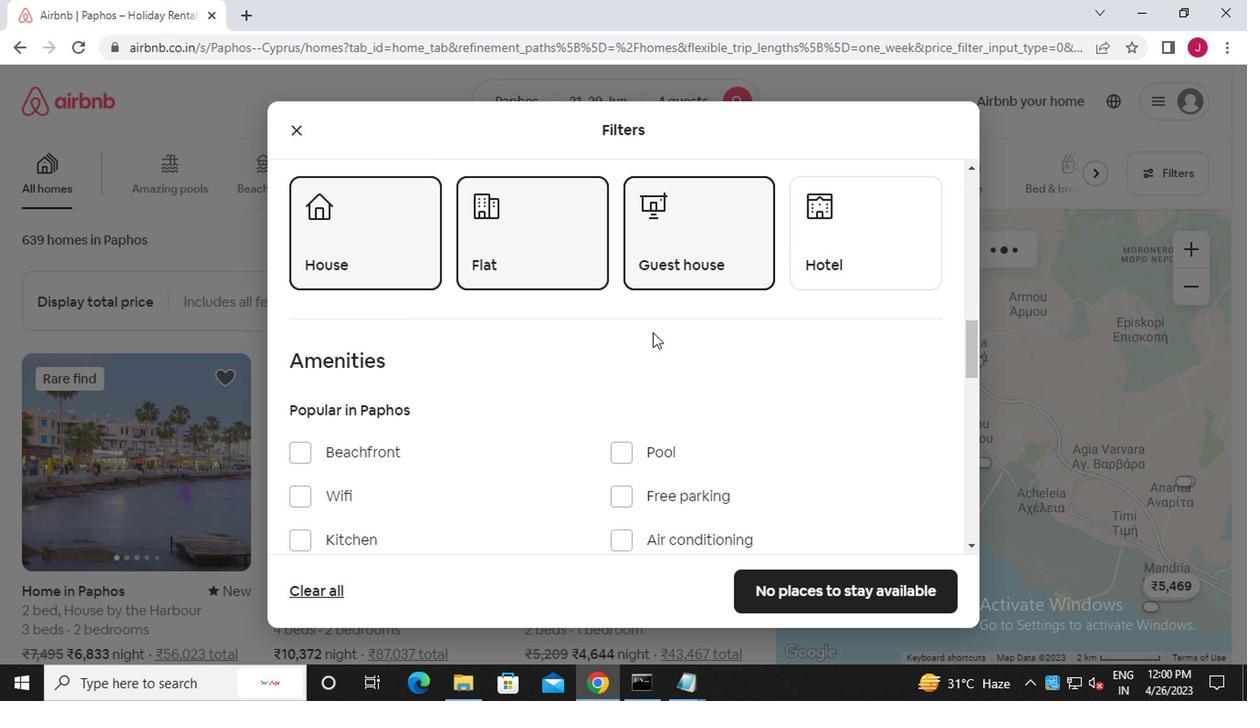 
Action: Mouse scrolled (640, 357) with delta (0, -1)
Screenshot: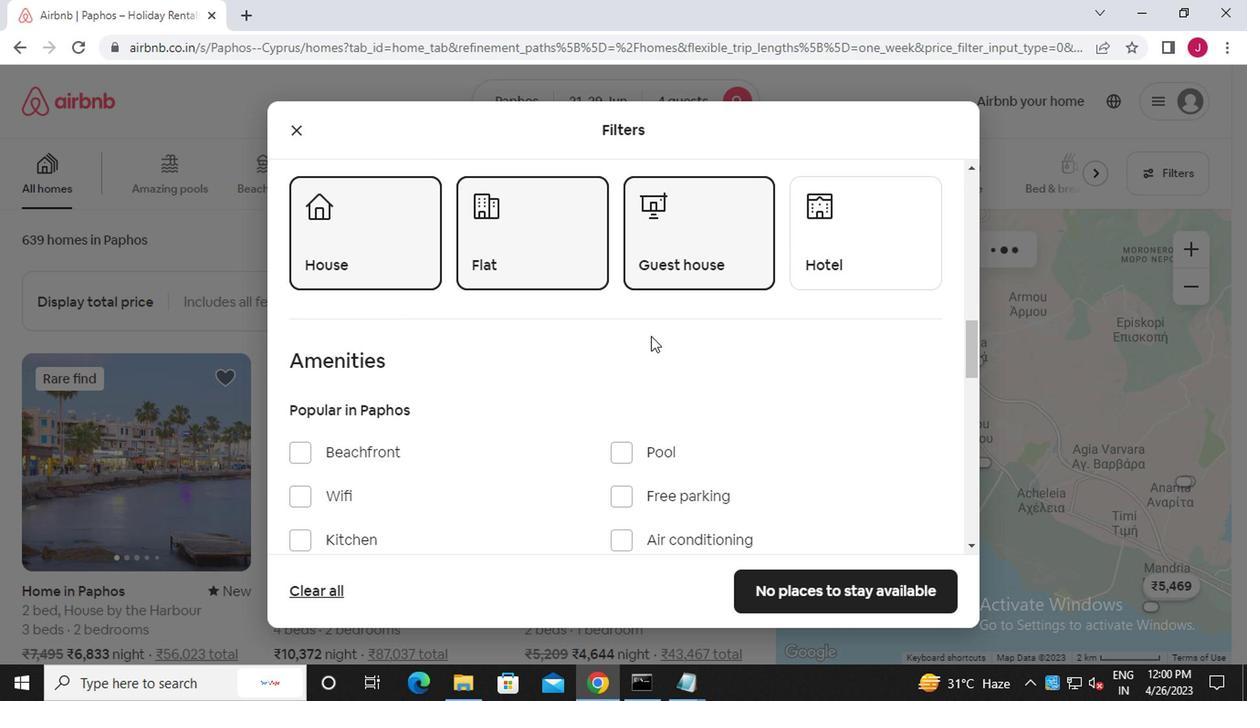 
Action: Mouse scrolled (640, 357) with delta (0, -1)
Screenshot: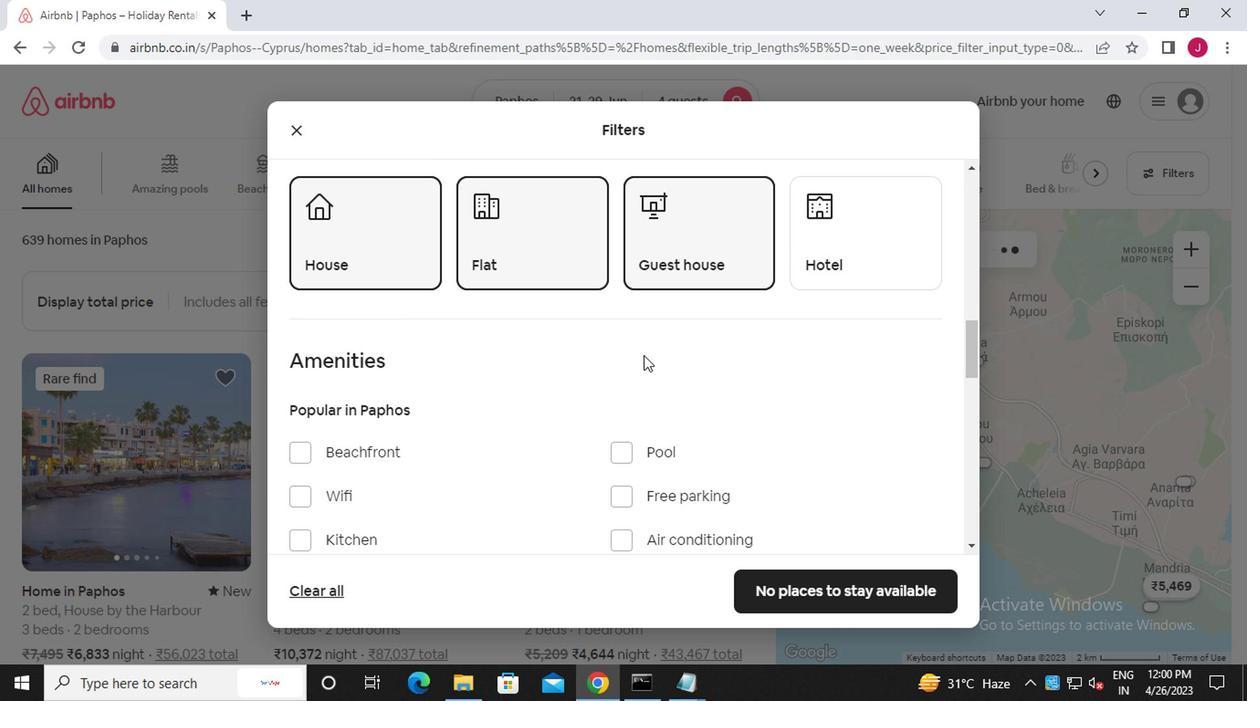 
Action: Mouse scrolled (640, 357) with delta (0, -1)
Screenshot: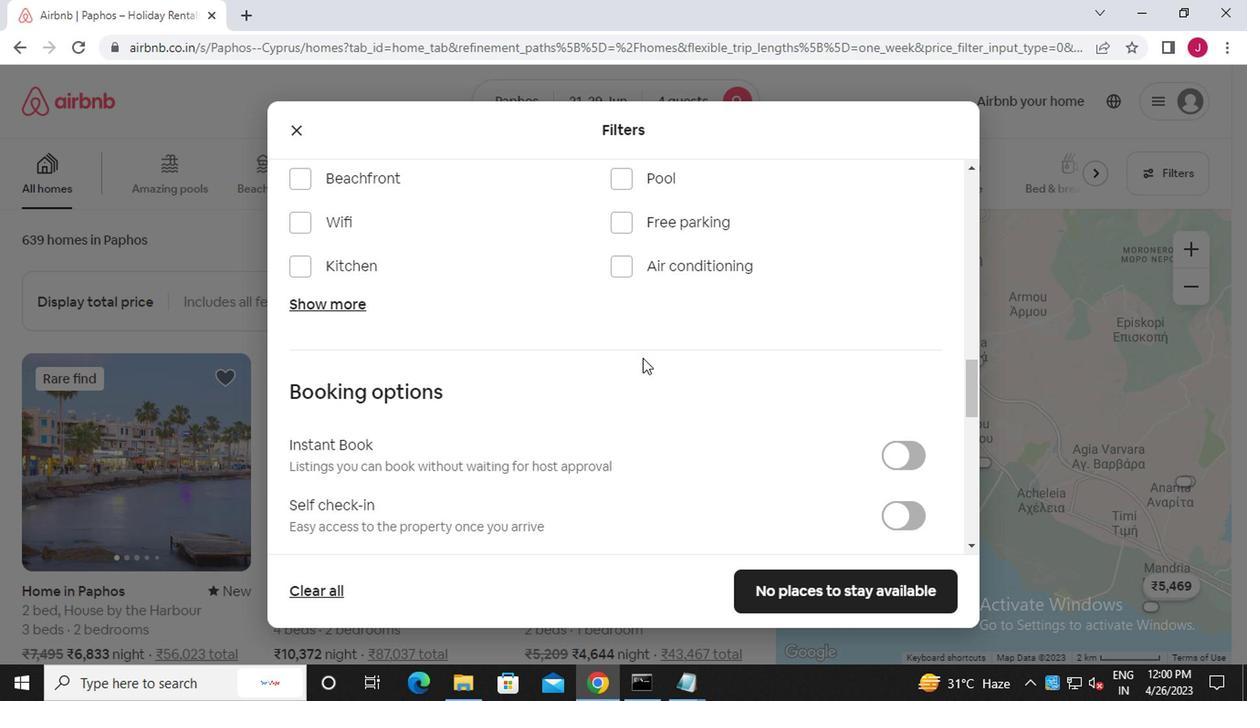 
Action: Mouse scrolled (640, 357) with delta (0, -1)
Screenshot: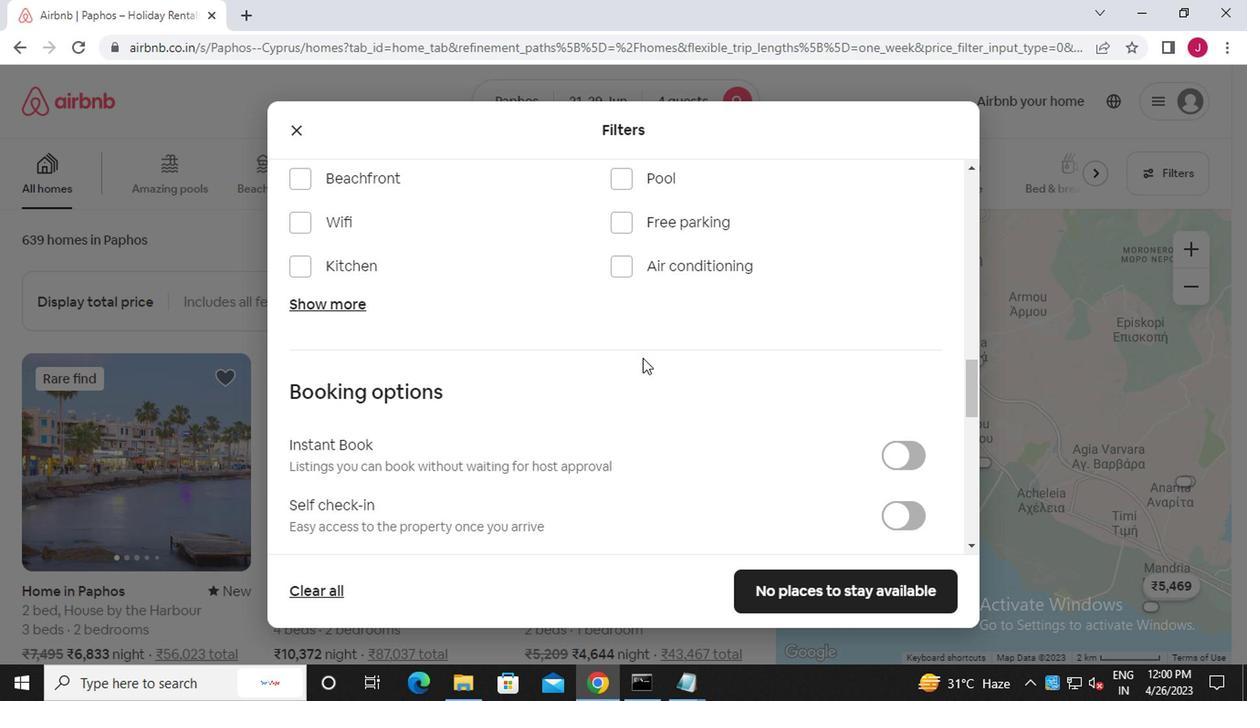 
Action: Mouse scrolled (640, 357) with delta (0, -1)
Screenshot: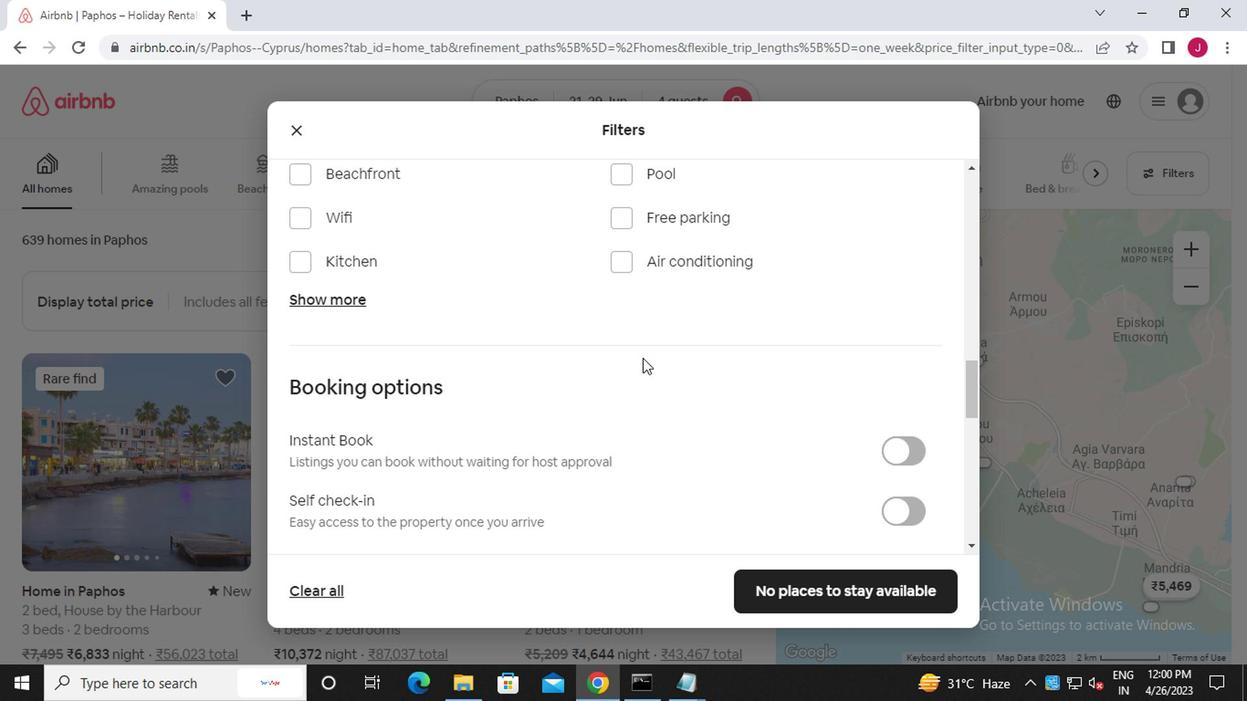 
Action: Mouse scrolled (640, 357) with delta (0, -1)
Screenshot: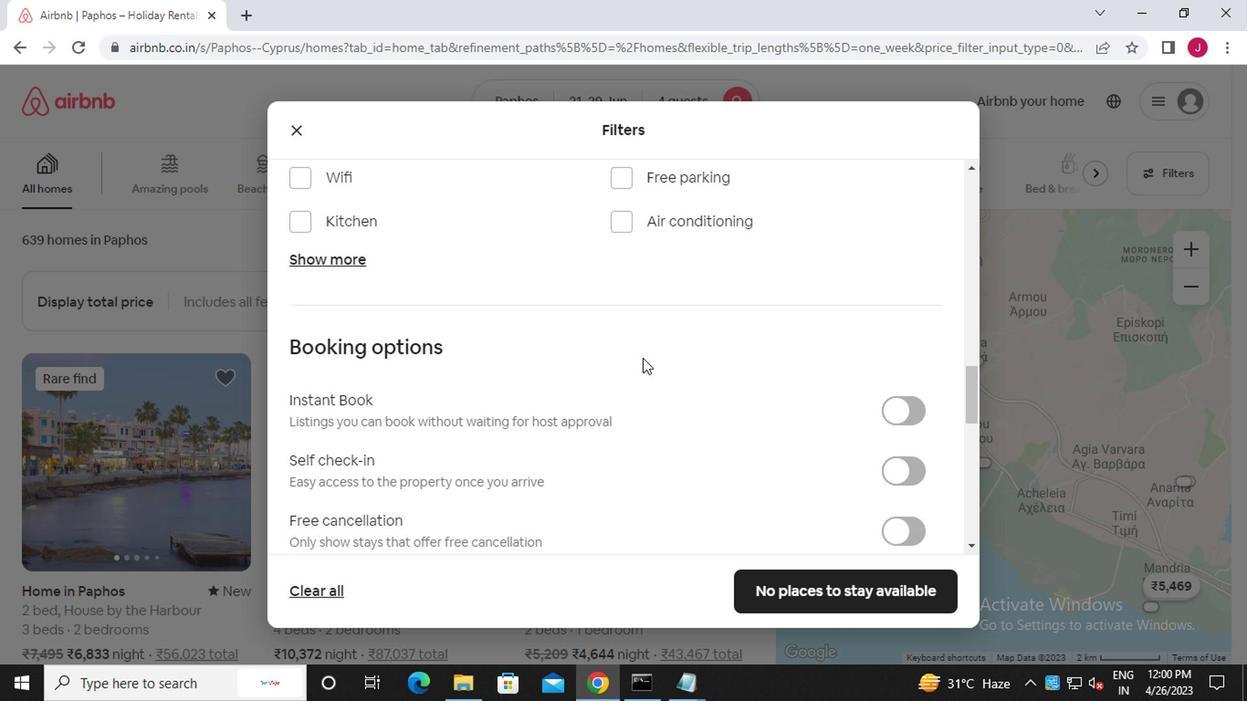
Action: Mouse scrolled (640, 357) with delta (0, -1)
Screenshot: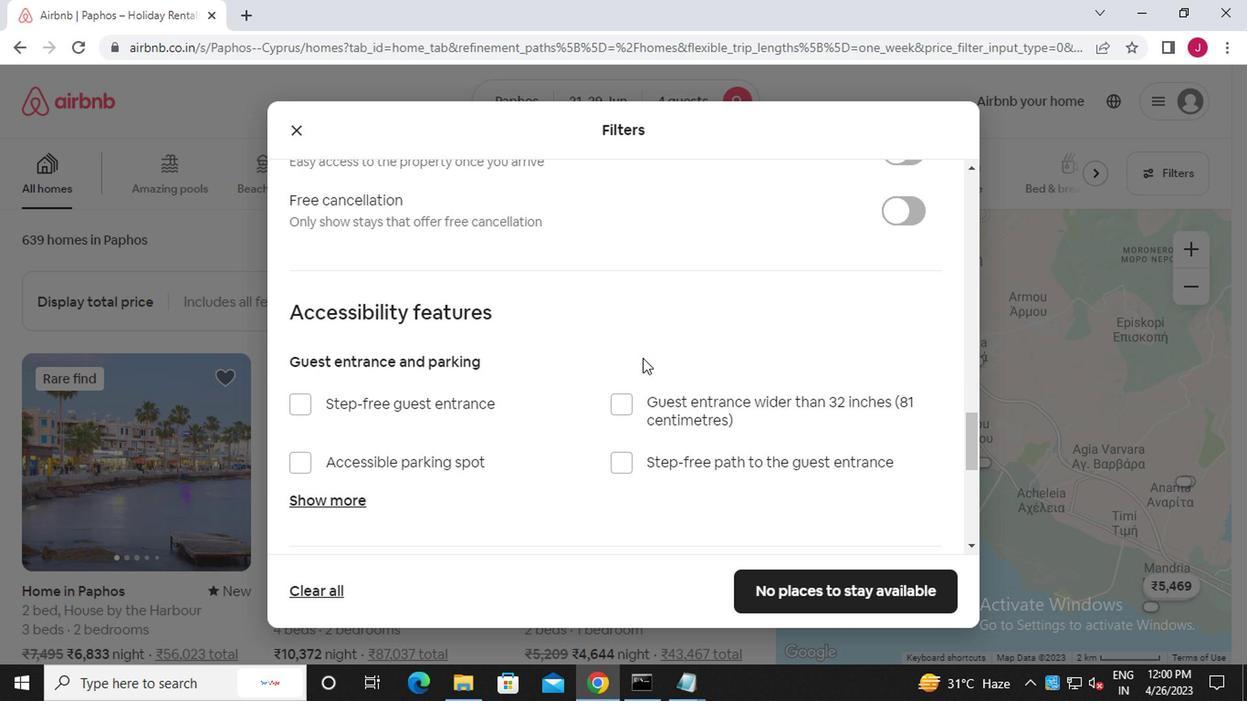
Action: Mouse scrolled (640, 357) with delta (0, -1)
Screenshot: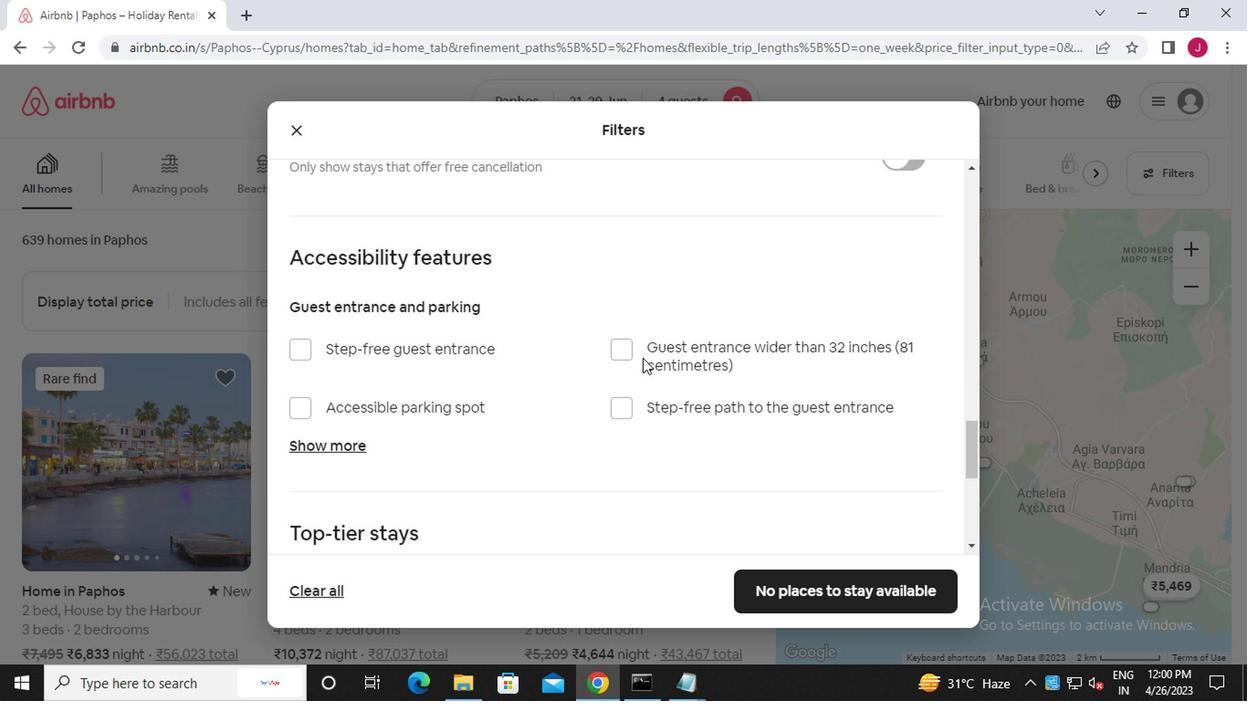
Action: Mouse moved to (640, 358)
Screenshot: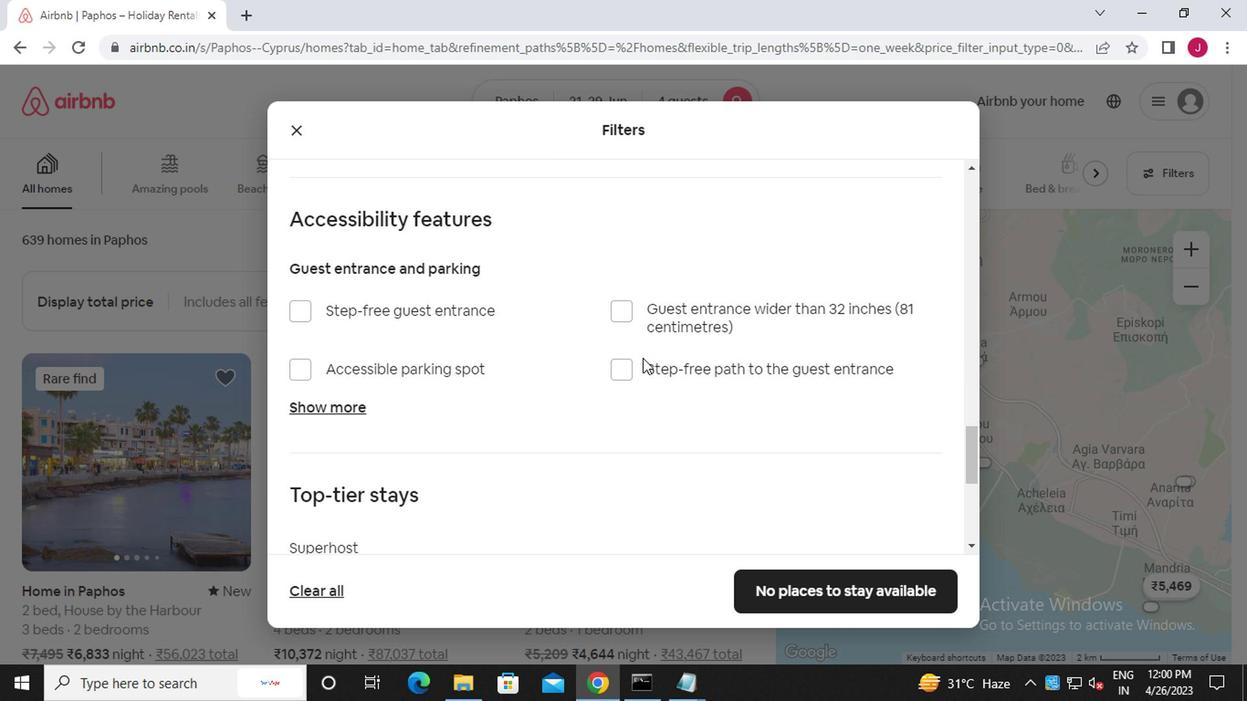 
Action: Mouse scrolled (640, 359) with delta (0, 0)
Screenshot: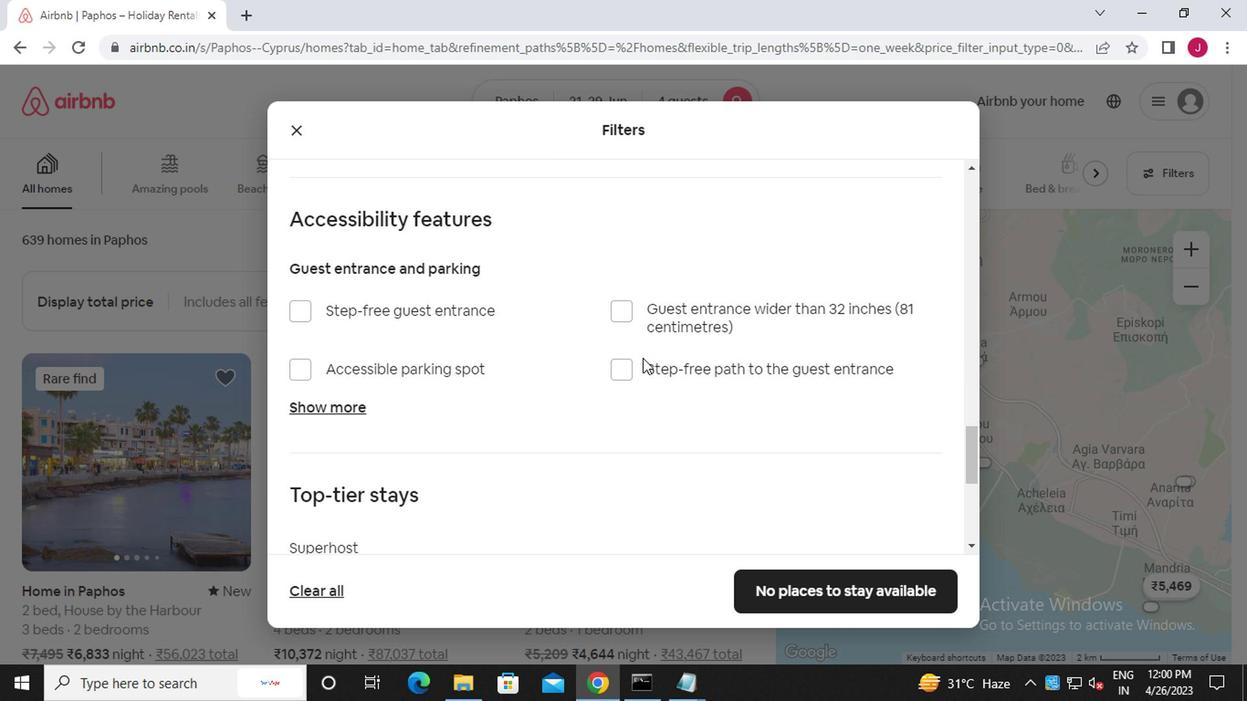 
Action: Mouse moved to (640, 358)
Screenshot: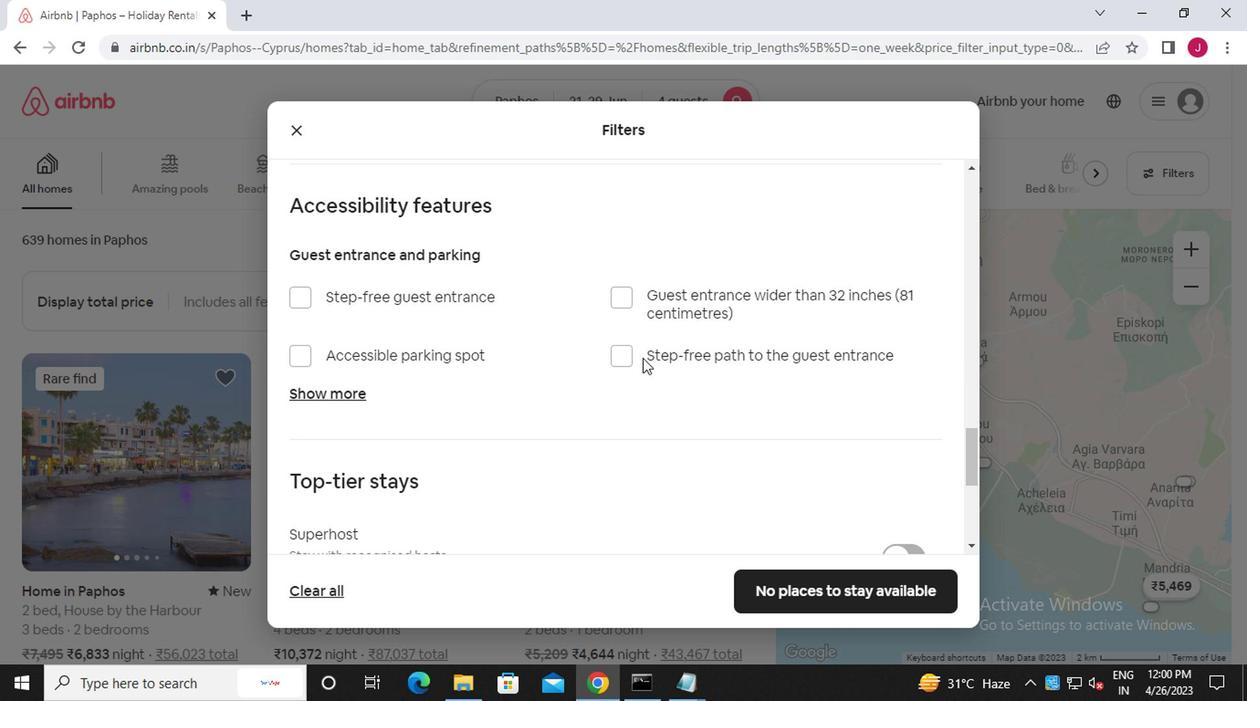 
Action: Mouse scrolled (640, 359) with delta (0, 0)
Screenshot: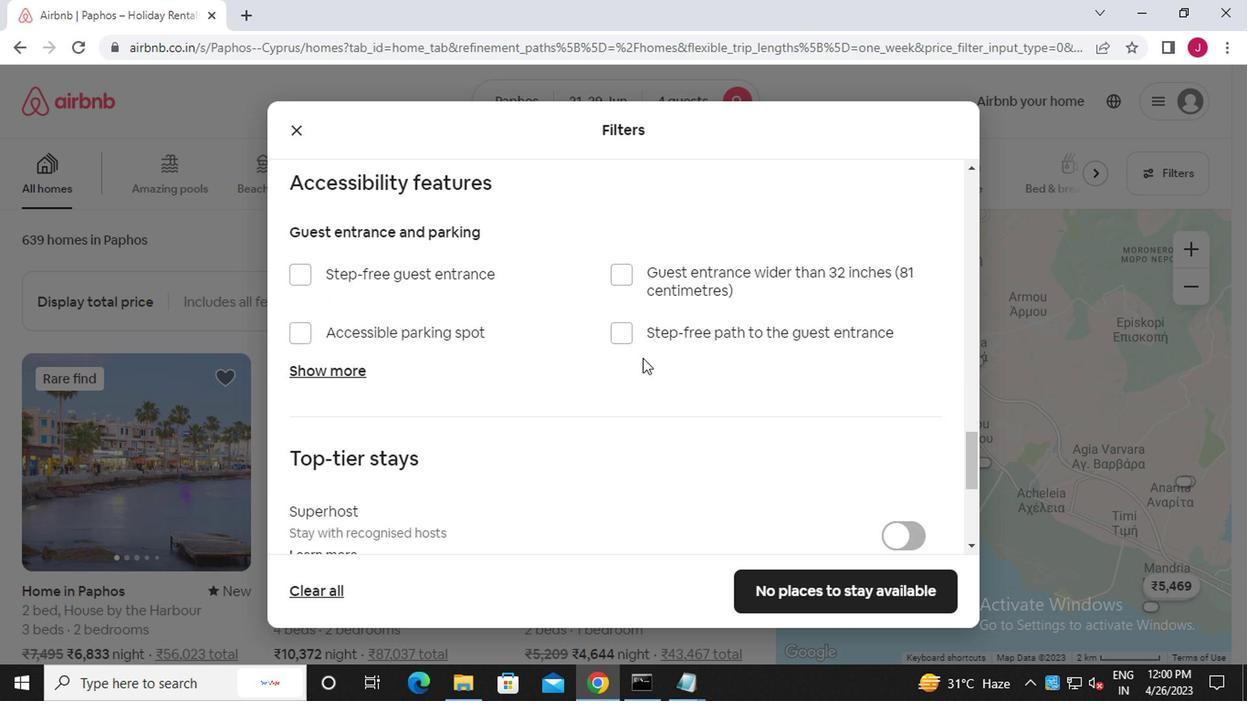 
Action: Mouse scrolled (640, 359) with delta (0, 0)
Screenshot: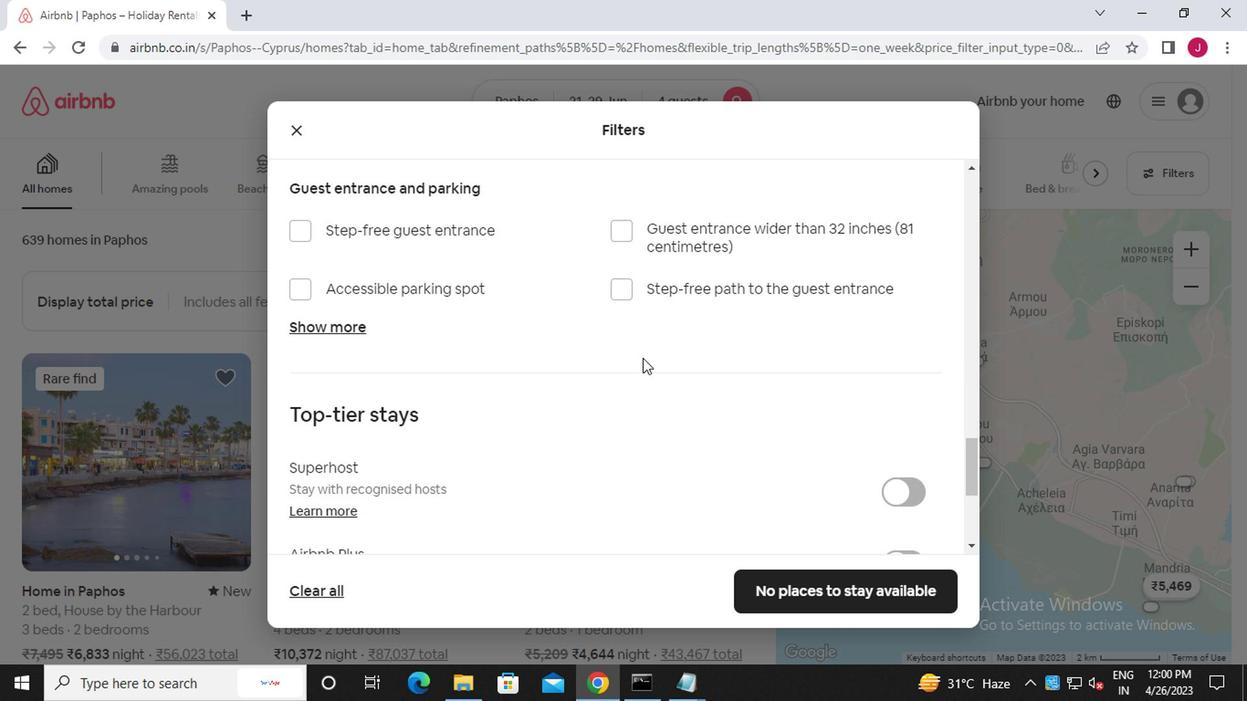 
Action: Mouse moved to (907, 236)
Screenshot: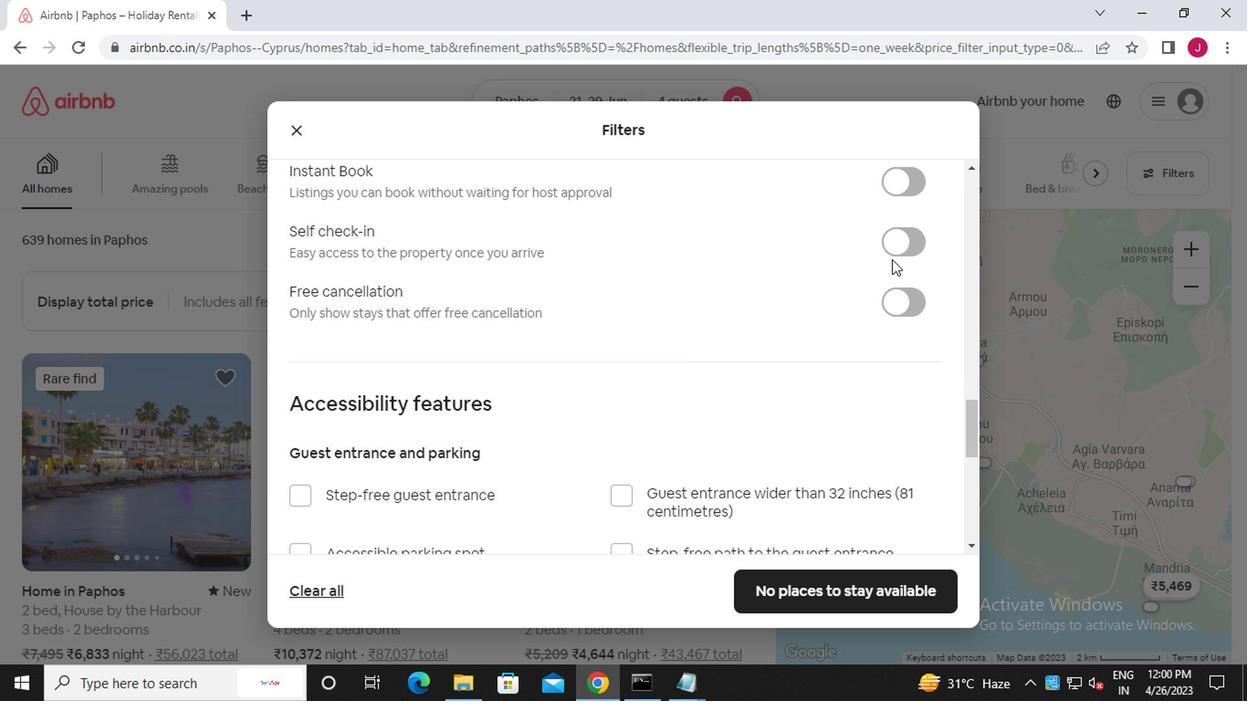 
Action: Mouse pressed left at (907, 236)
Screenshot: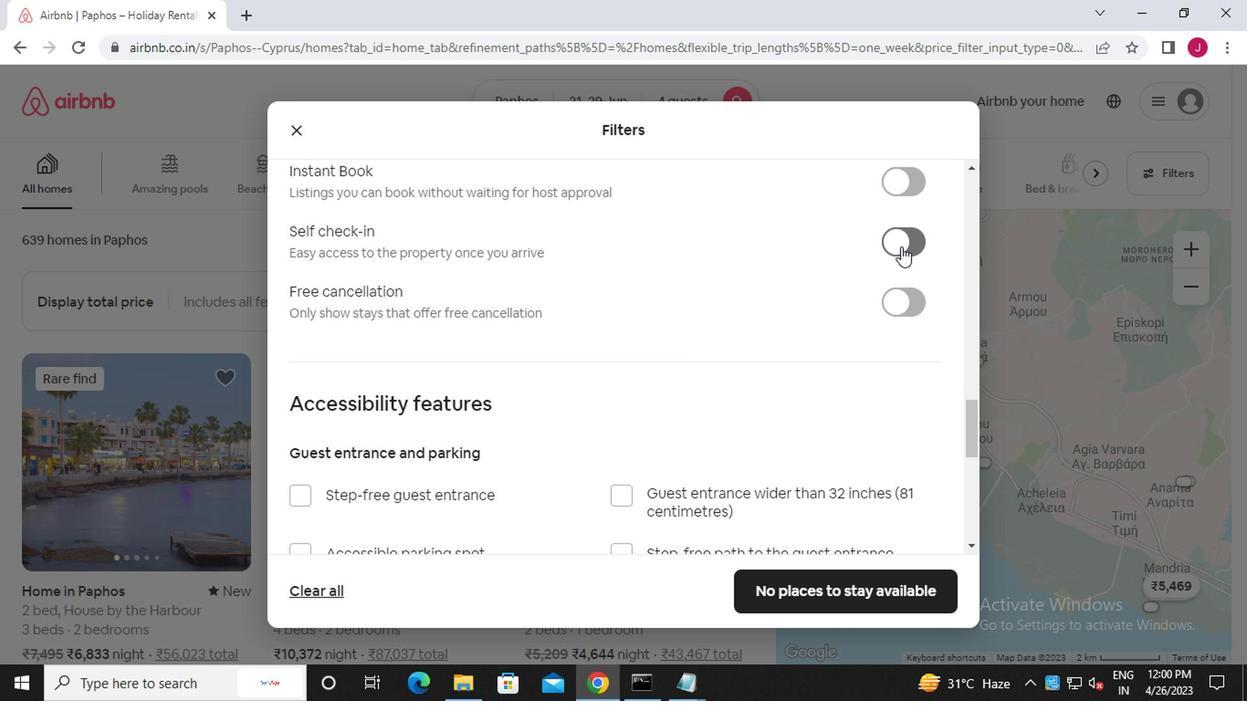 
Action: Mouse moved to (687, 432)
Screenshot: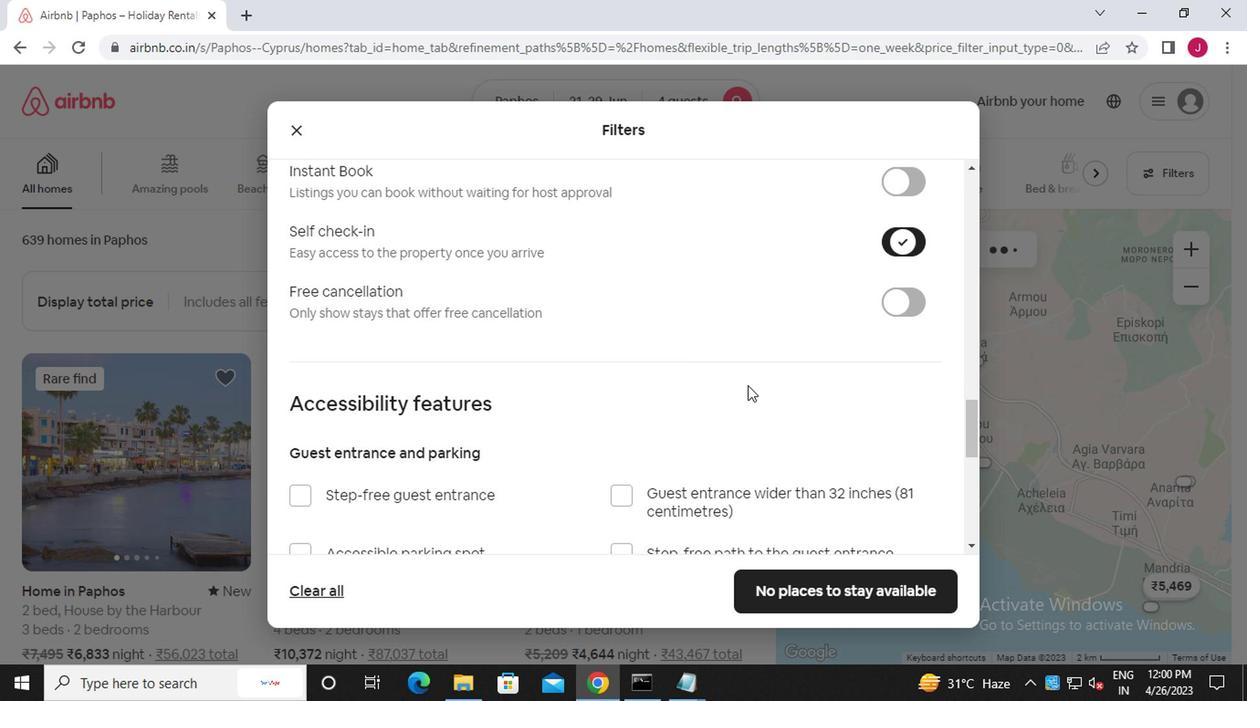 
Action: Mouse scrolled (687, 430) with delta (0, -1)
Screenshot: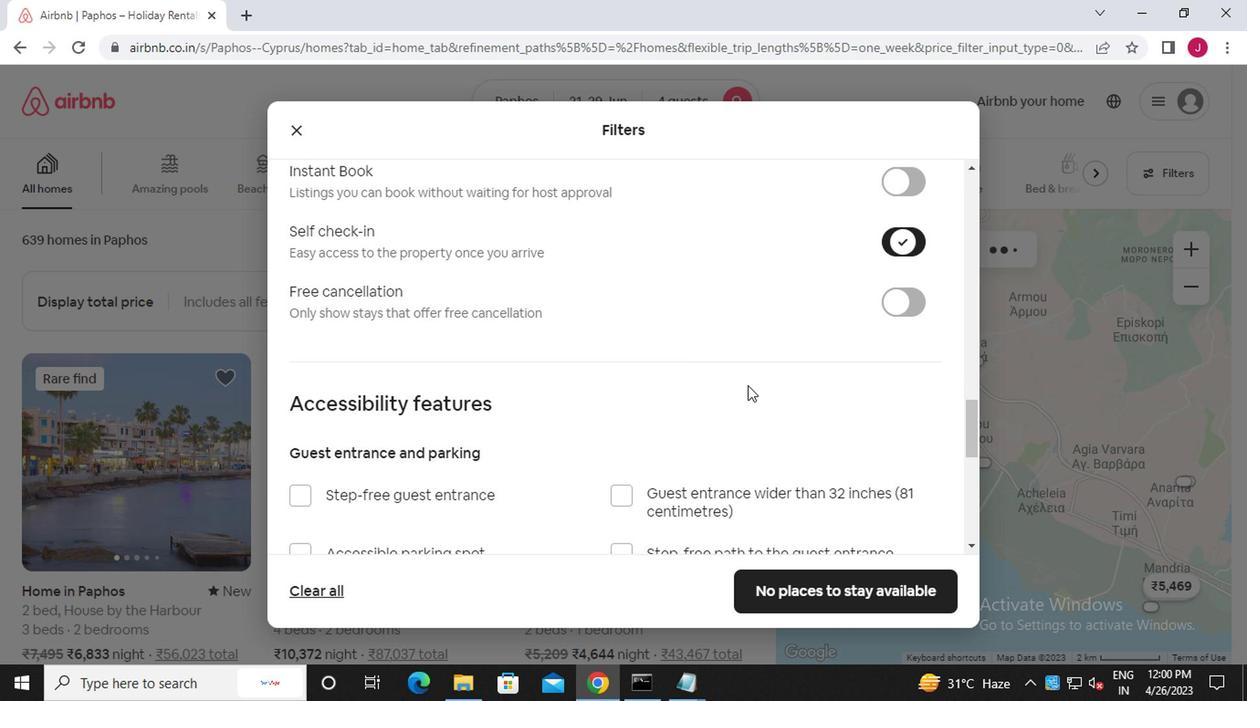 
Action: Mouse moved to (687, 433)
Screenshot: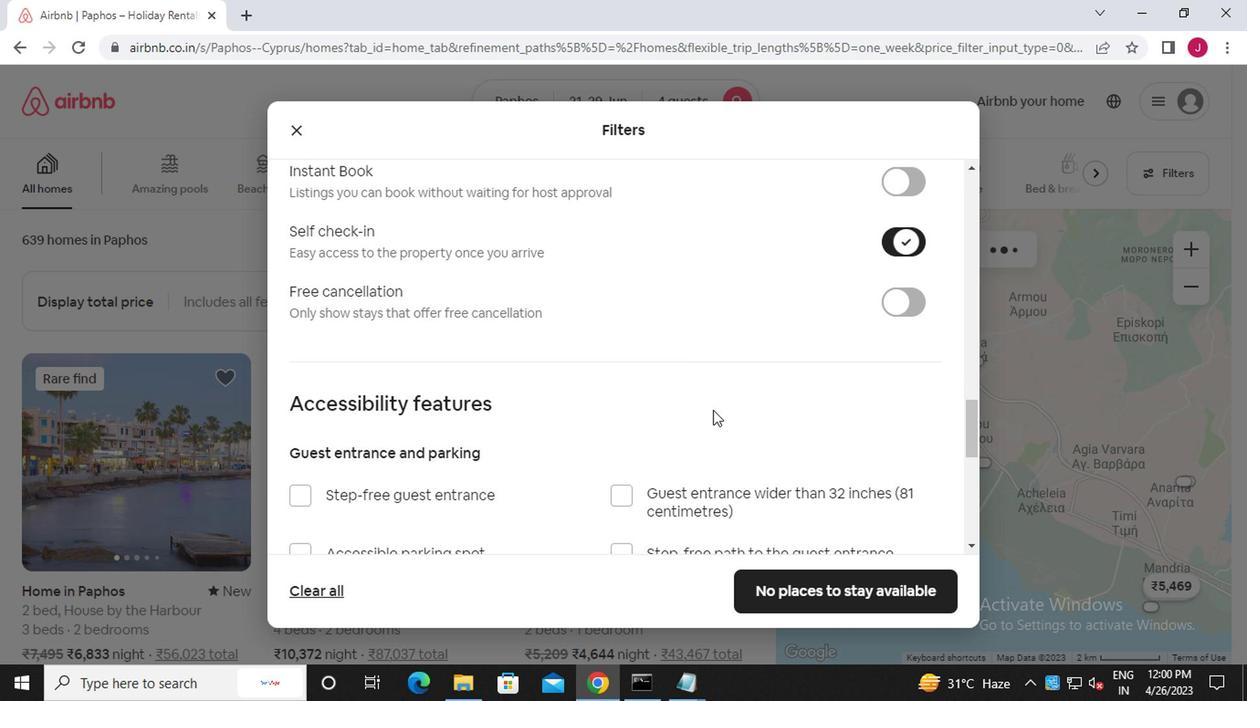 
Action: Mouse scrolled (687, 432) with delta (0, 0)
Screenshot: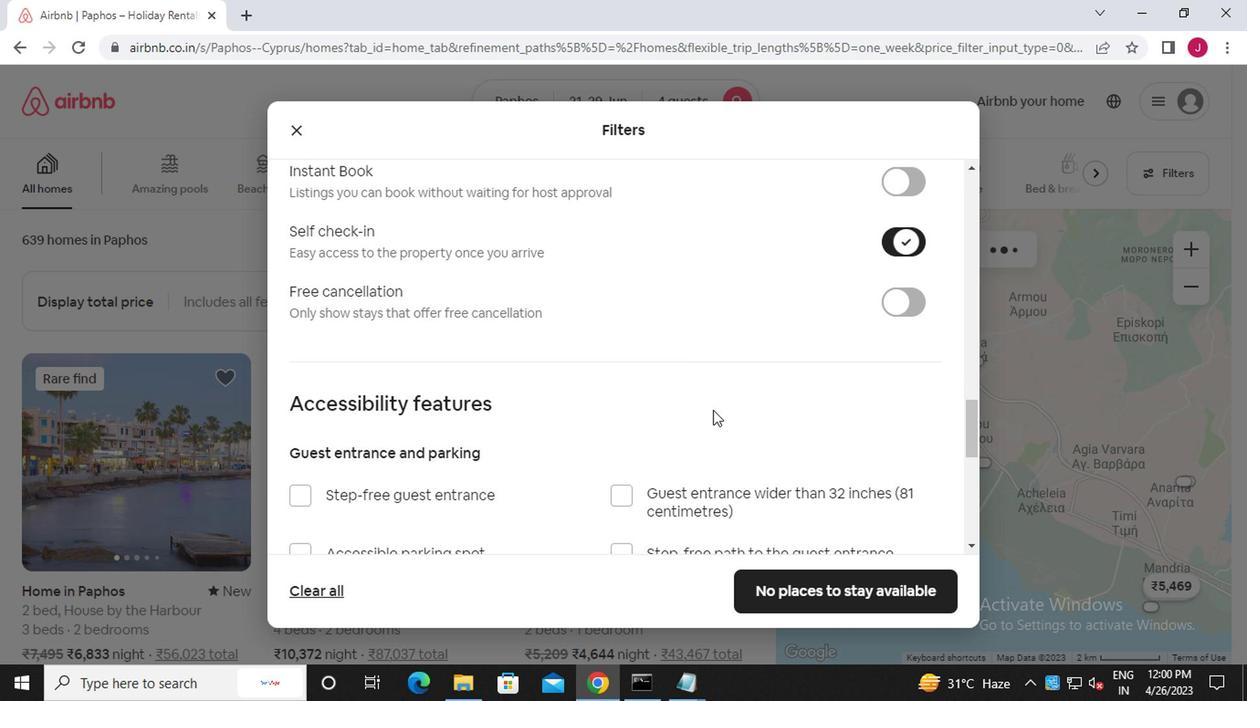 
Action: Mouse moved to (687, 434)
Screenshot: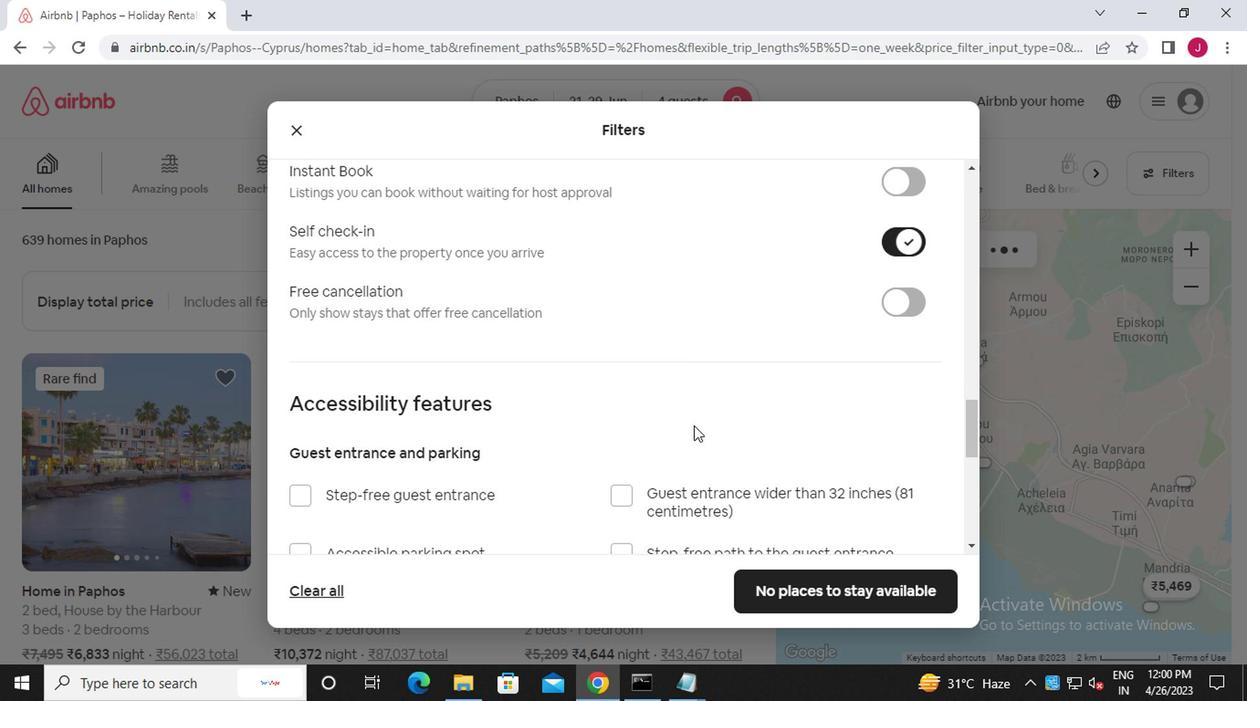 
Action: Mouse scrolled (687, 433) with delta (0, -1)
Screenshot: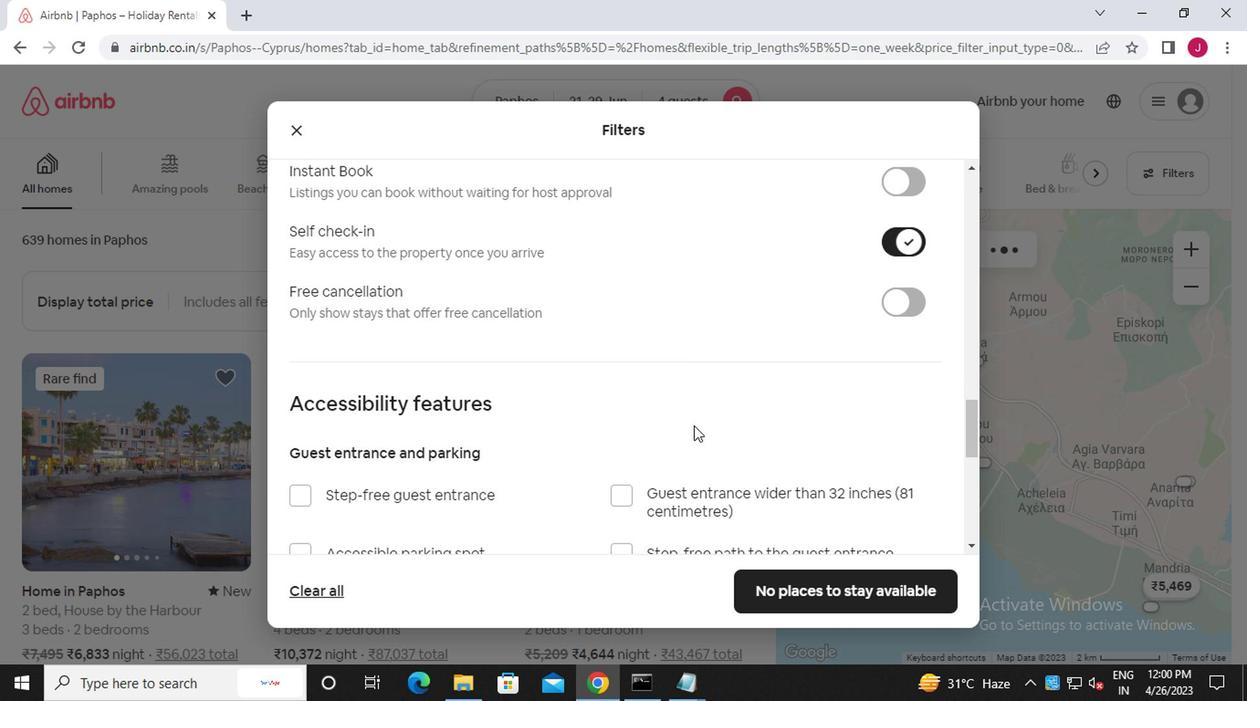 
Action: Mouse moved to (686, 434)
Screenshot: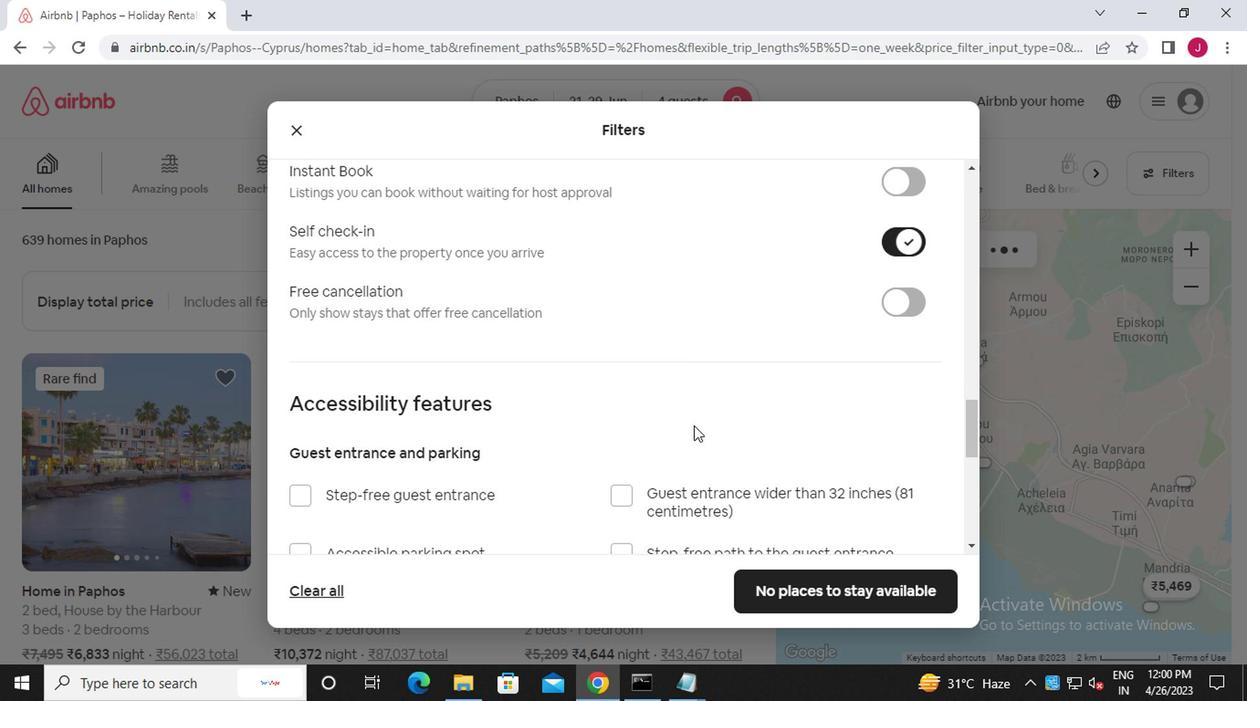 
Action: Mouse scrolled (686, 433) with delta (0, -1)
Screenshot: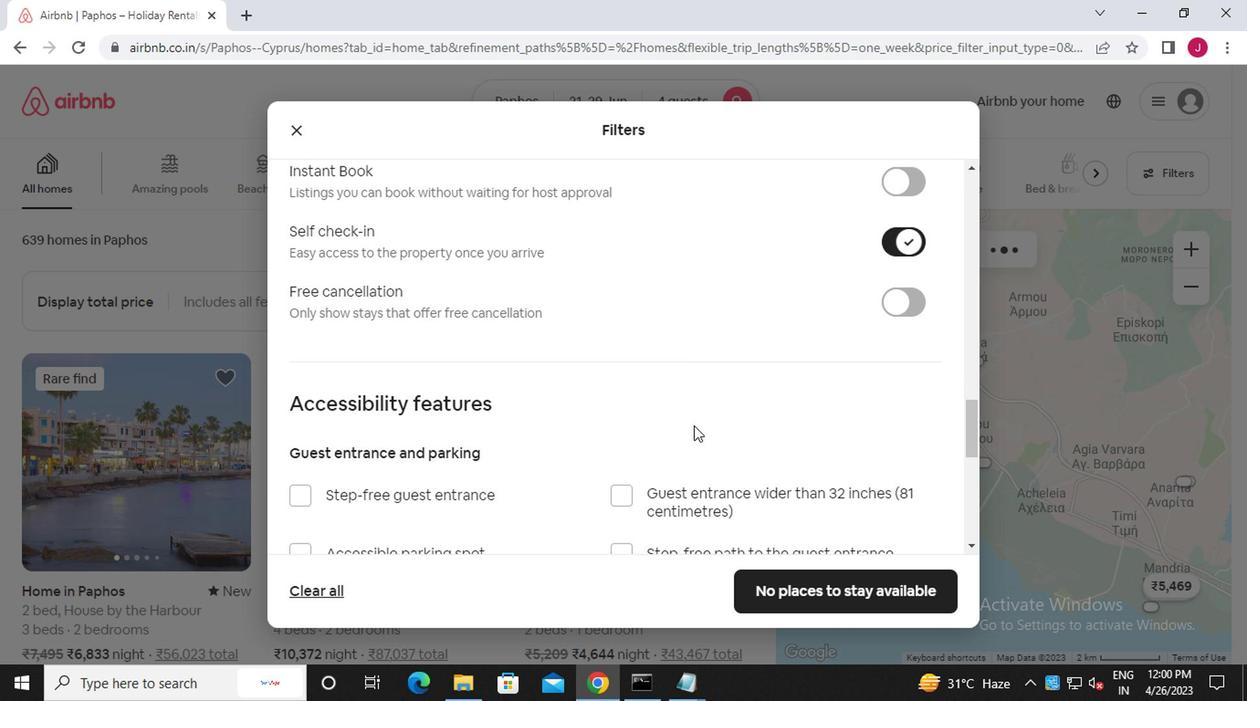 
Action: Mouse scrolled (686, 433) with delta (0, -1)
Screenshot: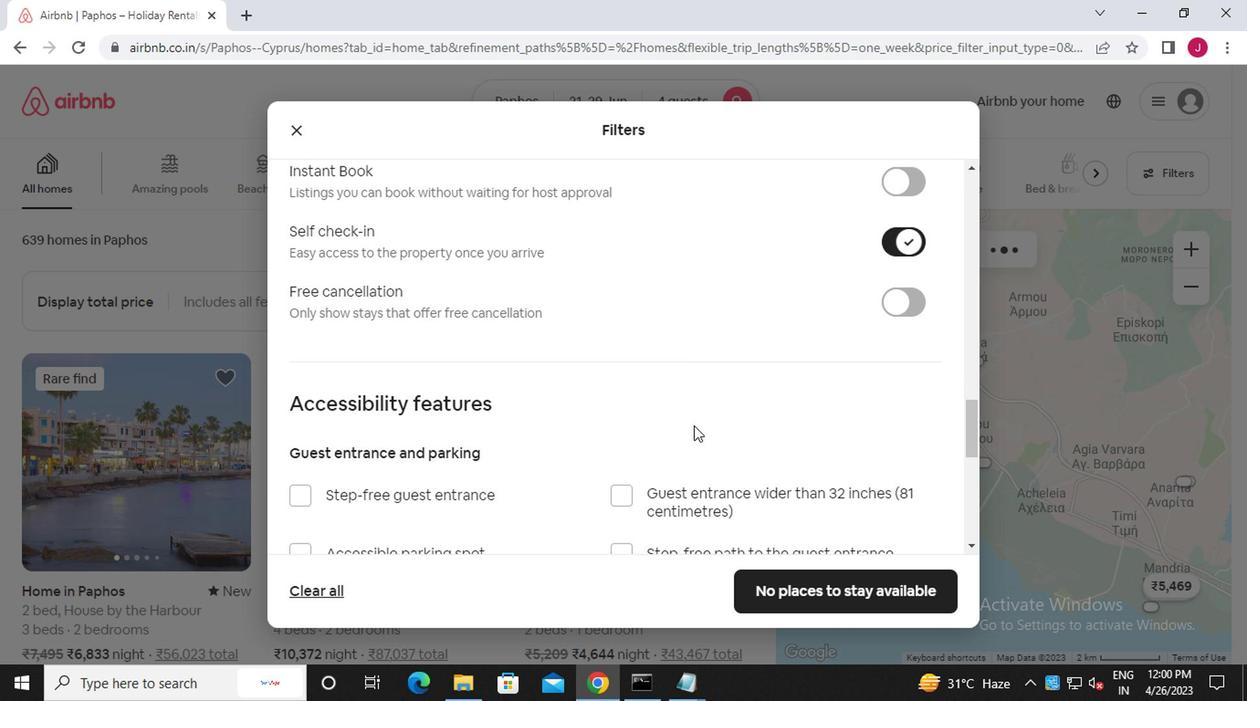
Action: Mouse scrolled (686, 433) with delta (0, -1)
Screenshot: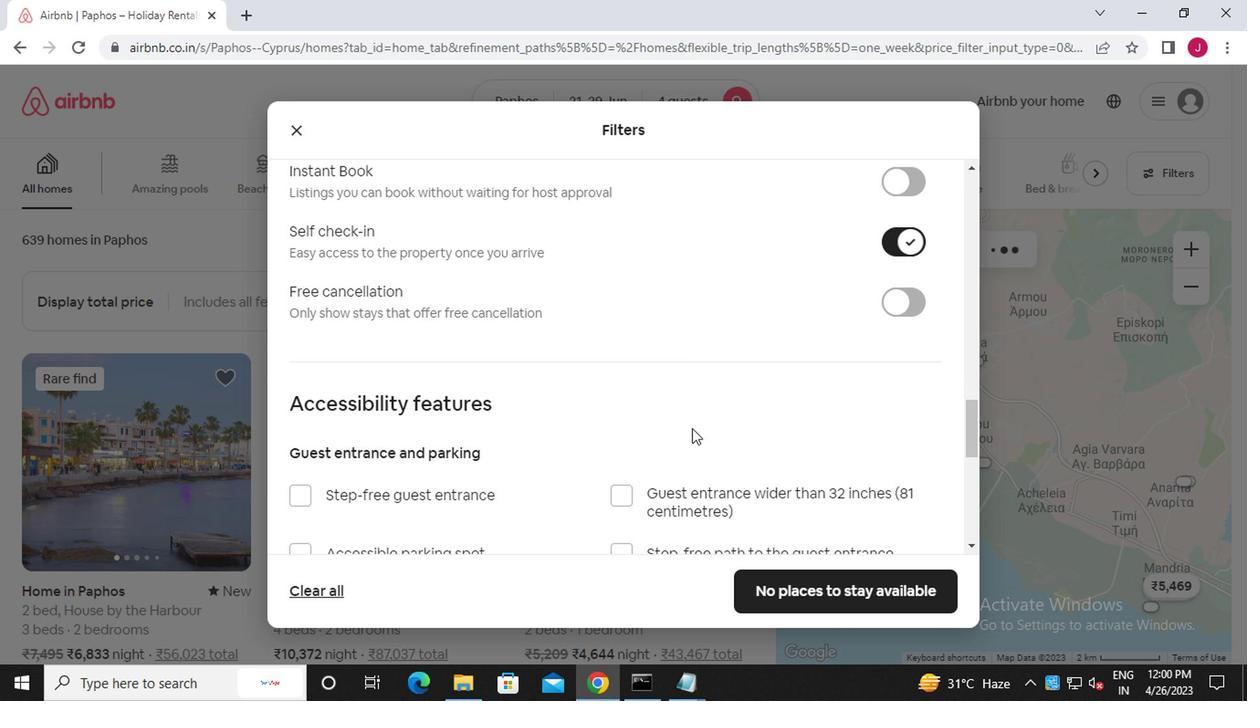 
Action: Mouse scrolled (686, 433) with delta (0, -1)
Screenshot: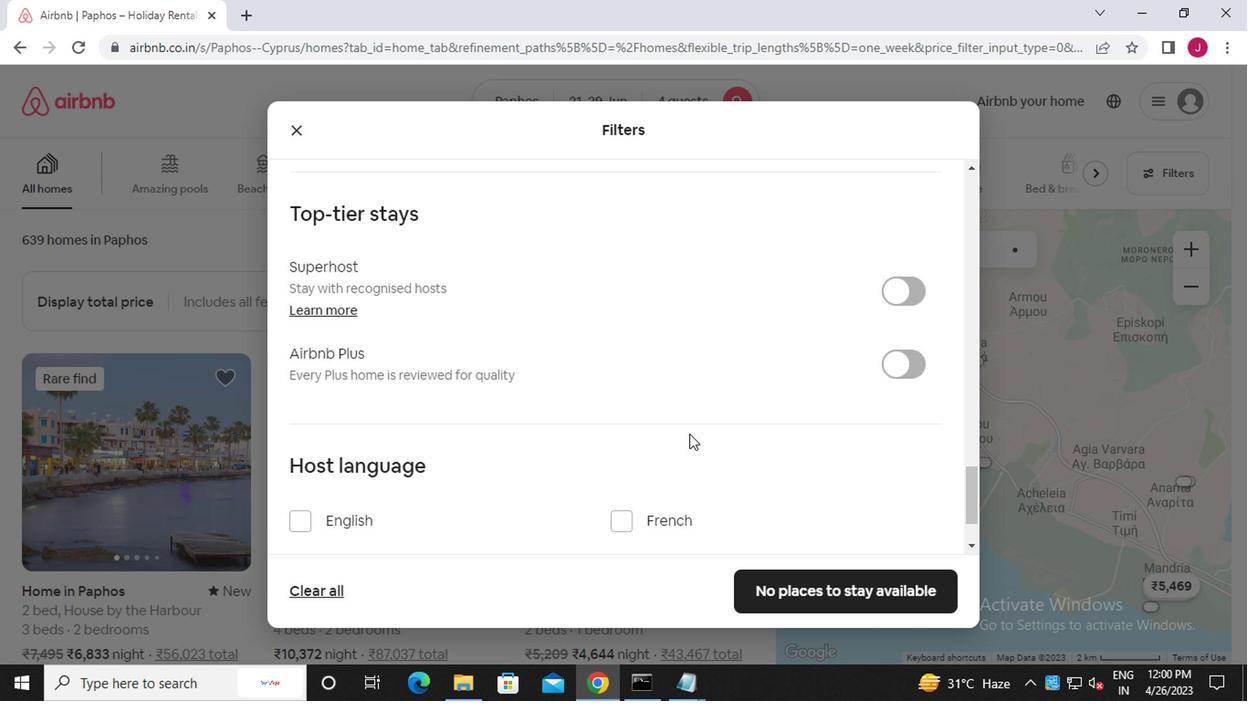 
Action: Mouse scrolled (686, 433) with delta (0, -1)
Screenshot: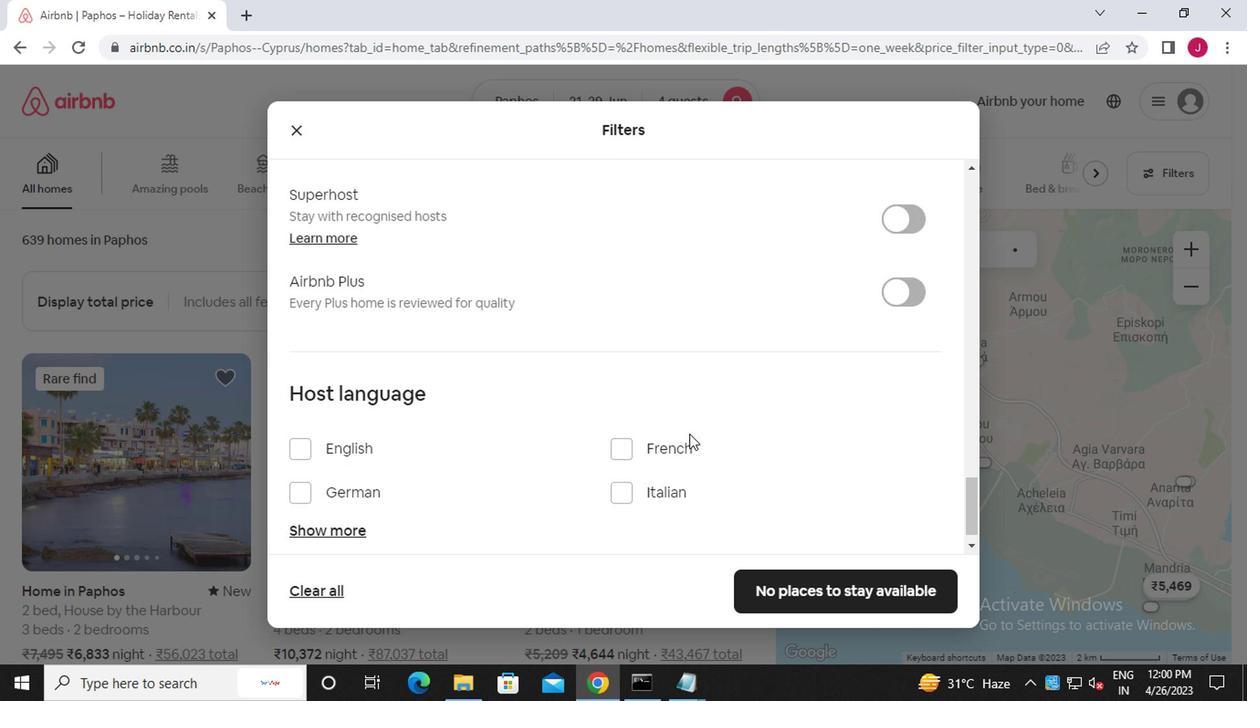 
Action: Mouse scrolled (686, 433) with delta (0, -1)
Screenshot: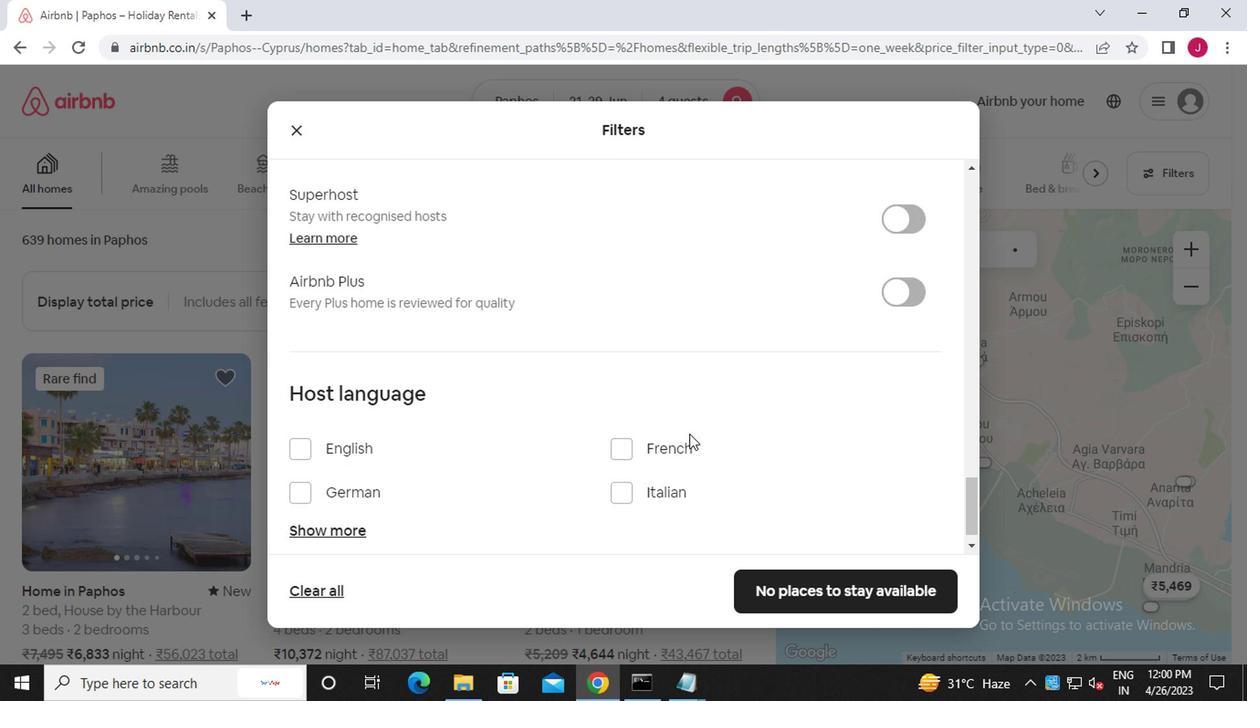 
Action: Mouse scrolled (686, 433) with delta (0, -1)
Screenshot: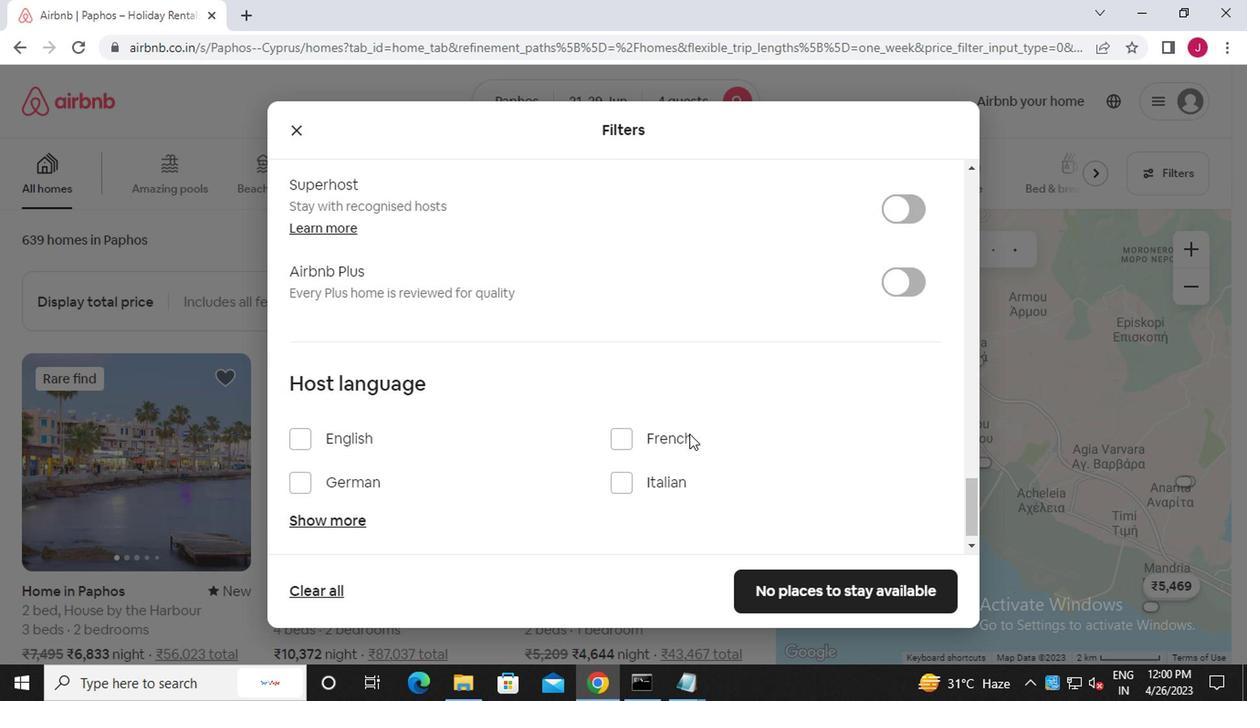 
Action: Mouse scrolled (686, 433) with delta (0, -1)
Screenshot: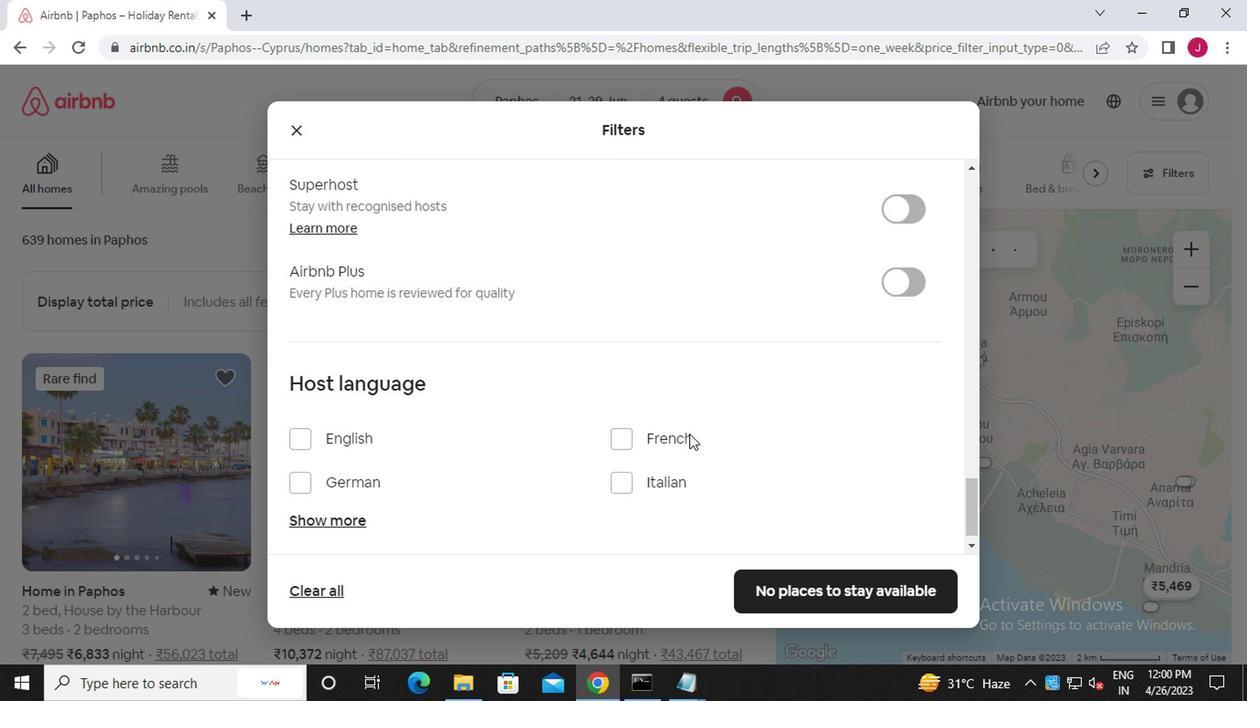 
Action: Mouse scrolled (686, 433) with delta (0, -1)
Screenshot: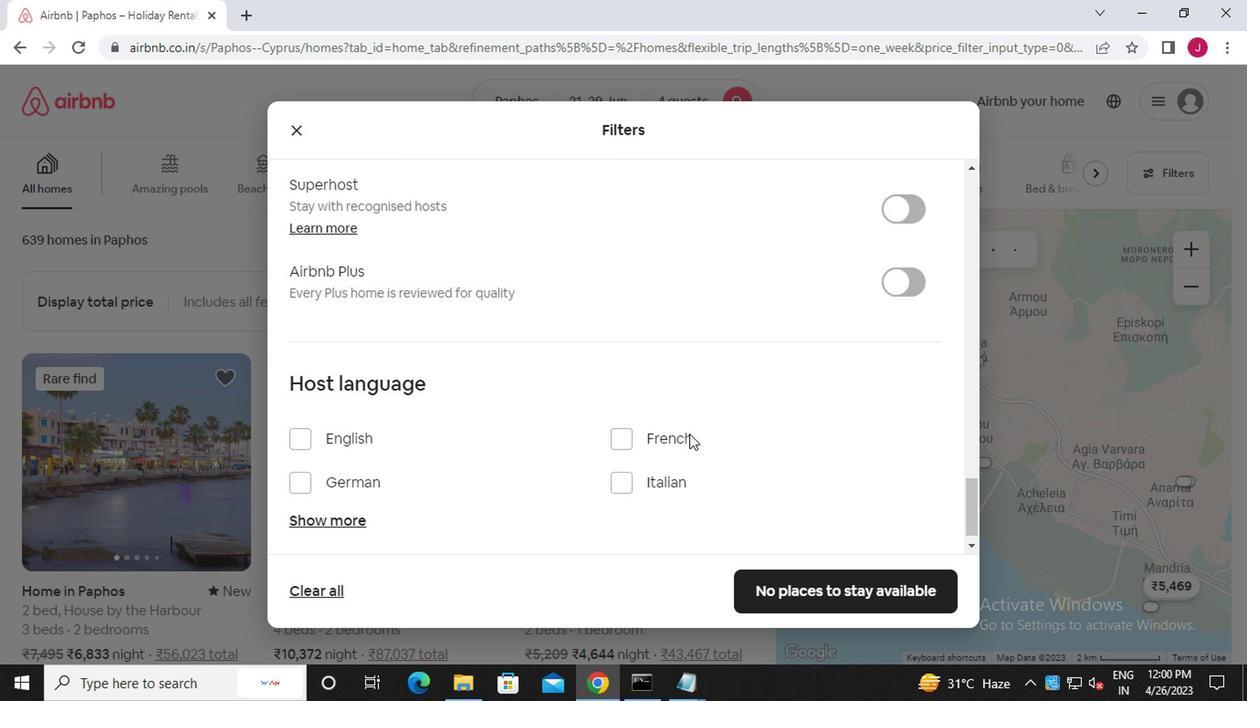 
Action: Mouse moved to (307, 423)
Screenshot: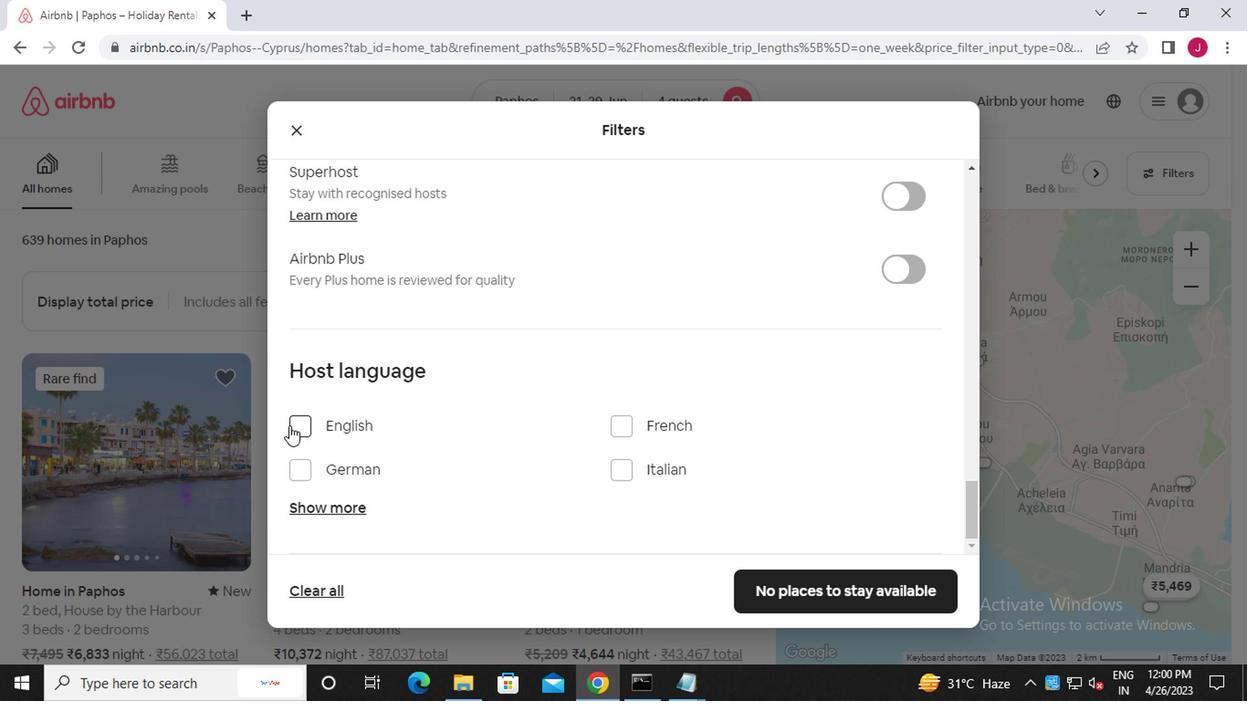 
Action: Mouse pressed left at (307, 423)
Screenshot: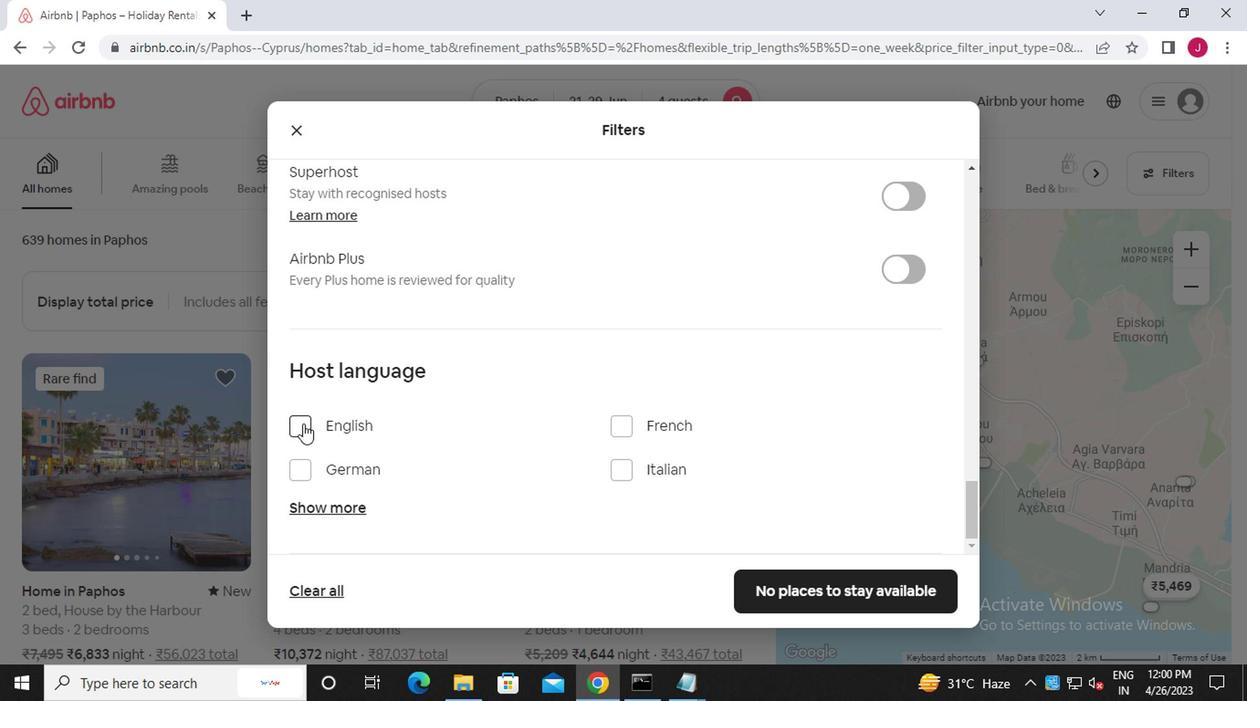 
Action: Mouse moved to (809, 592)
Screenshot: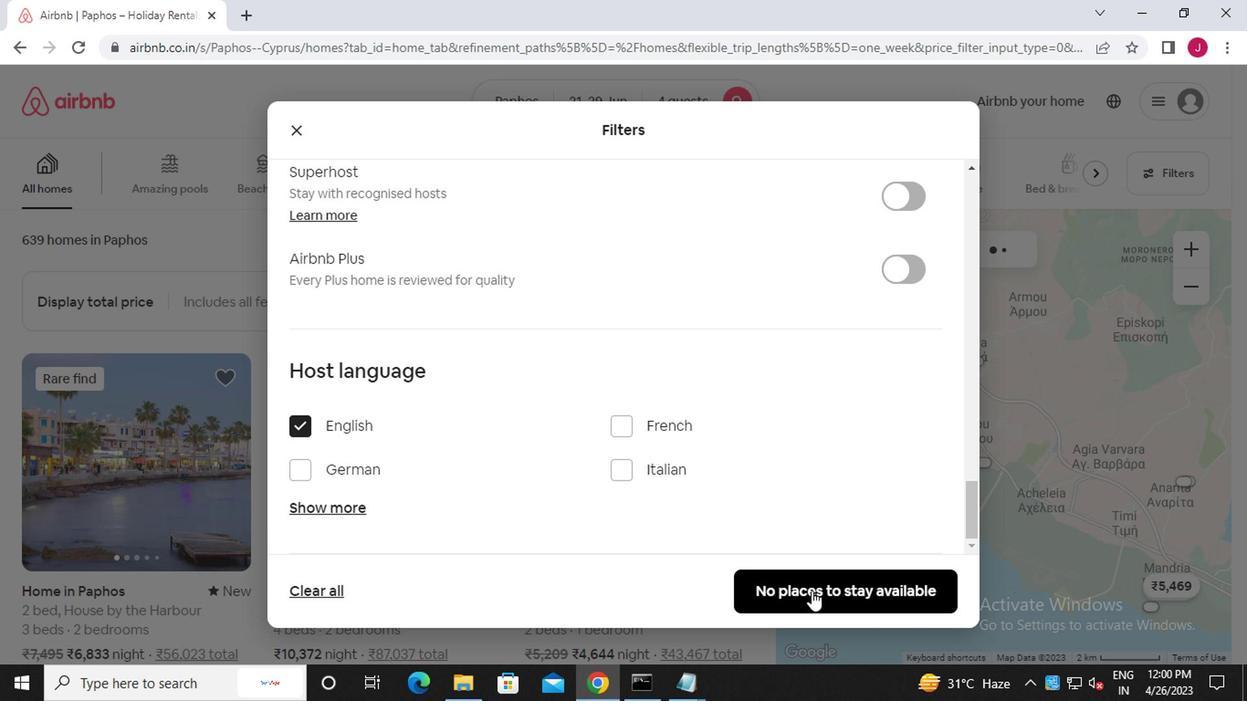 
Action: Mouse pressed left at (809, 592)
Screenshot: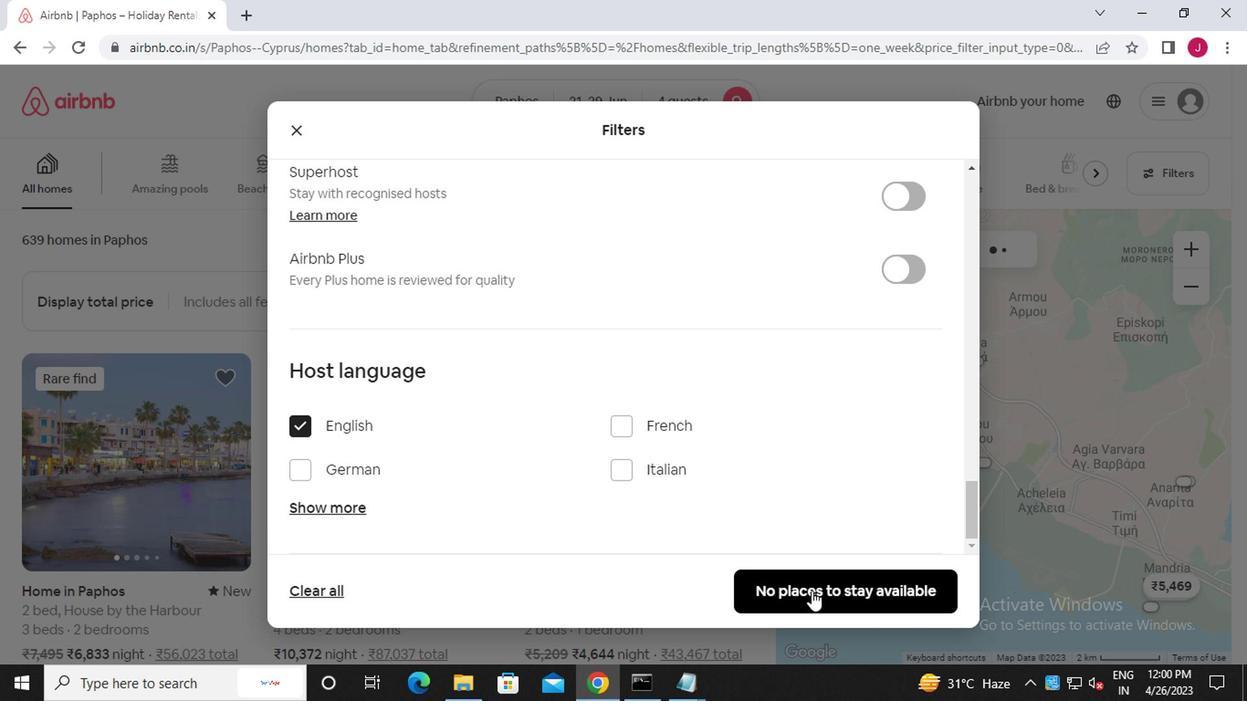
Action: Mouse moved to (803, 586)
Screenshot: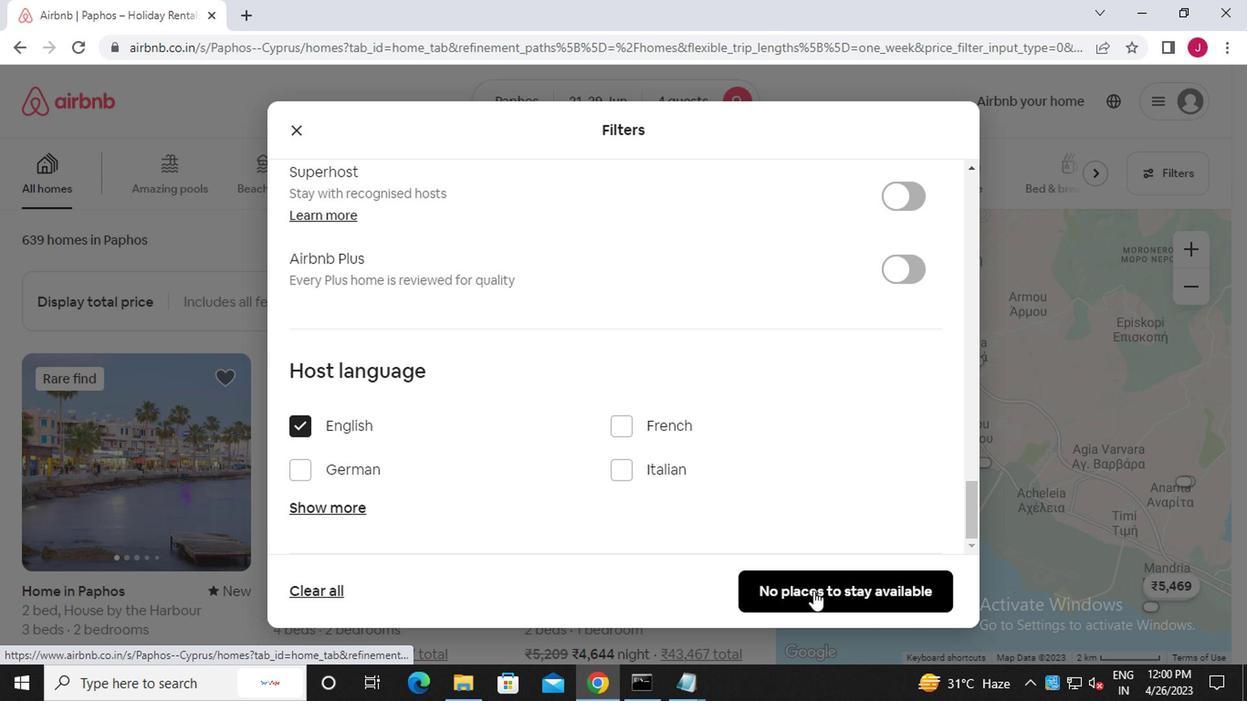 
